 Task: Search one way flight ticket for 4 adults, 1 infant in seat and 1 infant on lap in premium economy from Escanaba: Delta County Airport to Evansville: Evansville Regional Airport on 5-3-2023. Choice of flights is Westjet. Number of bags: 3 checked bags. Price is upto 83000. Outbound departure time preference is 6:30. Look for best flights.
Action: Mouse moved to (228, 315)
Screenshot: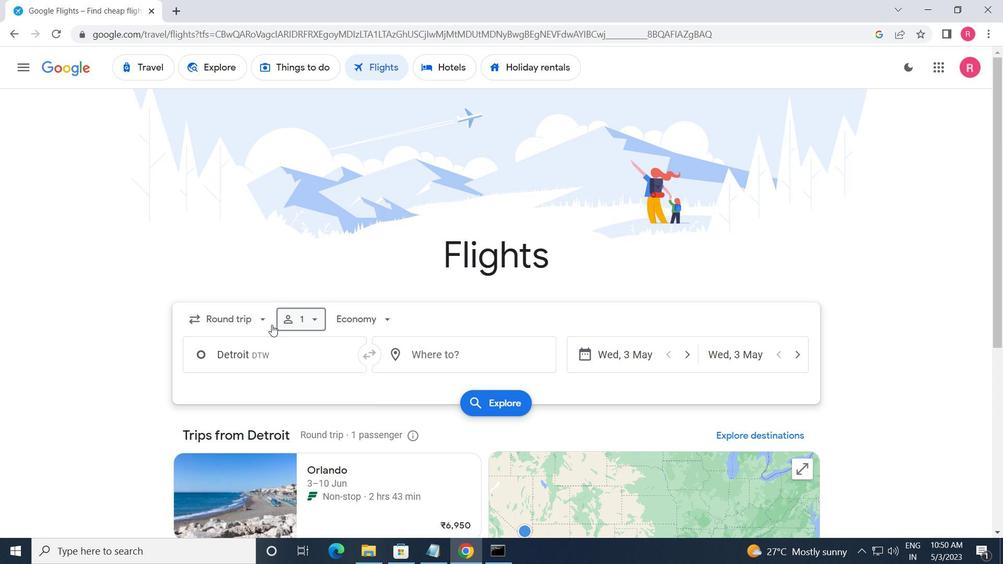 
Action: Mouse pressed left at (228, 315)
Screenshot: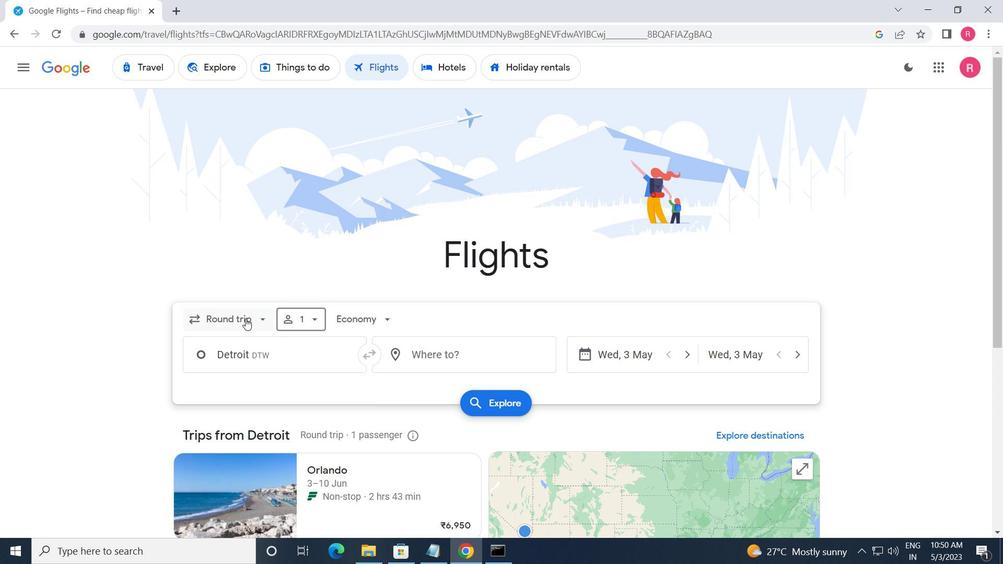 
Action: Mouse moved to (249, 379)
Screenshot: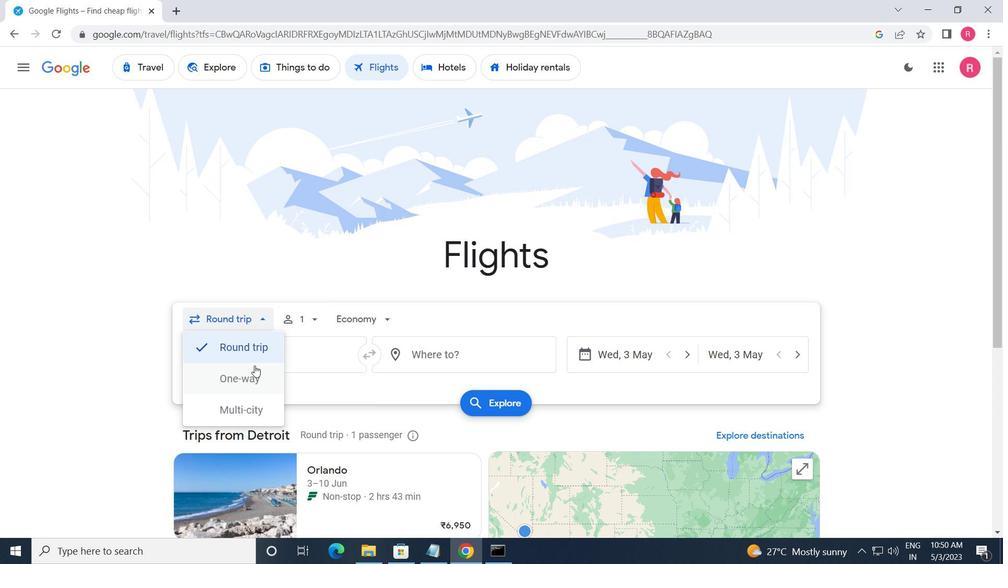 
Action: Mouse pressed left at (249, 379)
Screenshot: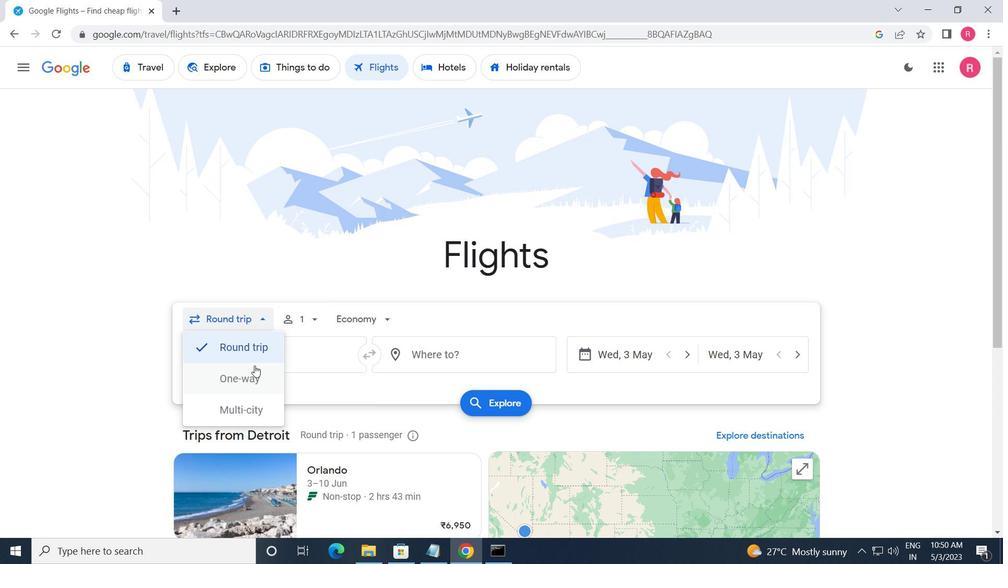 
Action: Mouse moved to (295, 318)
Screenshot: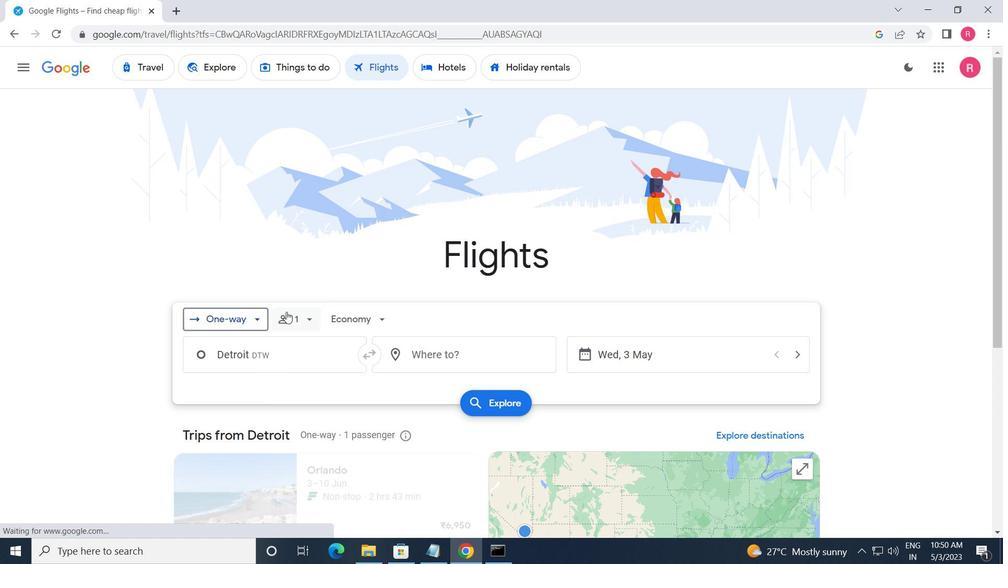 
Action: Mouse pressed left at (295, 318)
Screenshot: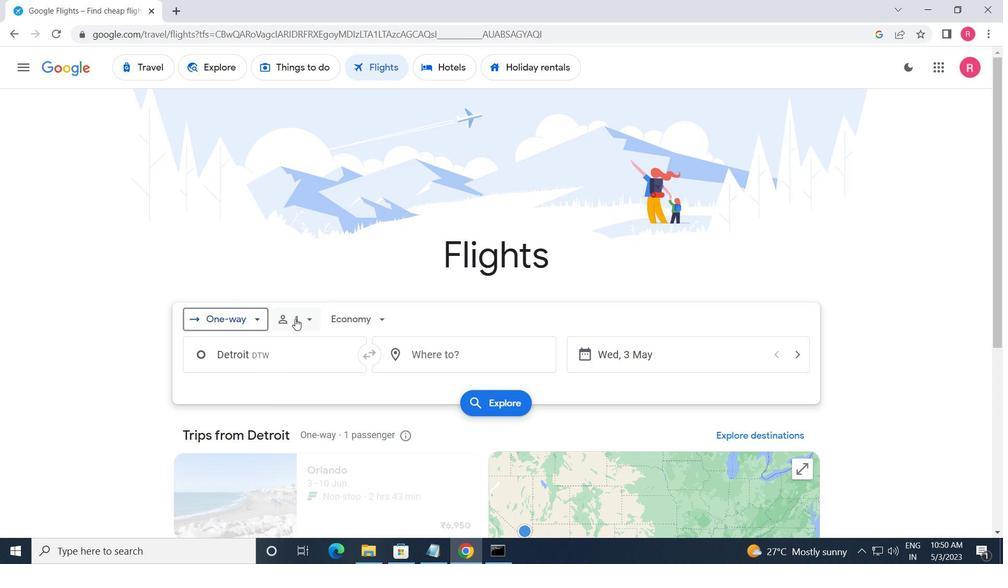 
Action: Mouse moved to (405, 357)
Screenshot: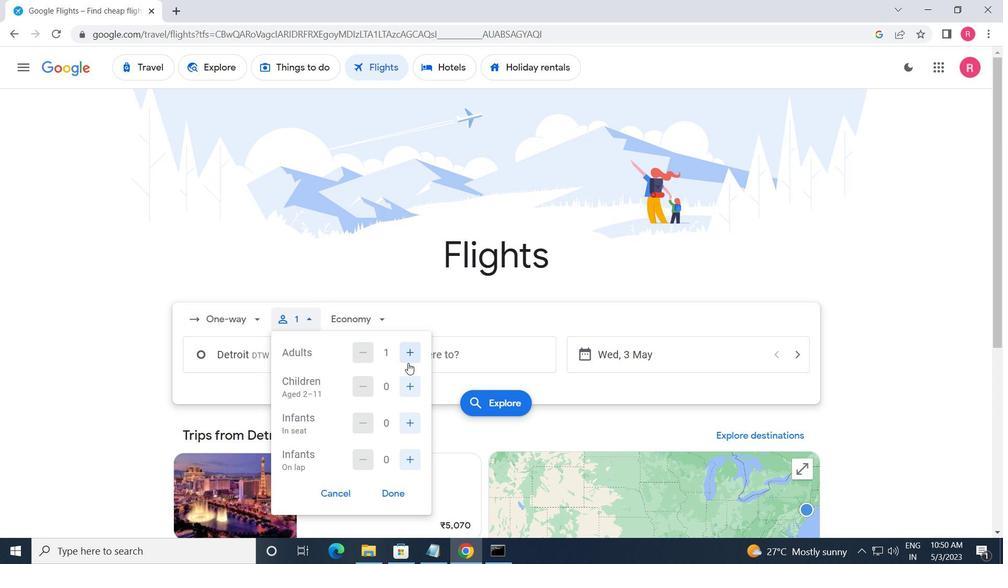 
Action: Mouse pressed left at (405, 357)
Screenshot: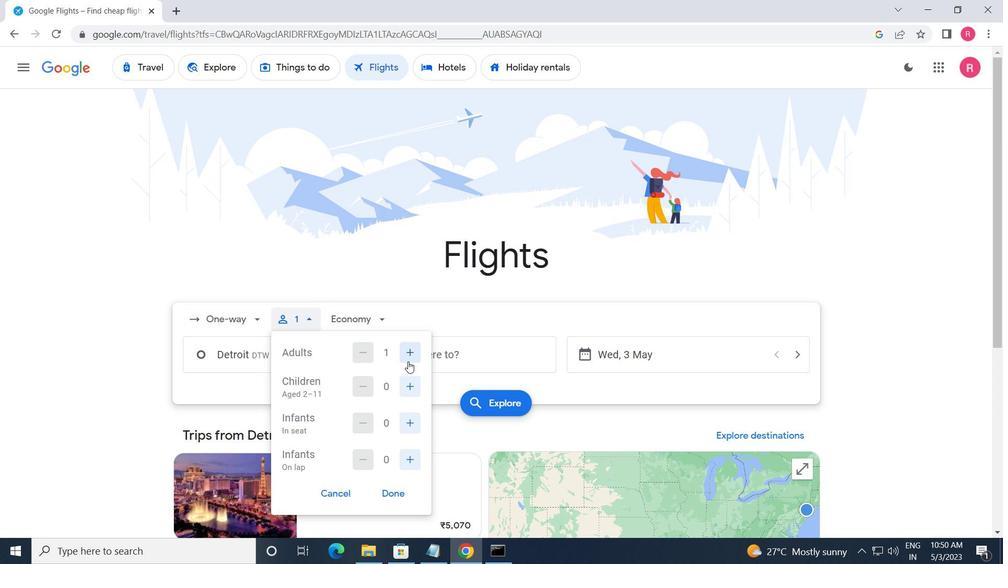 
Action: Mouse pressed left at (405, 357)
Screenshot: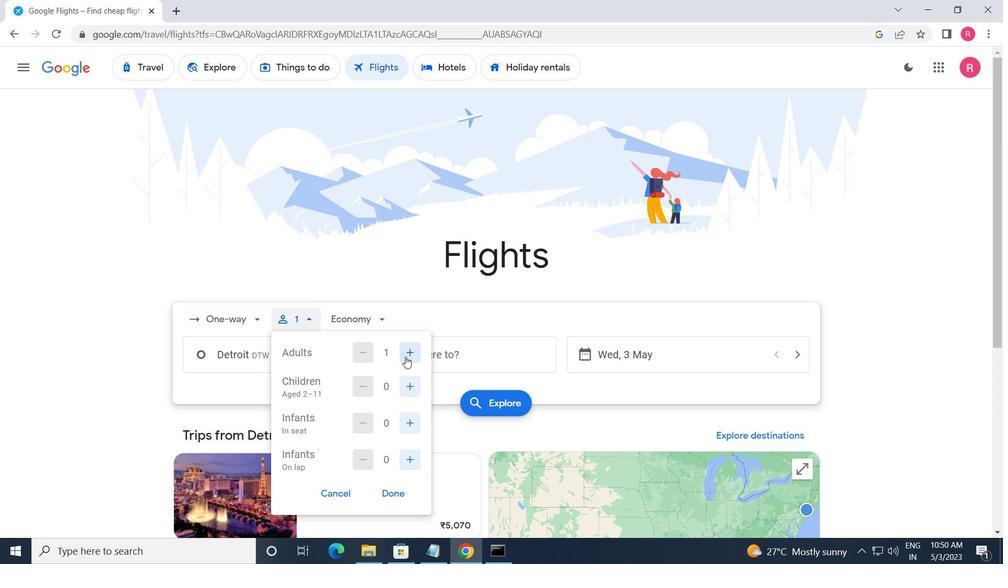 
Action: Mouse pressed left at (405, 357)
Screenshot: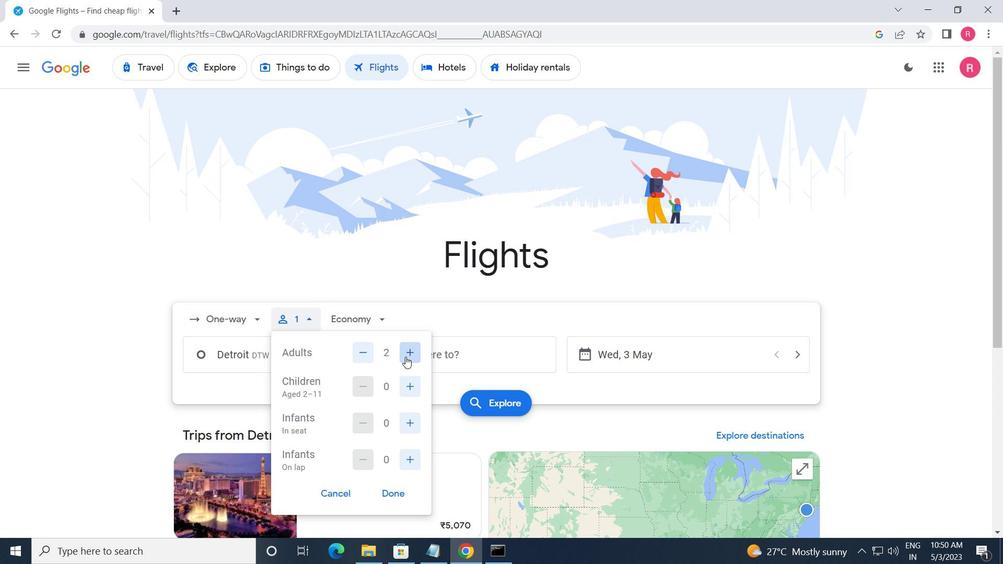
Action: Mouse moved to (409, 378)
Screenshot: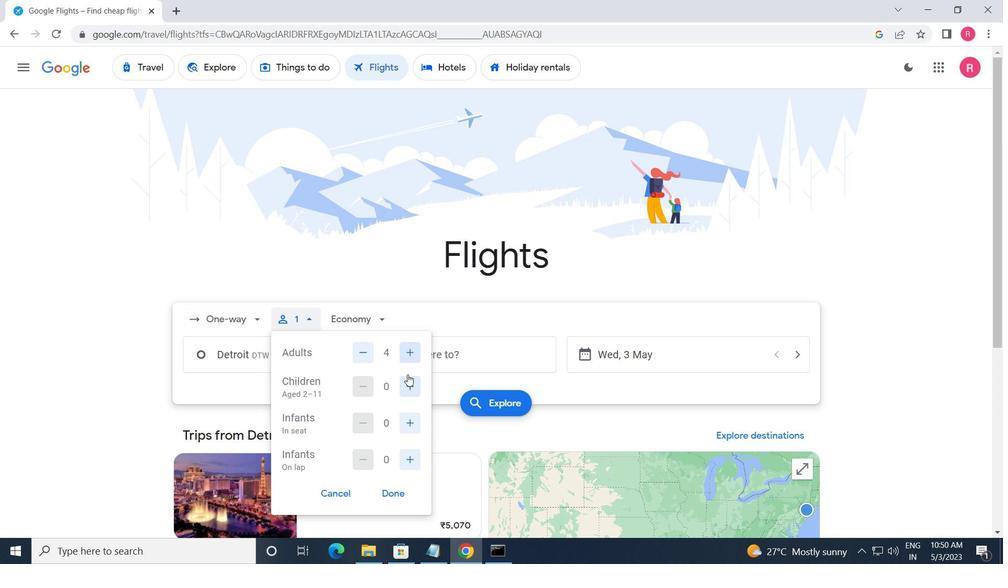 
Action: Mouse pressed left at (409, 378)
Screenshot: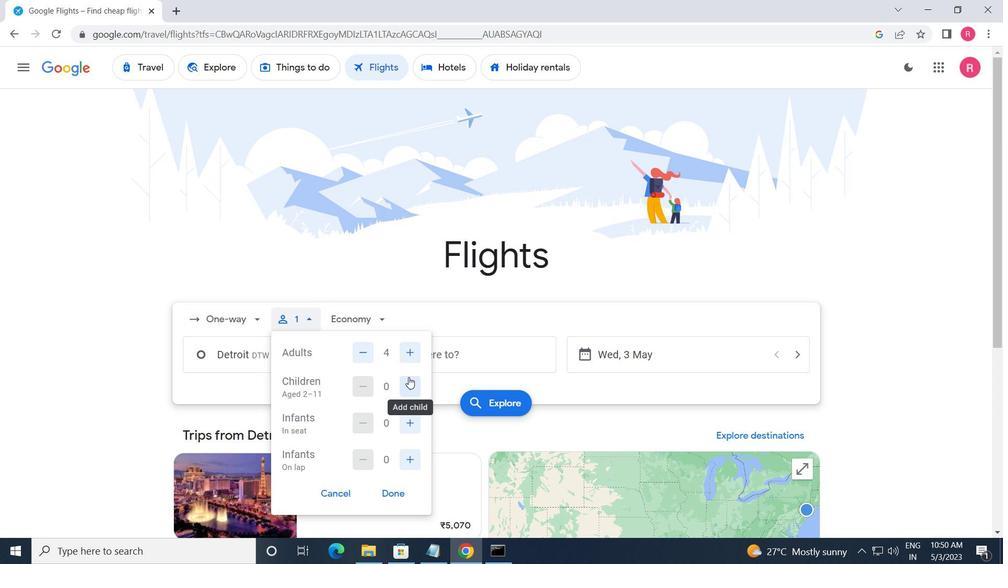
Action: Mouse moved to (407, 424)
Screenshot: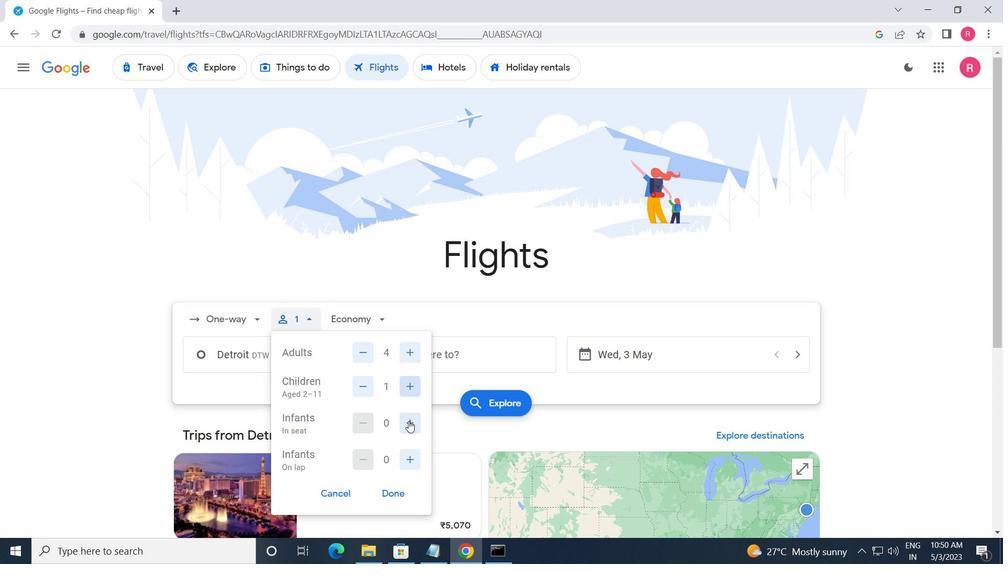 
Action: Mouse pressed left at (407, 424)
Screenshot: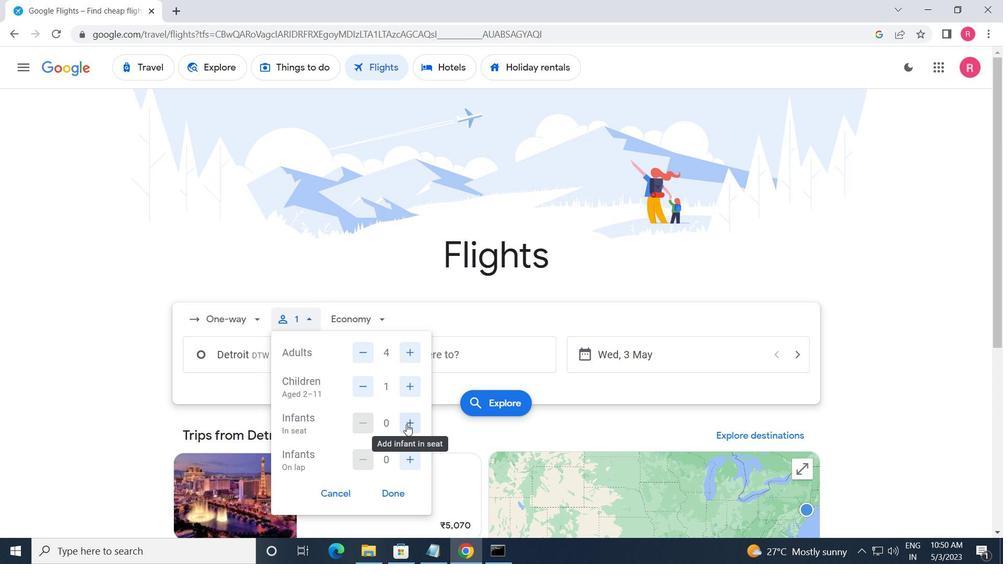 
Action: Mouse moved to (355, 326)
Screenshot: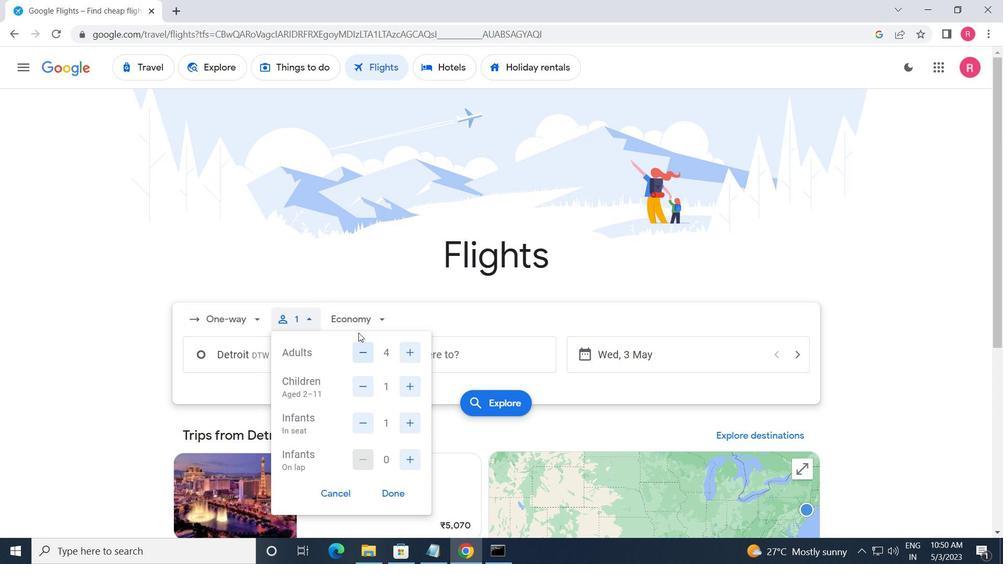 
Action: Mouse pressed left at (355, 326)
Screenshot: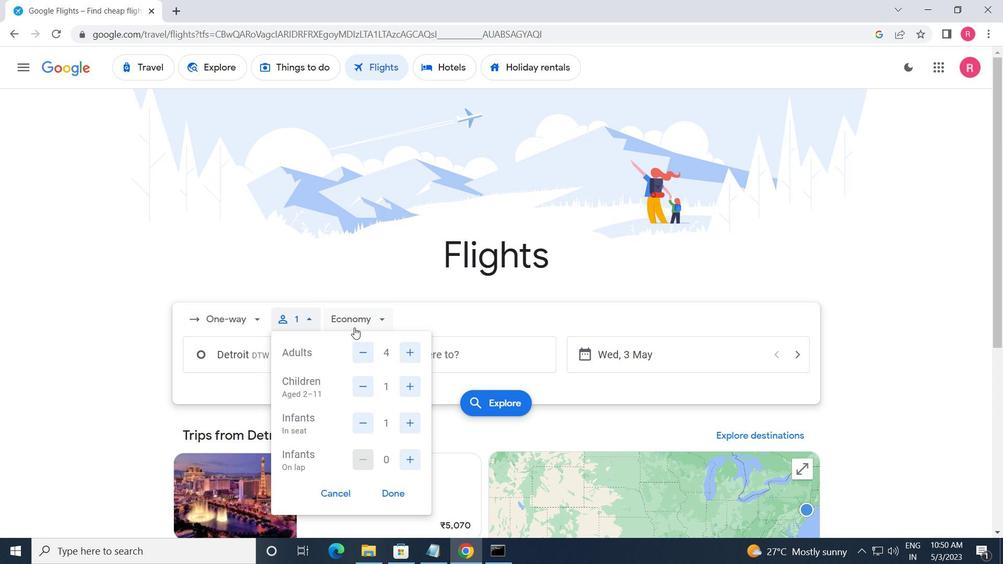 
Action: Mouse moved to (372, 343)
Screenshot: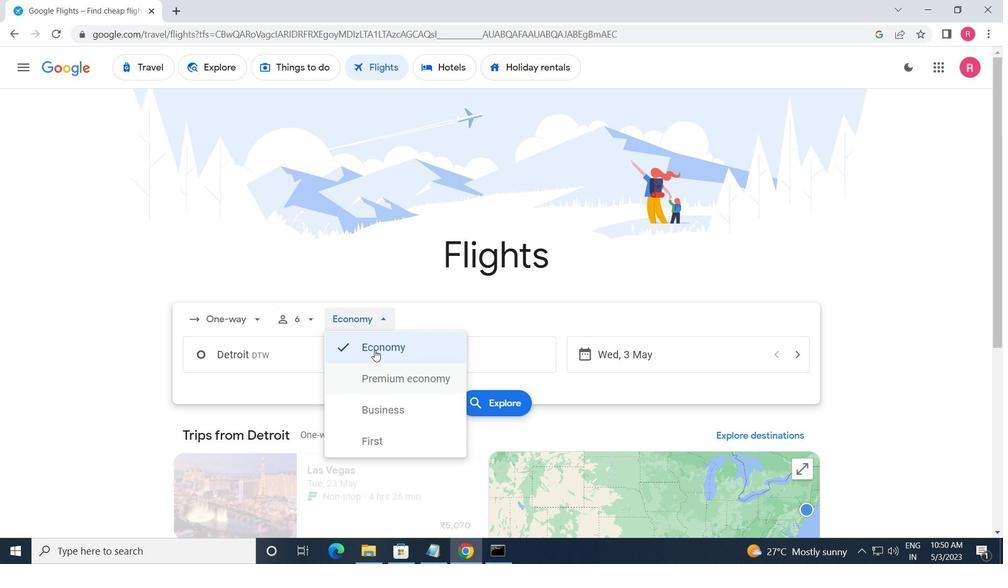 
Action: Mouse pressed left at (372, 343)
Screenshot: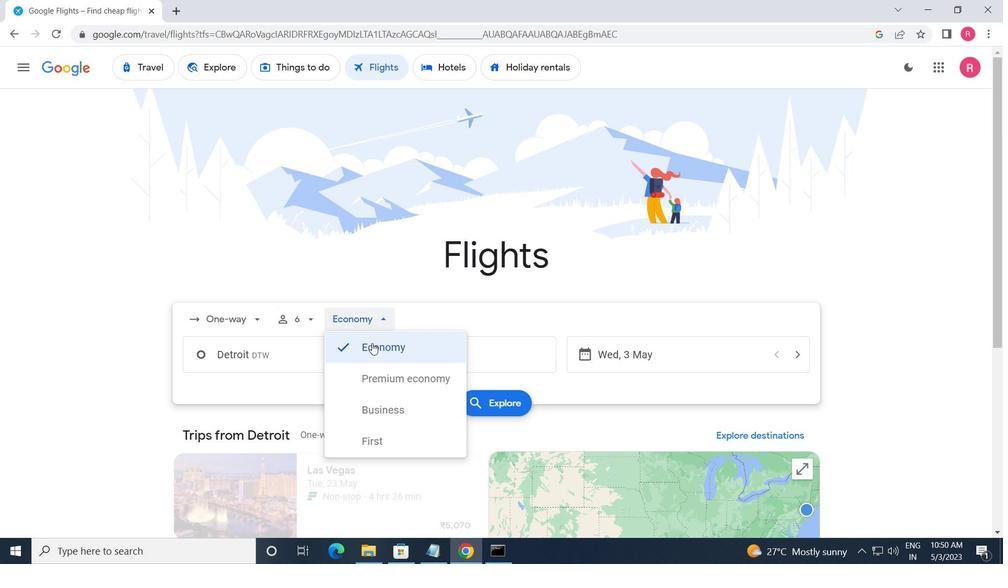 
Action: Mouse moved to (360, 315)
Screenshot: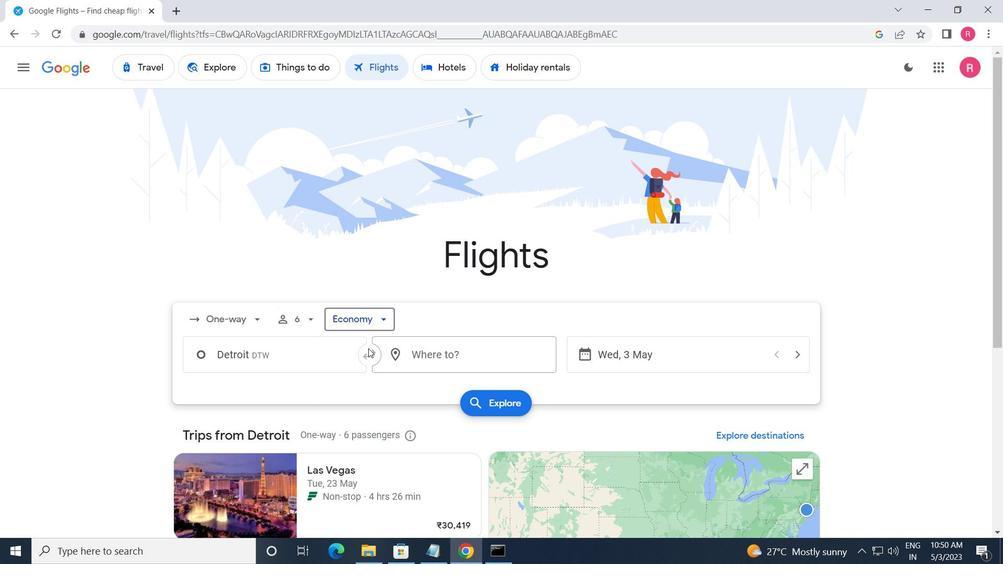 
Action: Mouse pressed left at (360, 315)
Screenshot: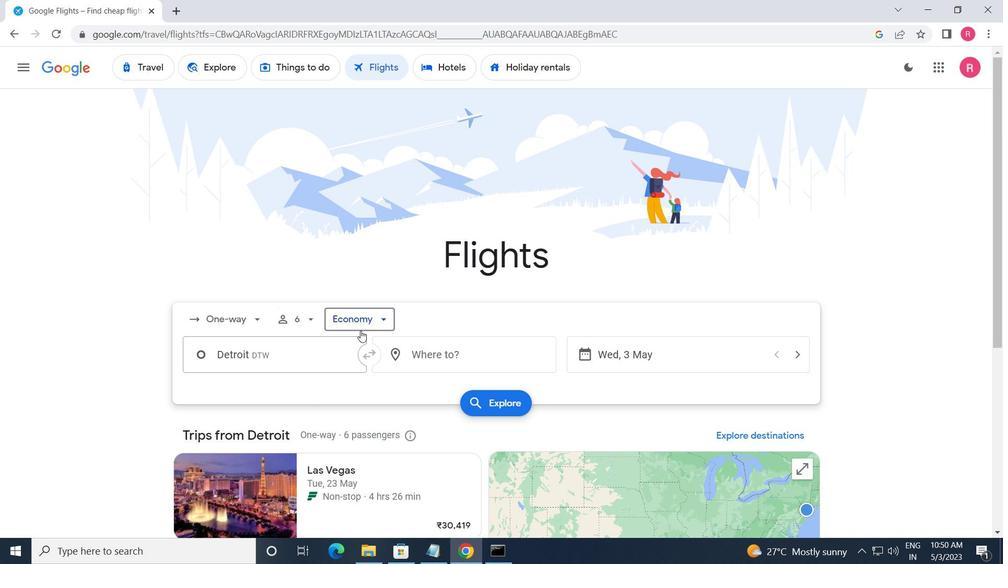 
Action: Mouse moved to (380, 375)
Screenshot: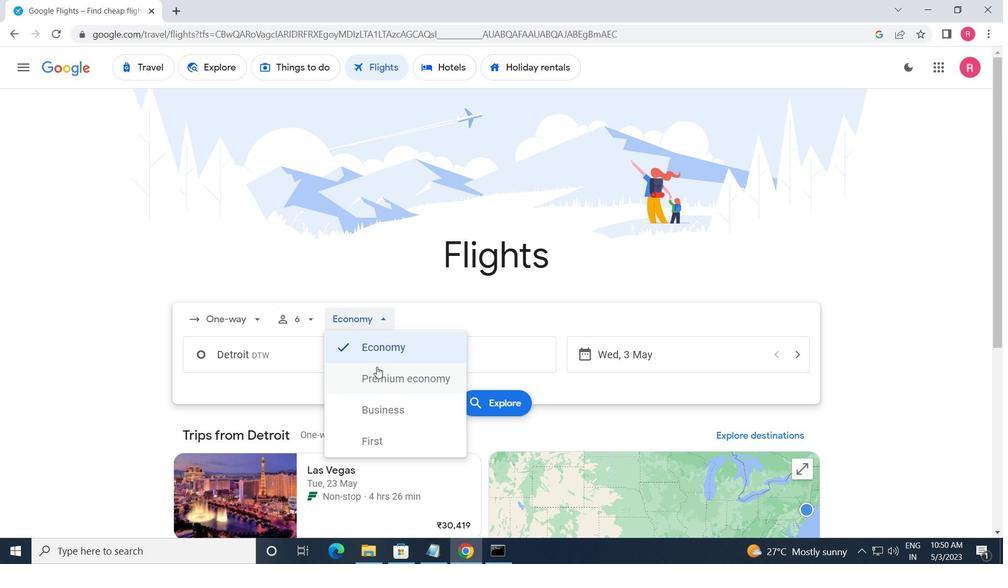 
Action: Mouse pressed left at (380, 375)
Screenshot: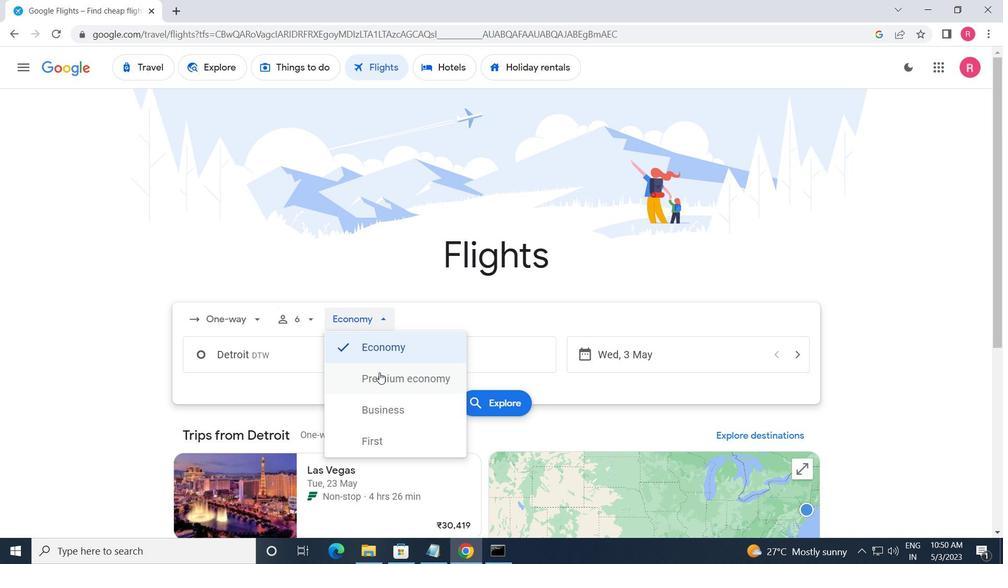 
Action: Mouse moved to (316, 368)
Screenshot: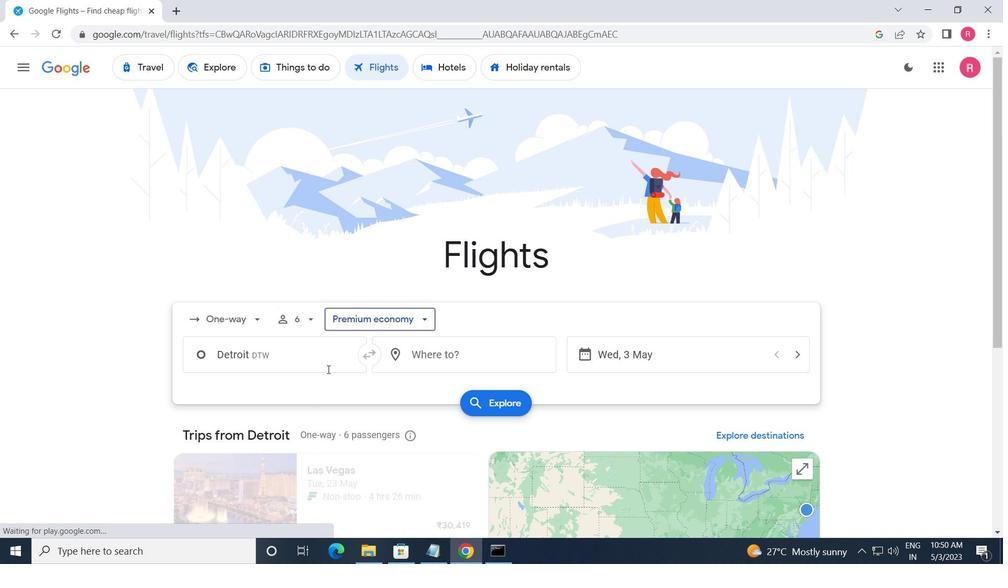 
Action: Mouse pressed left at (316, 368)
Screenshot: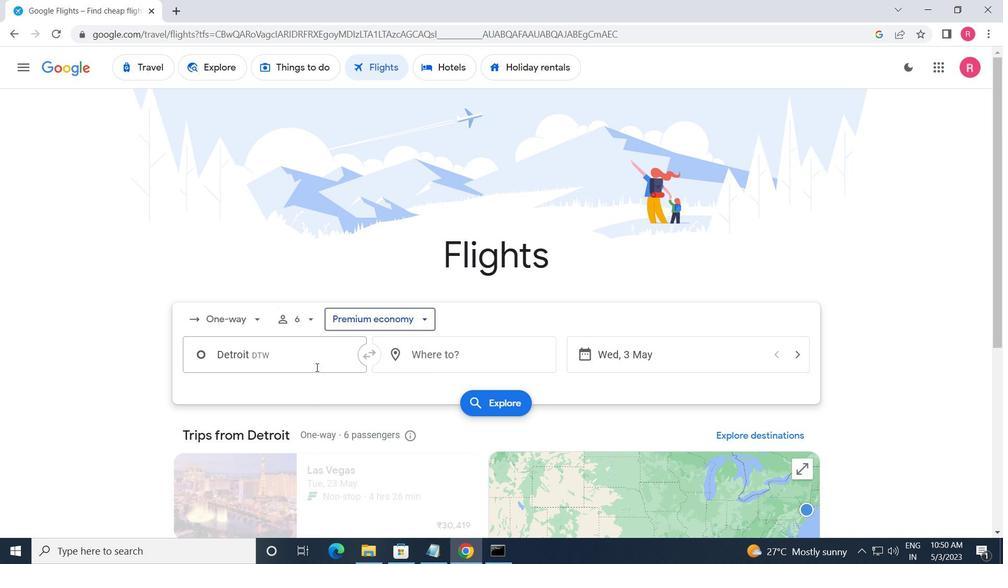 
Action: Key pressed <Key.shift>DELTA<Key.space><Key.shift><Key.shift><Key.shift><Key.shift>C
Screenshot: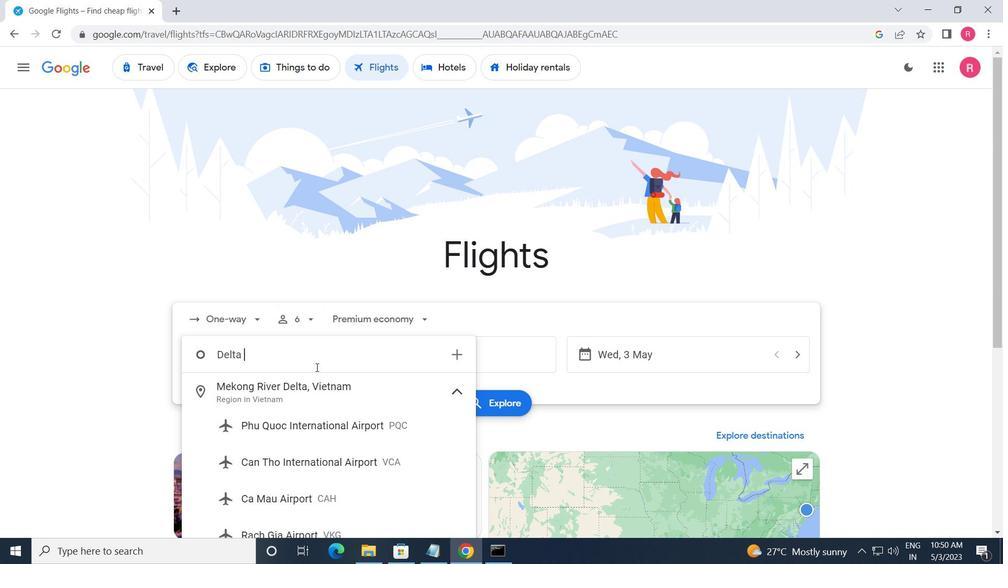 
Action: Mouse moved to (297, 391)
Screenshot: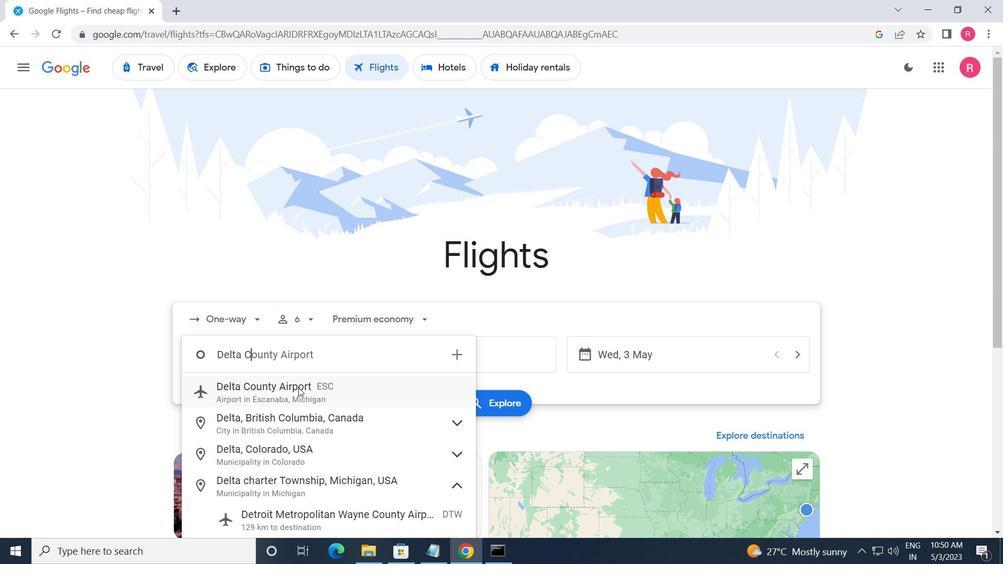 
Action: Mouse pressed left at (297, 391)
Screenshot: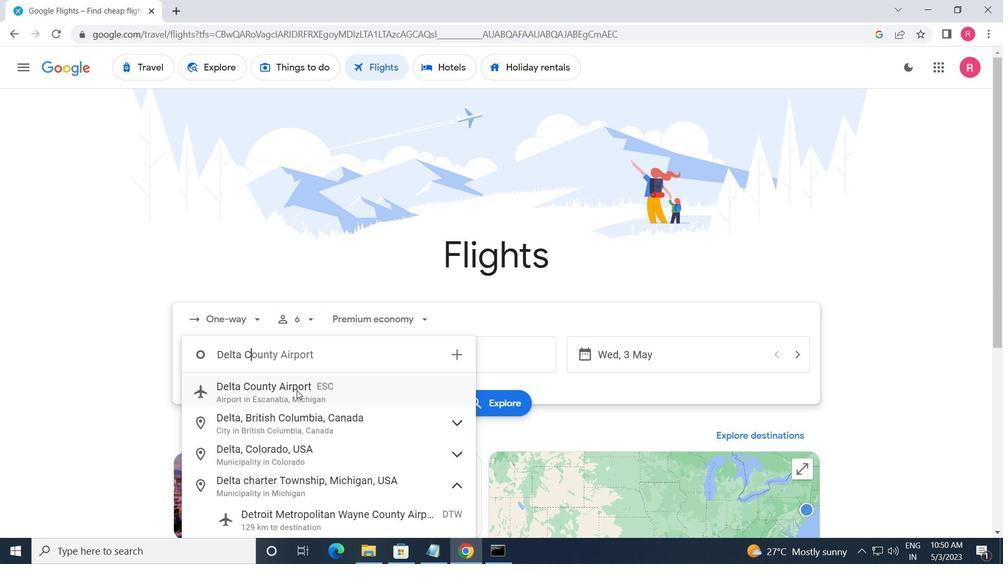 
Action: Mouse moved to (451, 365)
Screenshot: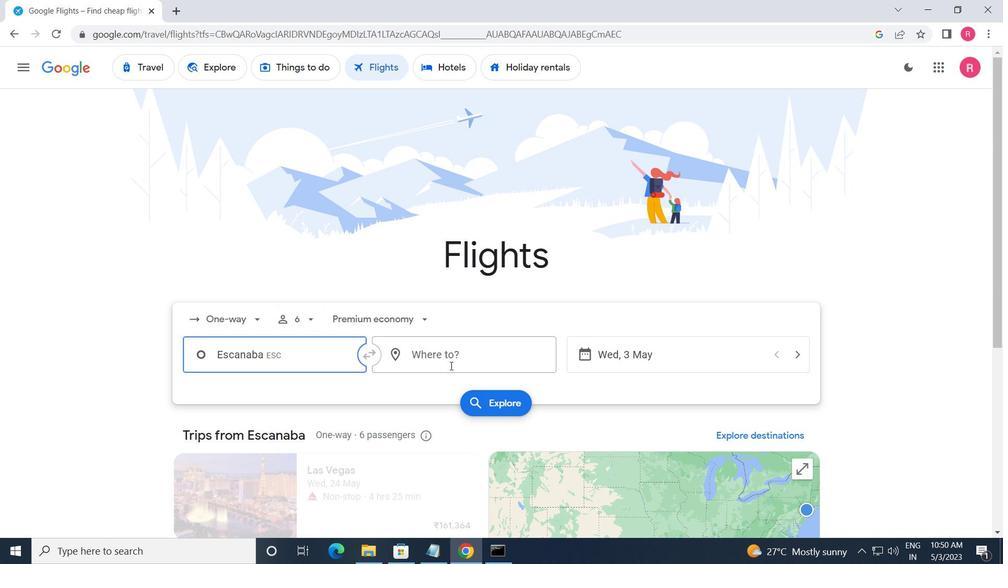 
Action: Mouse pressed left at (451, 365)
Screenshot: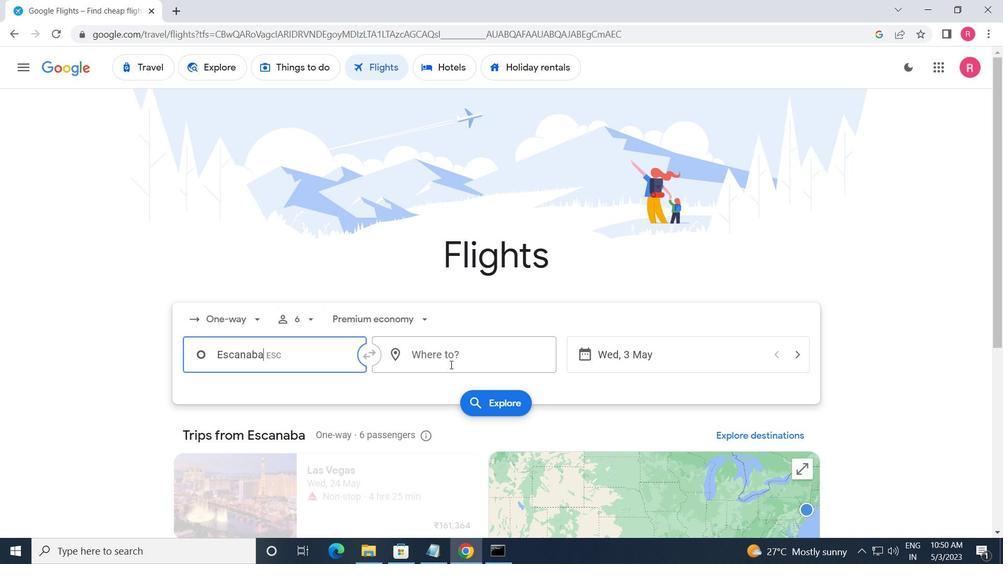 
Action: Mouse moved to (455, 484)
Screenshot: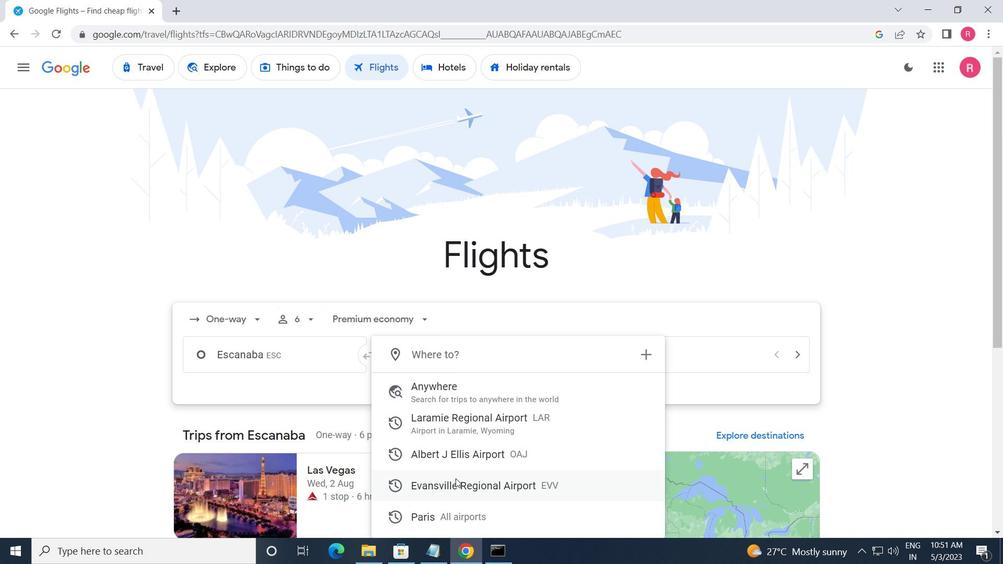 
Action: Mouse pressed left at (455, 484)
Screenshot: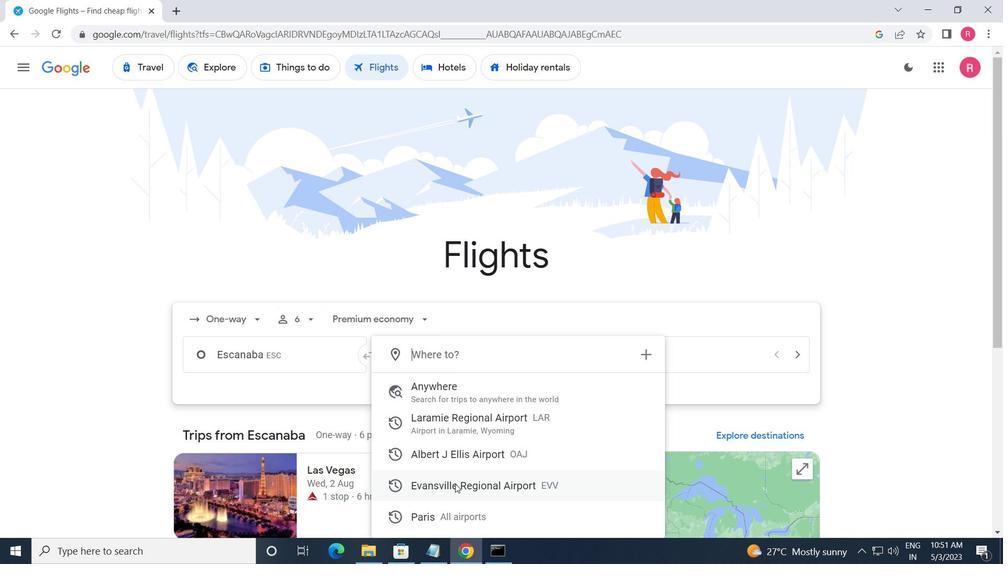 
Action: Mouse moved to (668, 357)
Screenshot: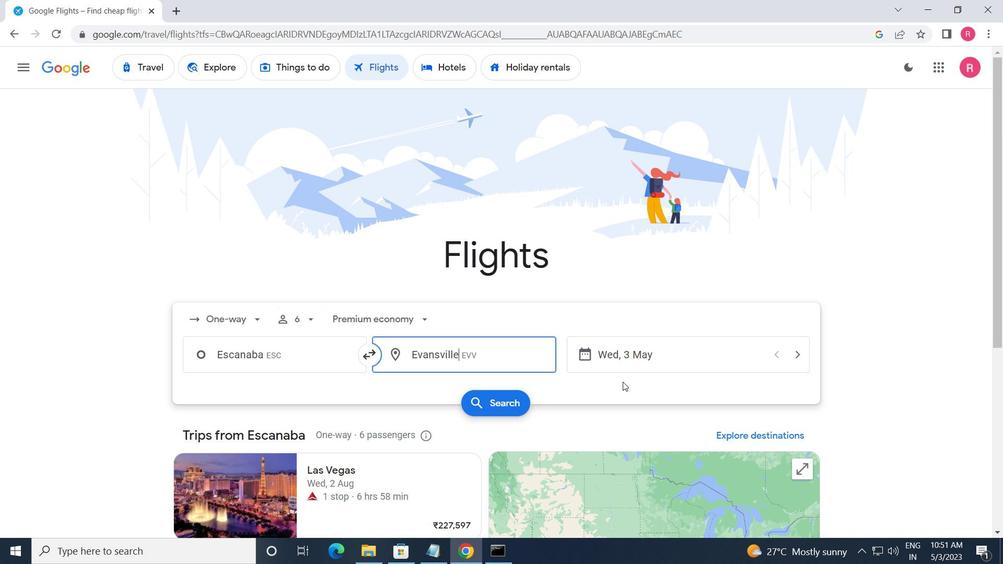 
Action: Mouse pressed left at (668, 357)
Screenshot: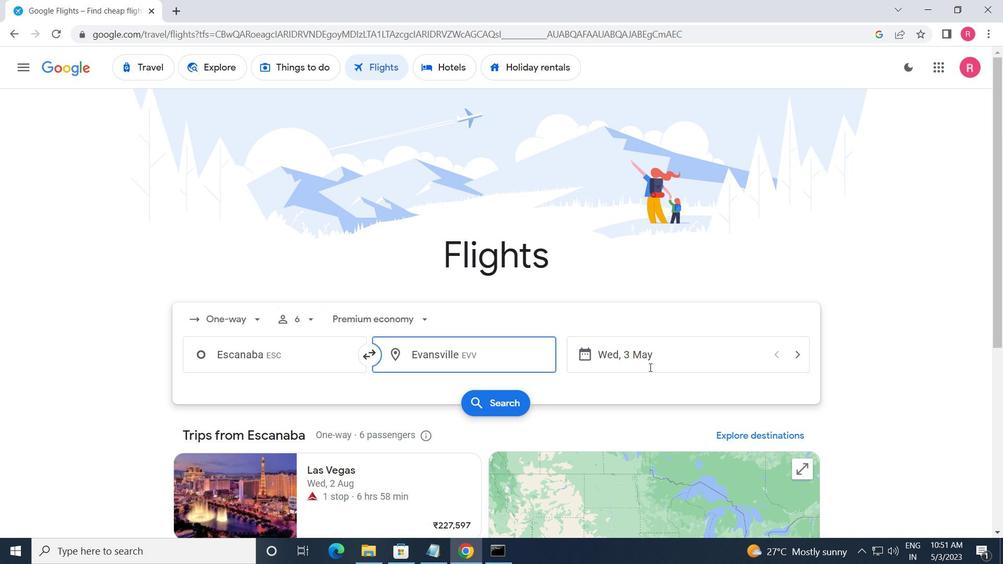 
Action: Mouse moved to (447, 310)
Screenshot: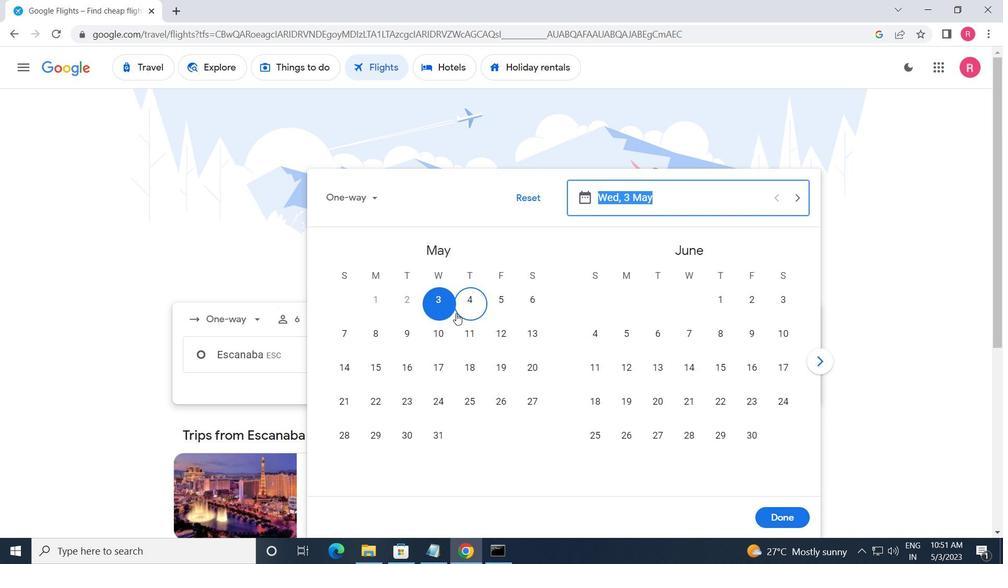 
Action: Mouse pressed left at (447, 310)
Screenshot: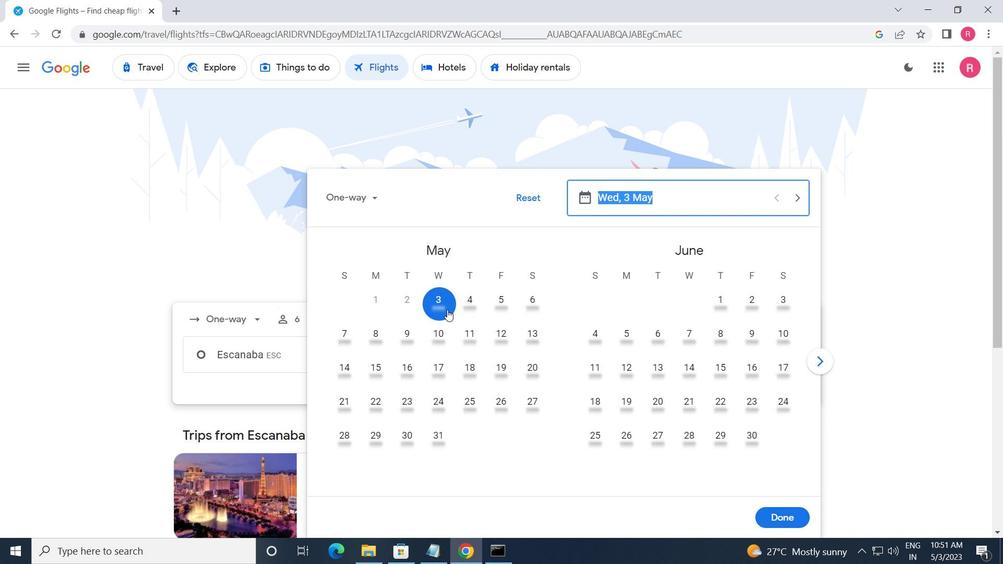 
Action: Mouse moved to (779, 513)
Screenshot: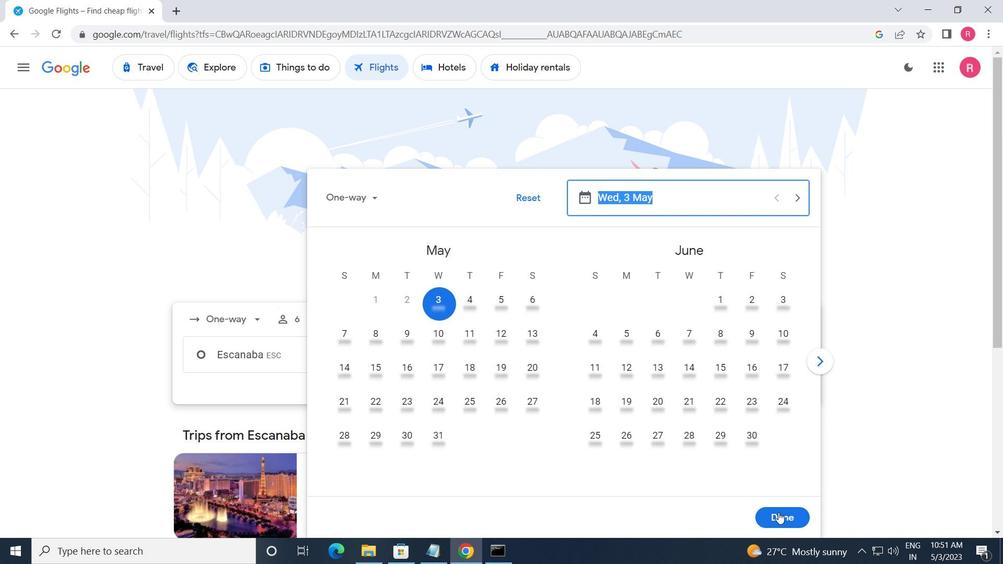 
Action: Mouse pressed left at (779, 513)
Screenshot: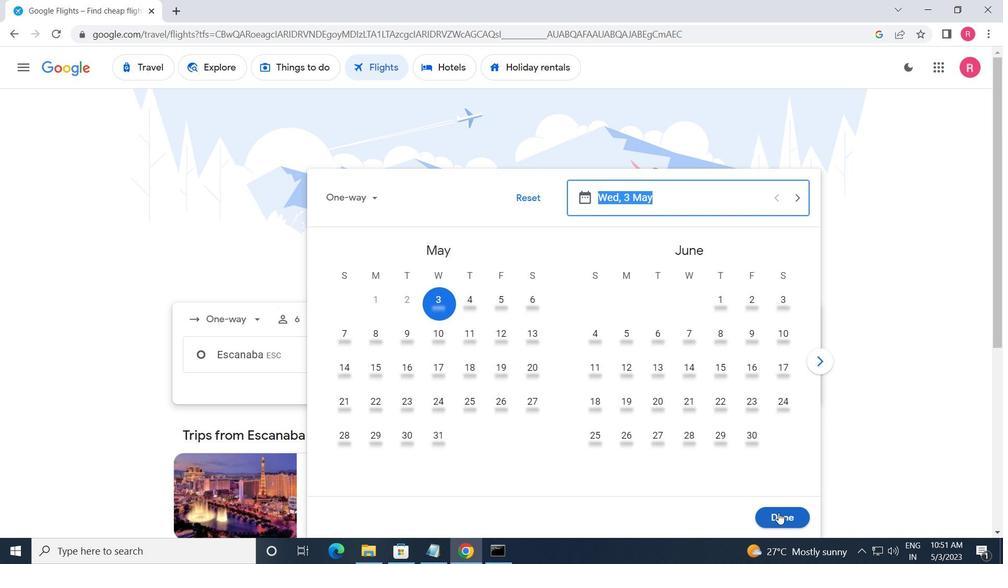 
Action: Mouse moved to (494, 414)
Screenshot: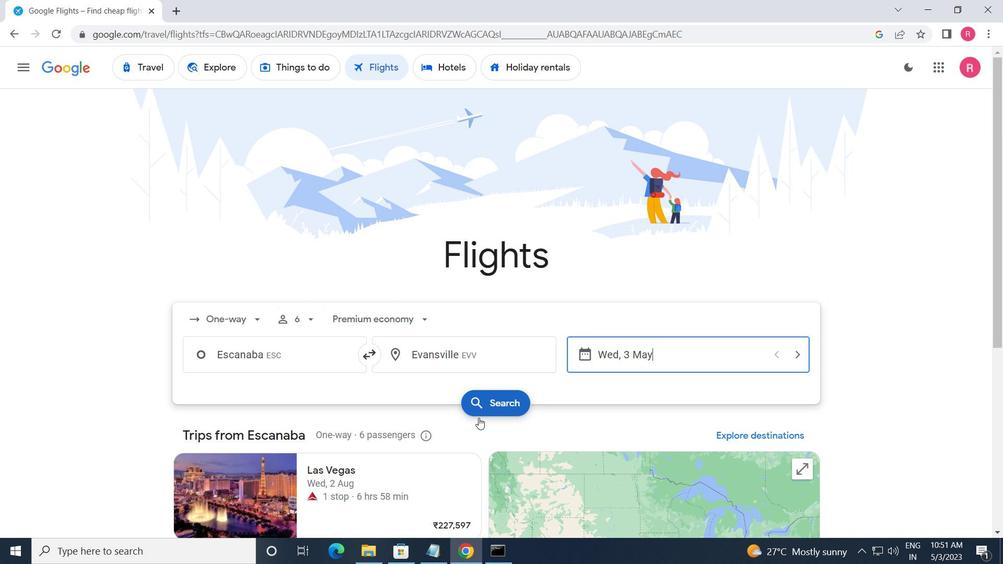 
Action: Mouse pressed left at (494, 414)
Screenshot: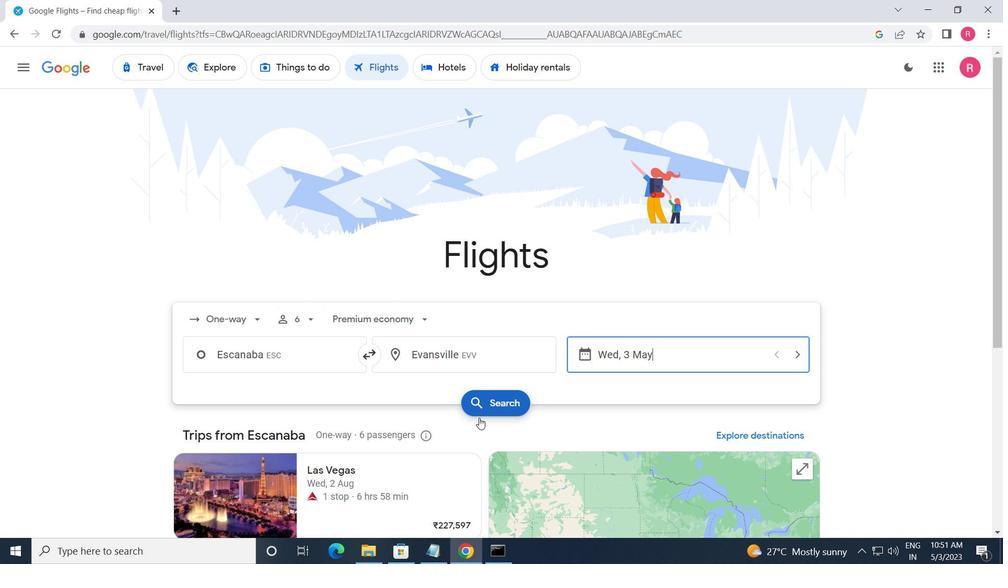 
Action: Mouse moved to (191, 188)
Screenshot: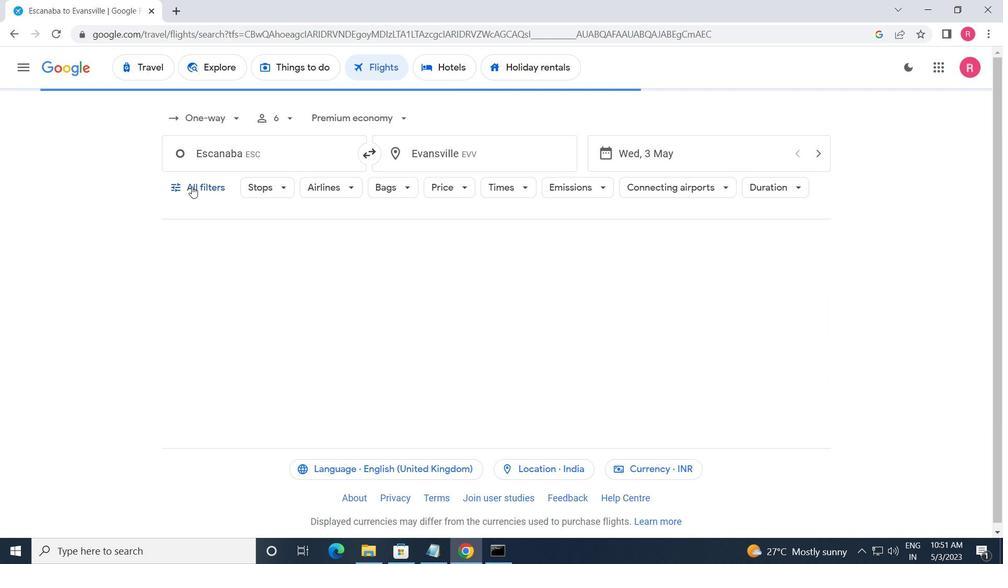 
Action: Mouse pressed left at (191, 188)
Screenshot: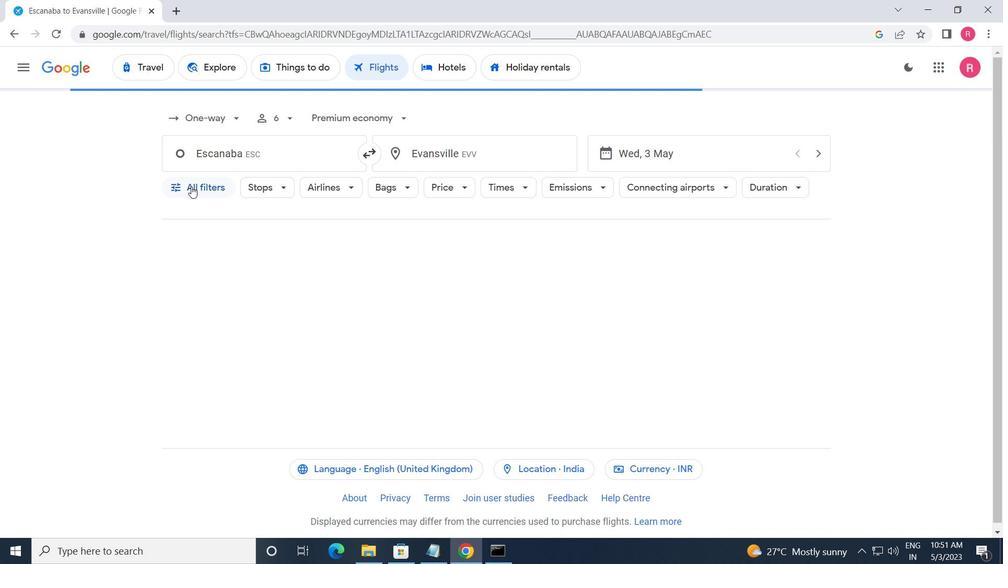 
Action: Mouse moved to (259, 332)
Screenshot: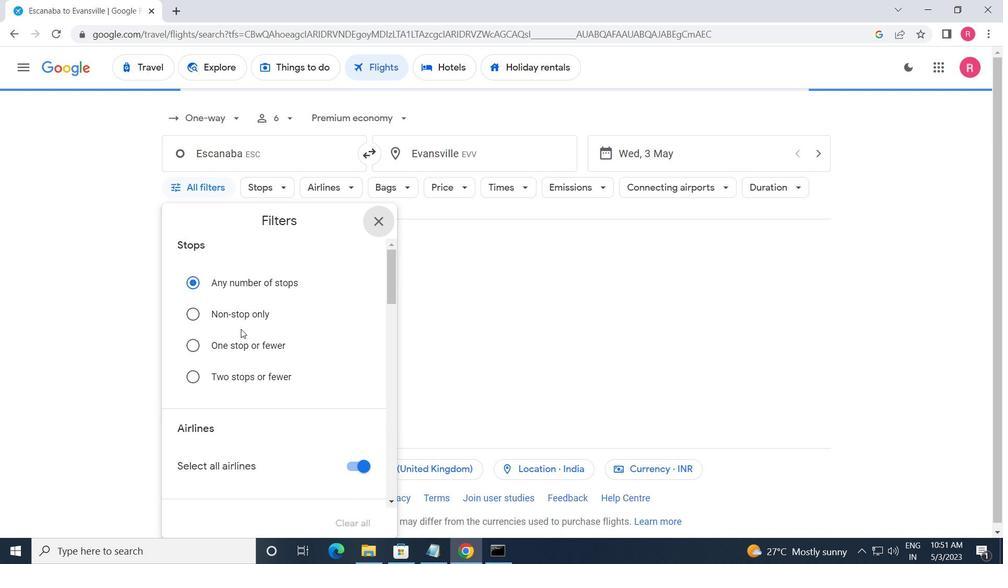
Action: Mouse scrolled (259, 331) with delta (0, 0)
Screenshot: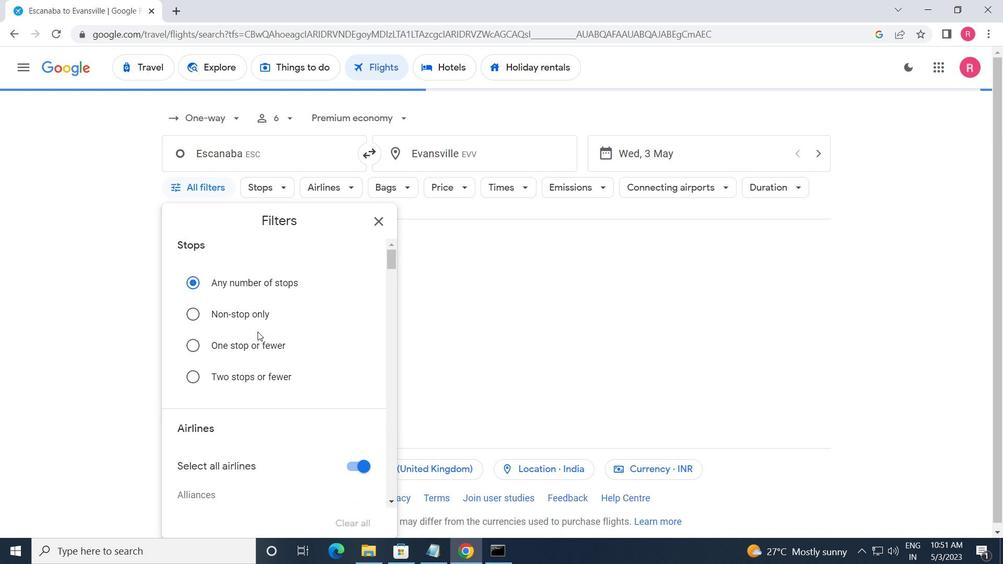 
Action: Mouse moved to (260, 336)
Screenshot: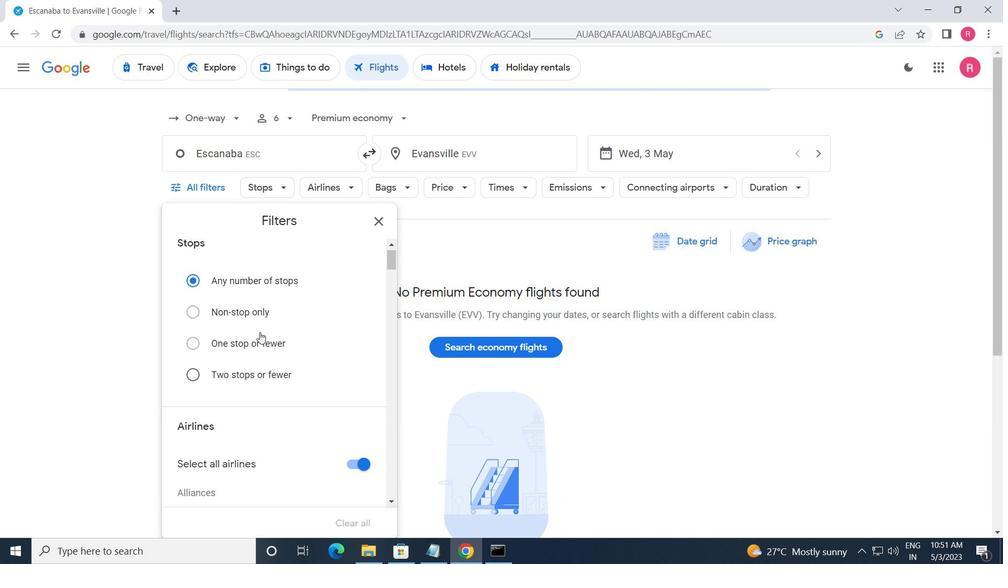 
Action: Mouse scrolled (260, 336) with delta (0, 0)
Screenshot: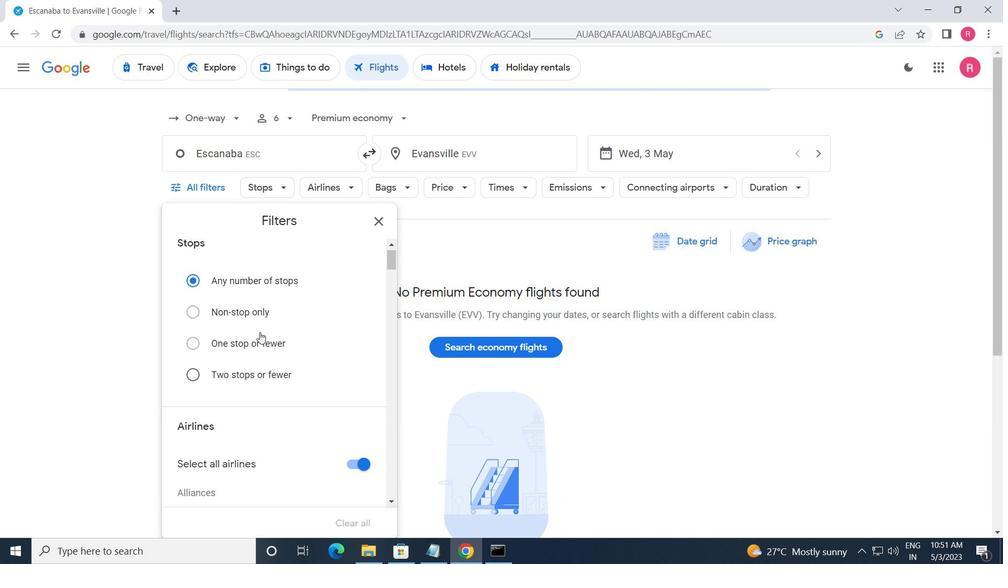 
Action: Mouse moved to (261, 337)
Screenshot: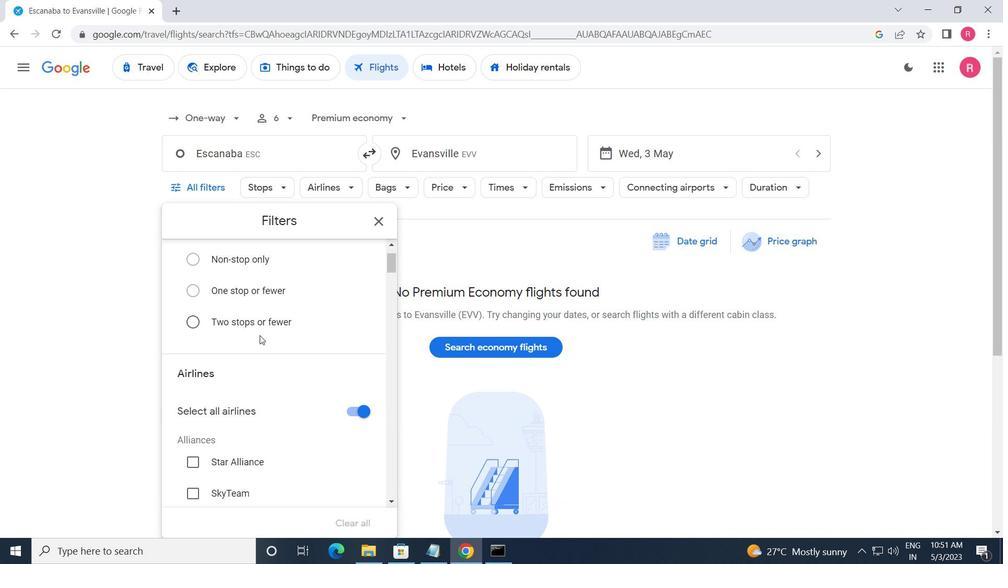 
Action: Mouse scrolled (261, 336) with delta (0, 0)
Screenshot: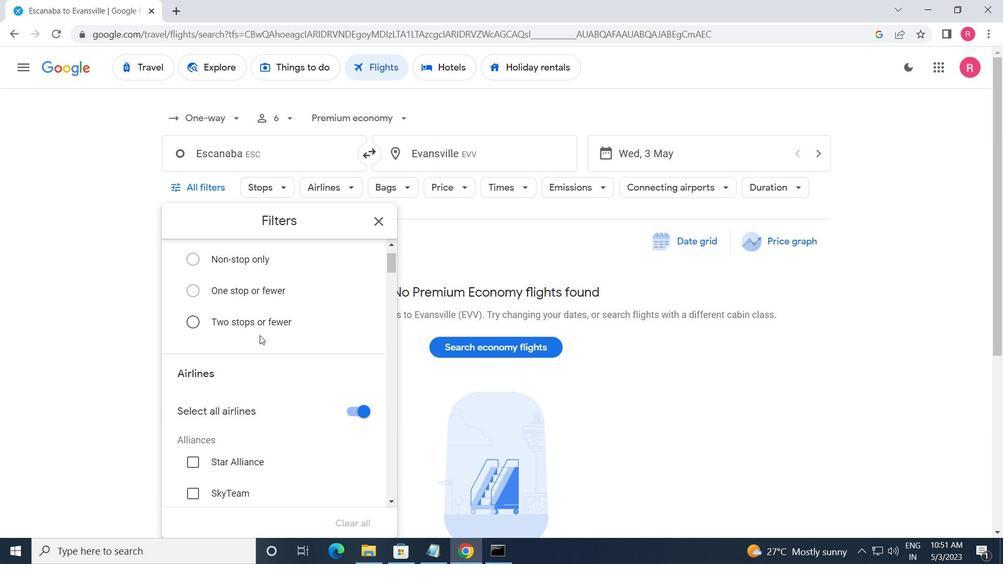 
Action: Mouse moved to (263, 340)
Screenshot: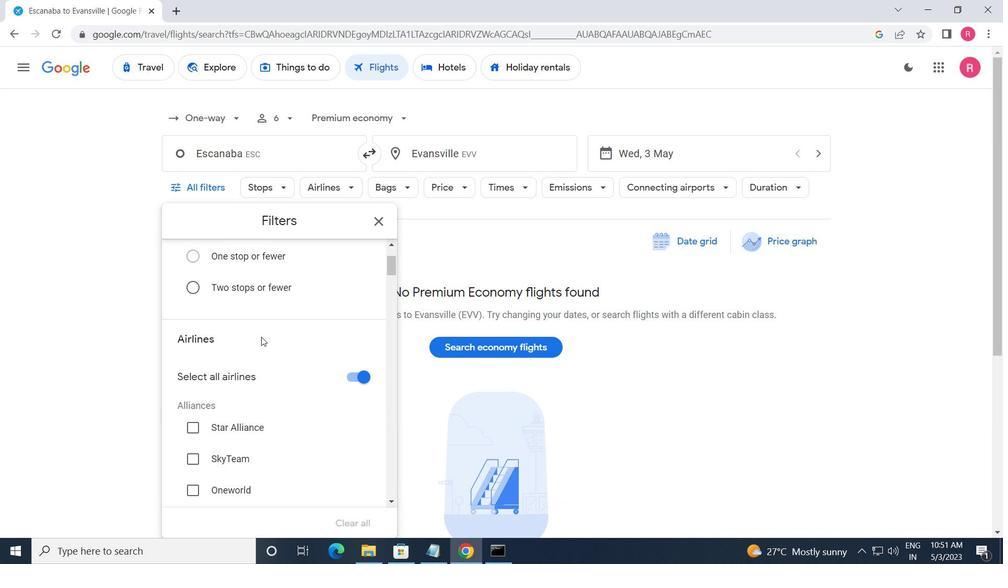 
Action: Mouse scrolled (263, 339) with delta (0, 0)
Screenshot: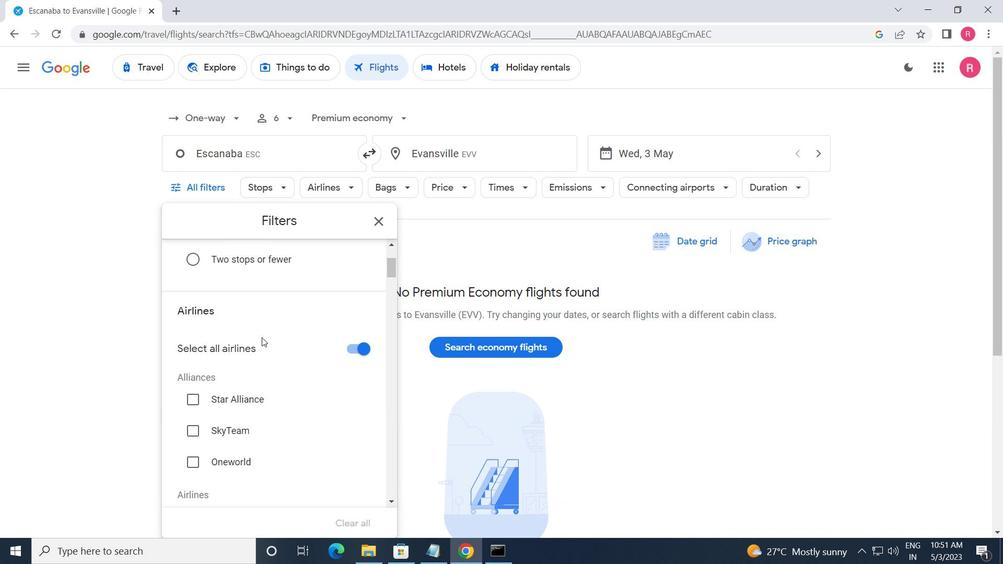 
Action: Mouse moved to (265, 343)
Screenshot: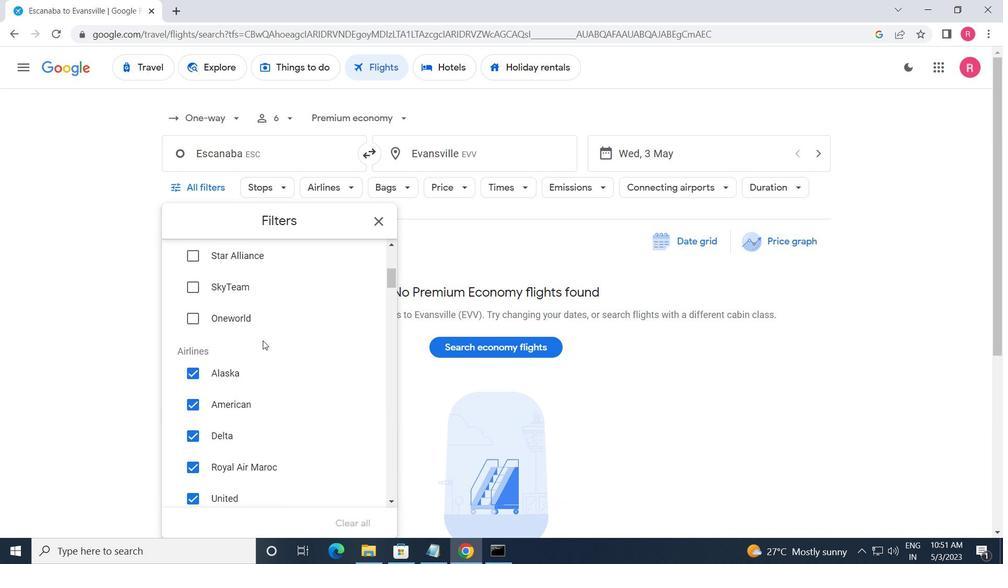 
Action: Mouse scrolled (265, 343) with delta (0, 0)
Screenshot: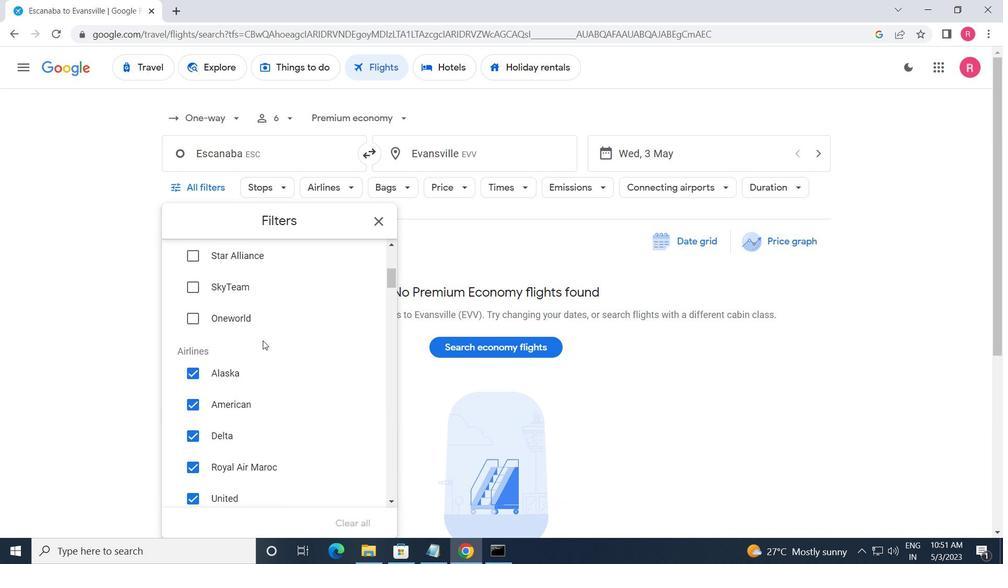 
Action: Mouse moved to (266, 346)
Screenshot: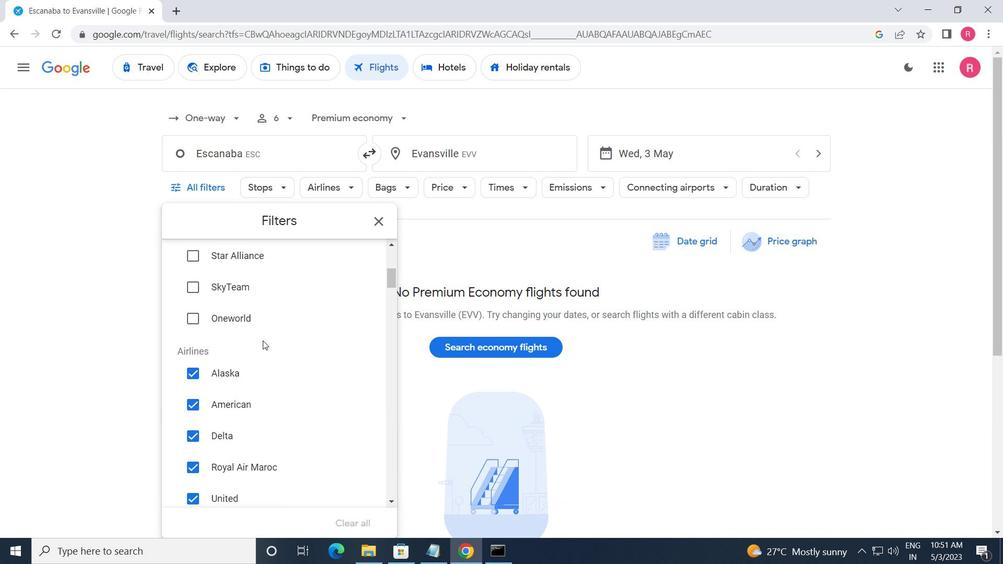 
Action: Mouse scrolled (266, 345) with delta (0, 0)
Screenshot: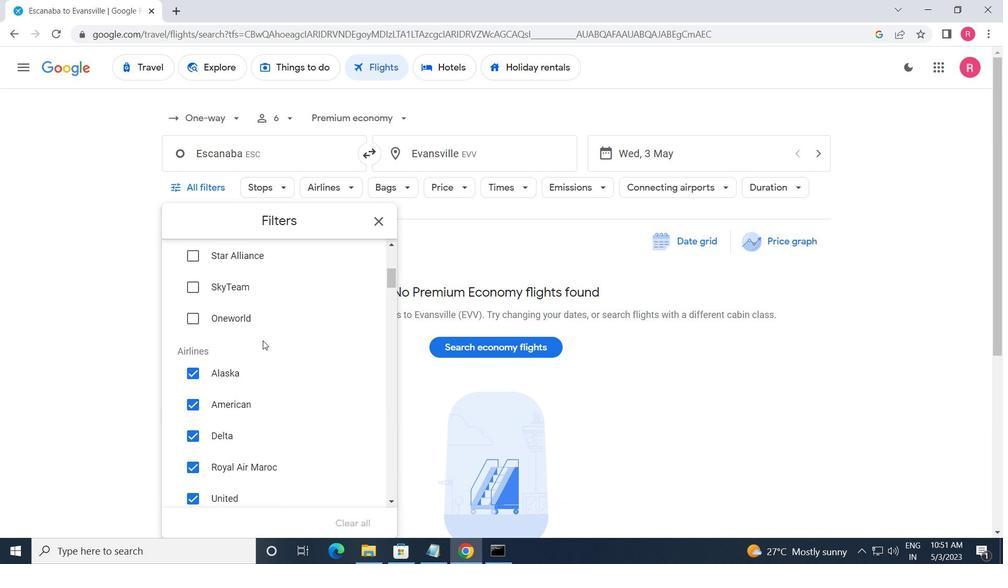 
Action: Mouse scrolled (266, 345) with delta (0, 0)
Screenshot: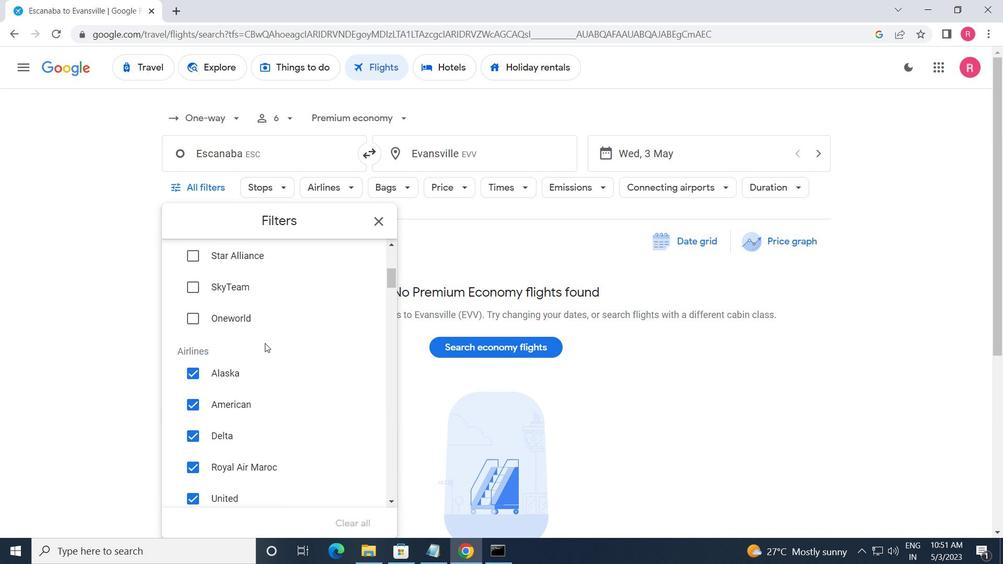 
Action: Mouse moved to (267, 346)
Screenshot: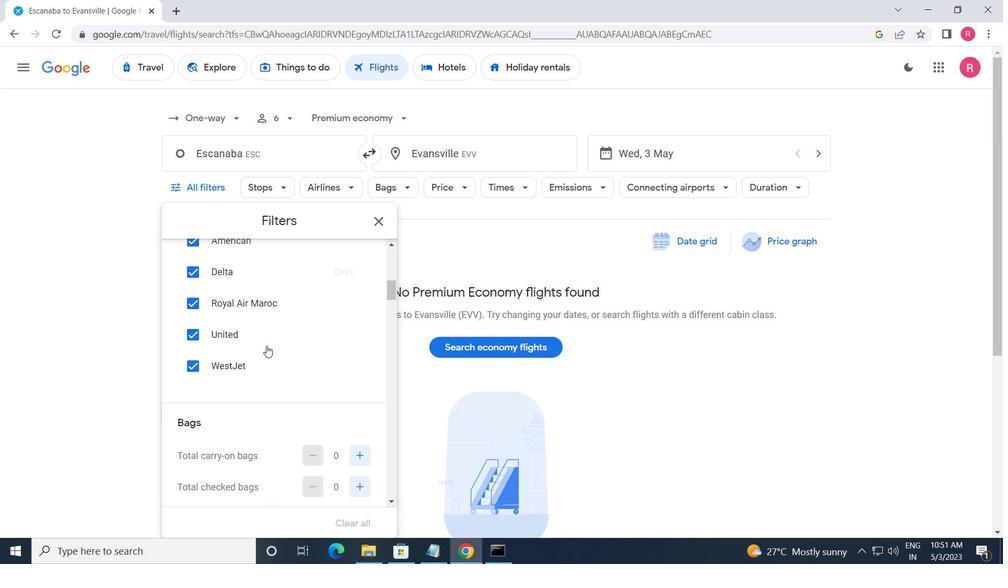 
Action: Mouse scrolled (267, 347) with delta (0, 0)
Screenshot: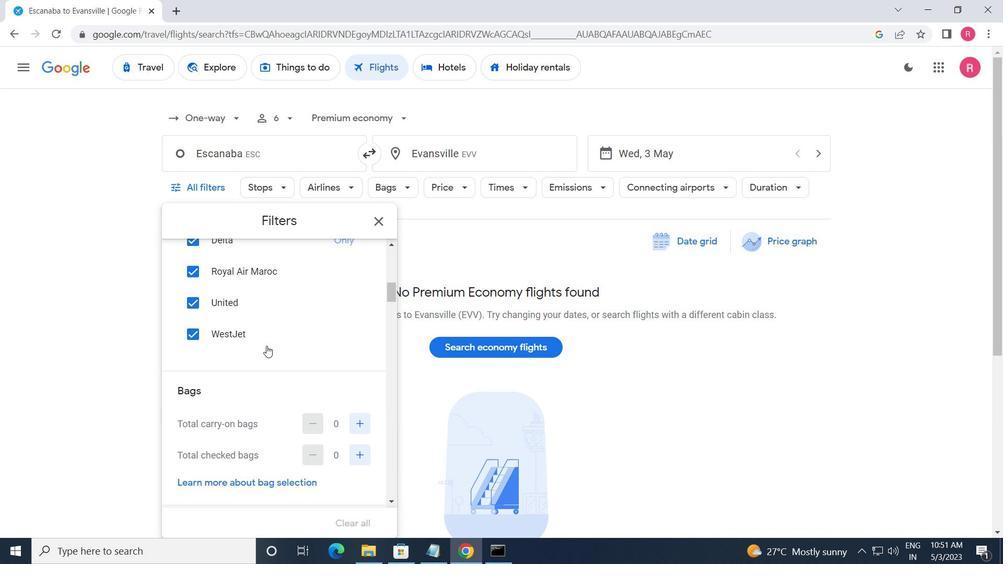 
Action: Mouse moved to (267, 346)
Screenshot: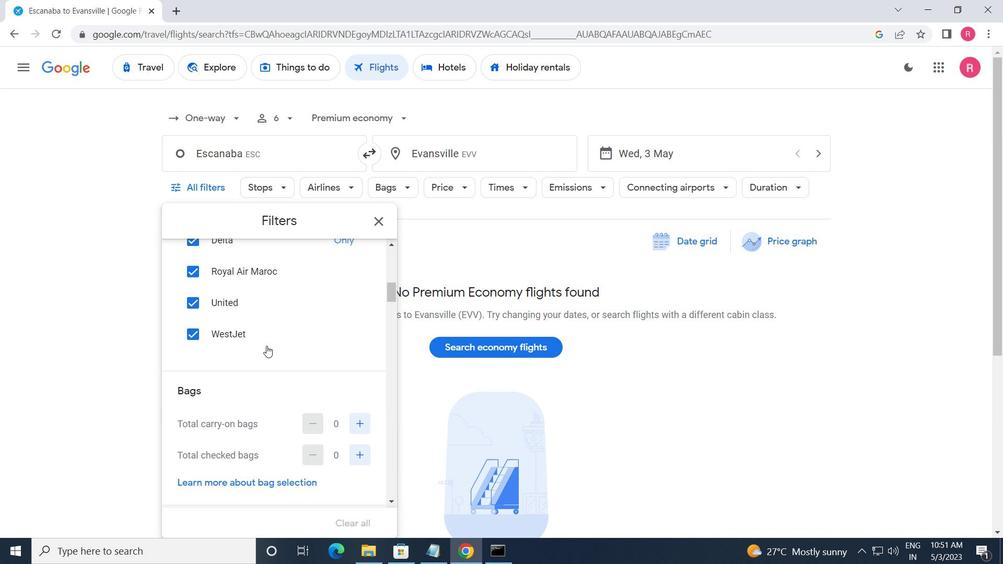 
Action: Mouse scrolled (267, 347) with delta (0, 0)
Screenshot: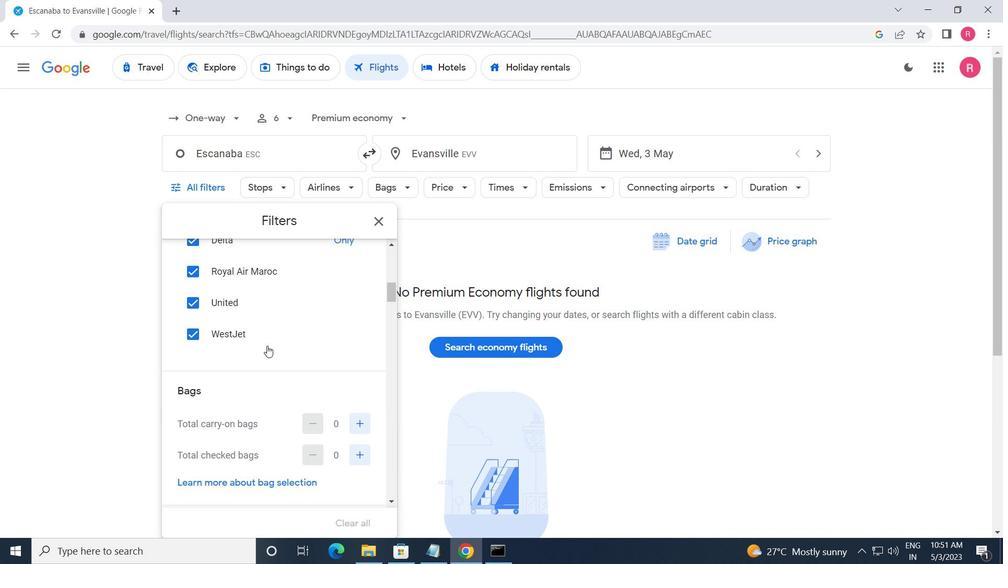 
Action: Mouse moved to (338, 458)
Screenshot: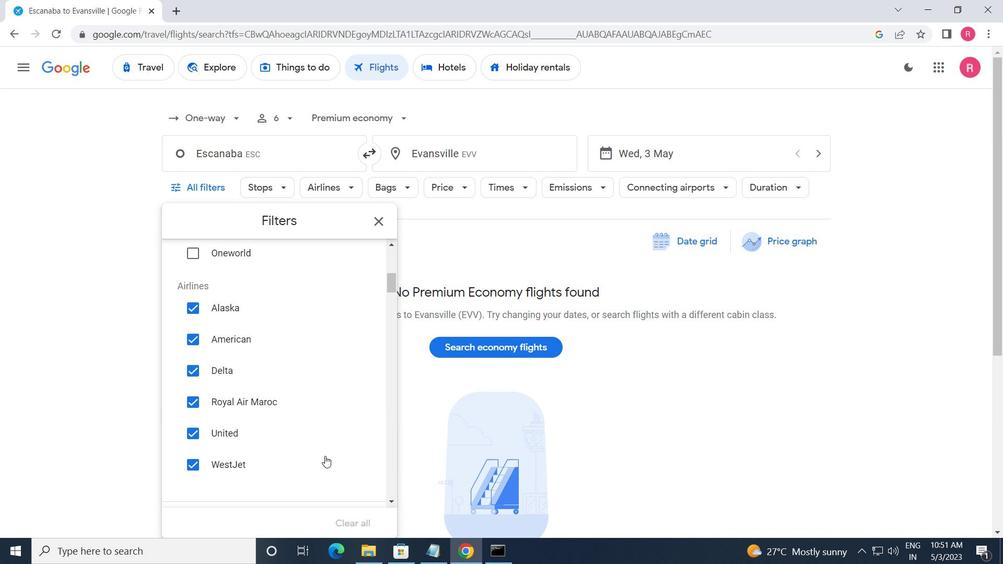 
Action: Mouse pressed left at (338, 458)
Screenshot: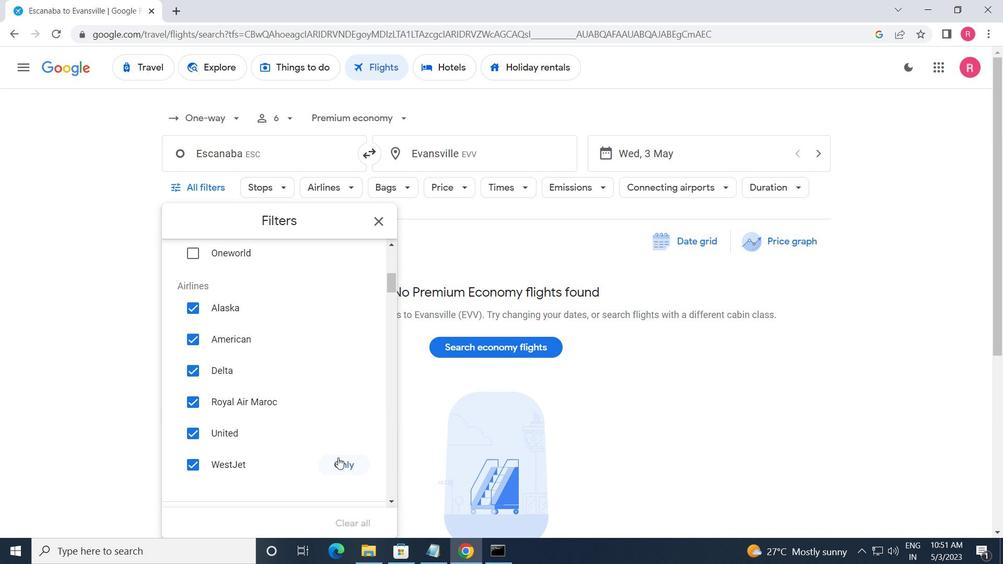 
Action: Mouse moved to (339, 457)
Screenshot: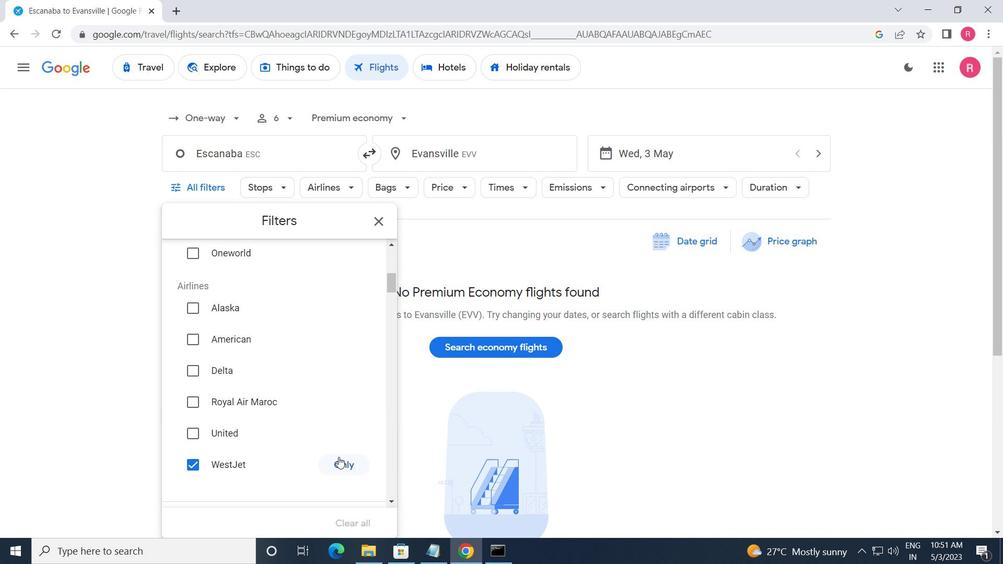 
Action: Mouse scrolled (339, 456) with delta (0, 0)
Screenshot: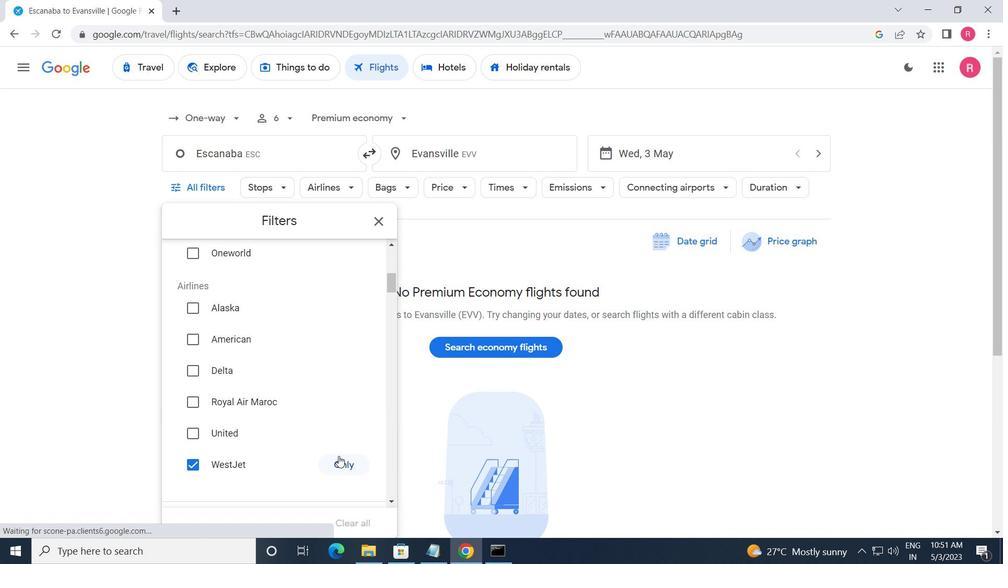 
Action: Mouse moved to (339, 457)
Screenshot: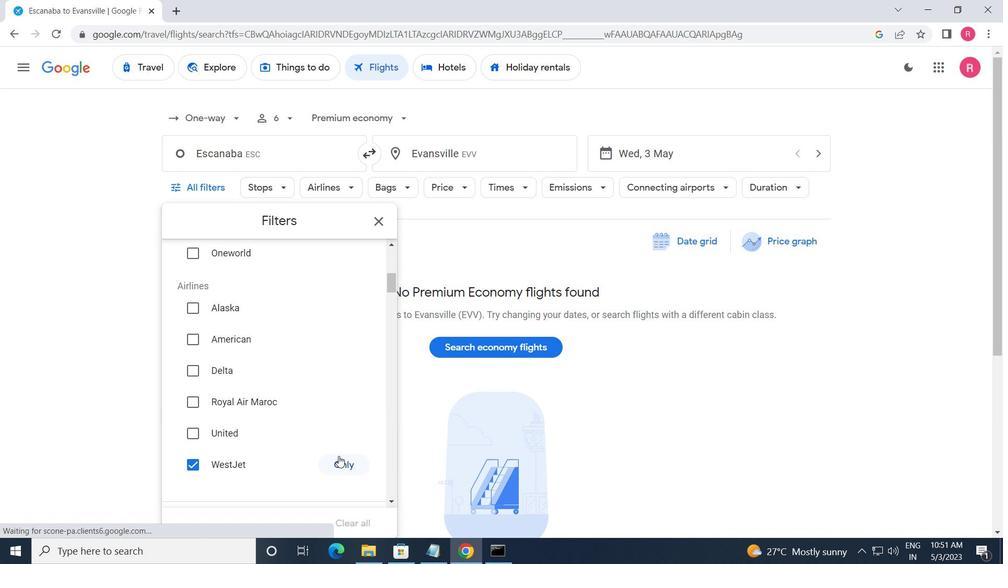 
Action: Mouse scrolled (339, 456) with delta (0, 0)
Screenshot: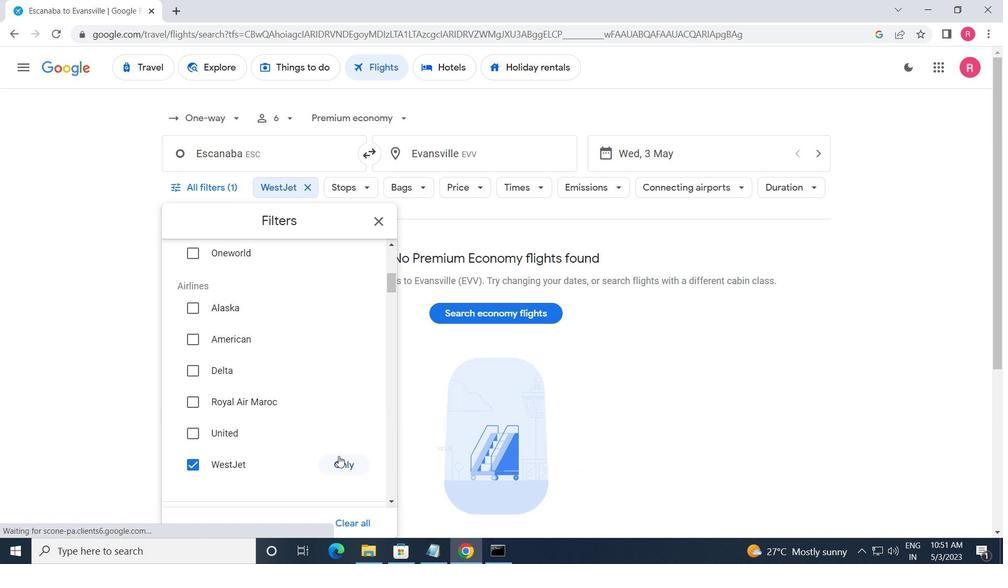 
Action: Mouse scrolled (339, 456) with delta (0, 0)
Screenshot: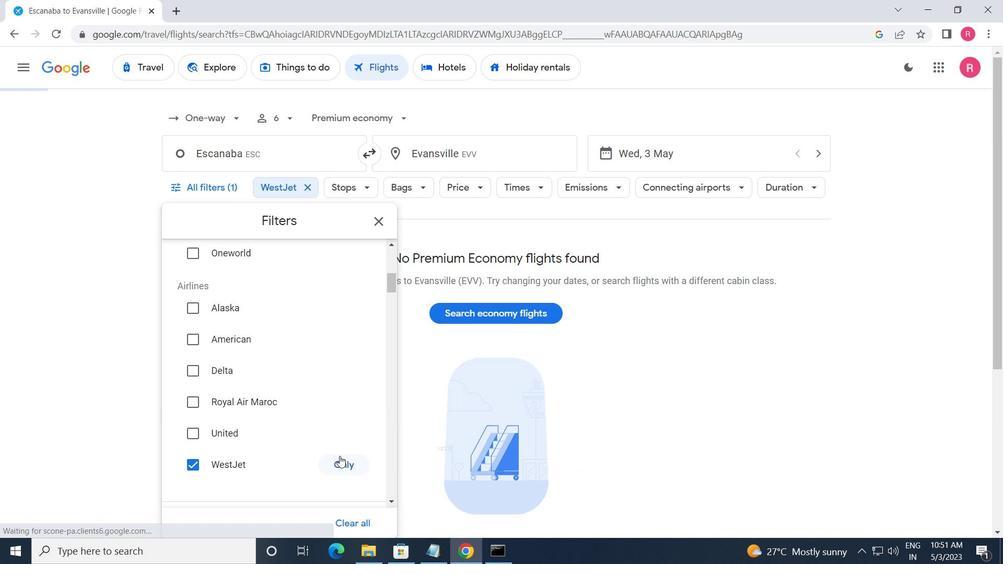 
Action: Mouse moved to (351, 394)
Screenshot: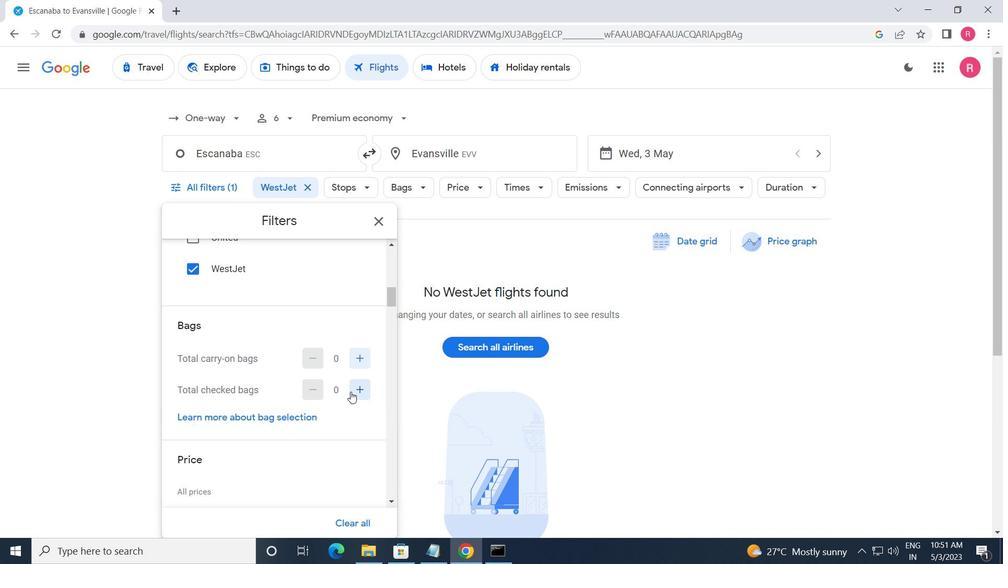 
Action: Mouse pressed left at (351, 394)
Screenshot: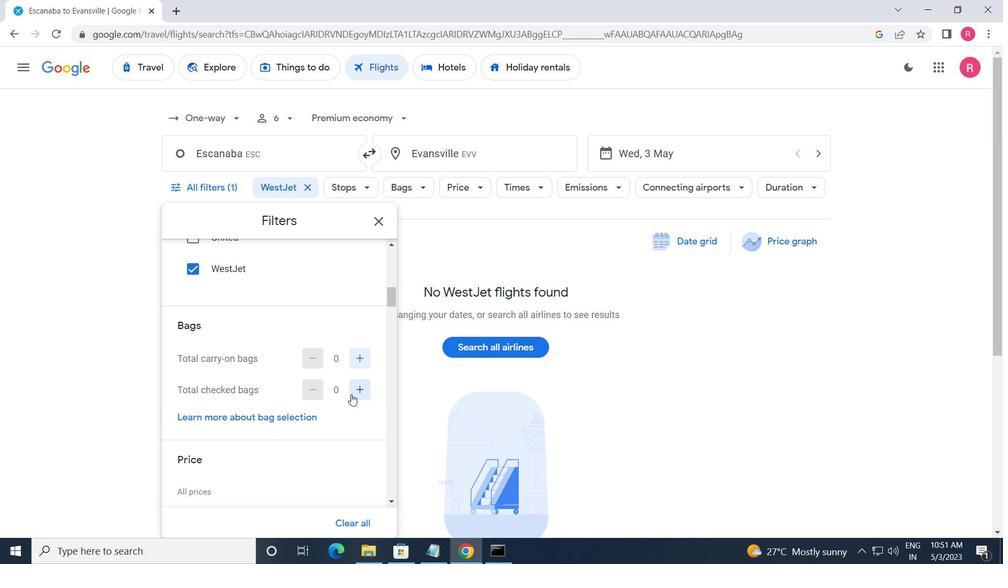 
Action: Mouse pressed left at (351, 394)
Screenshot: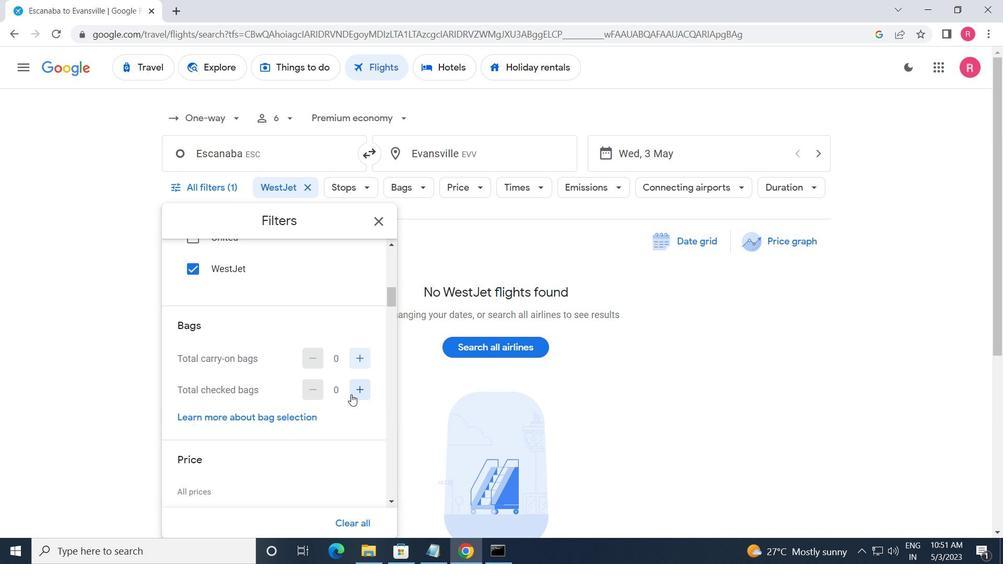 
Action: Mouse pressed left at (351, 394)
Screenshot: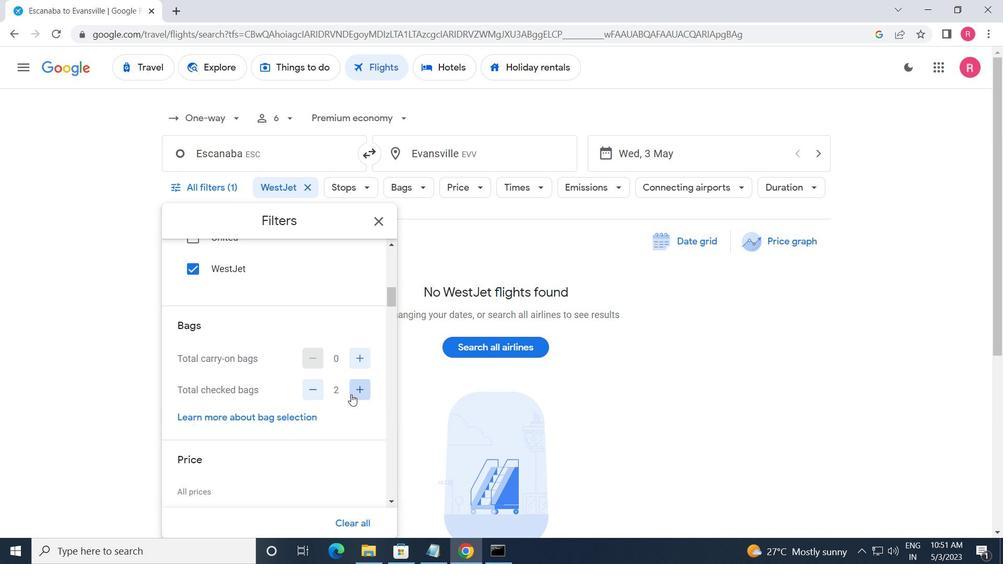 
Action: Mouse scrolled (351, 394) with delta (0, 0)
Screenshot: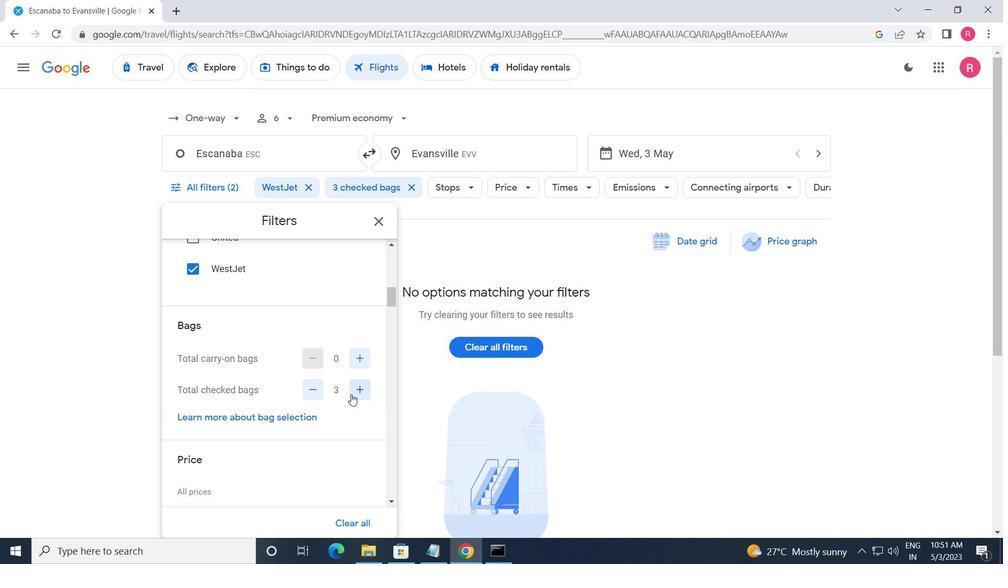 
Action: Mouse scrolled (351, 394) with delta (0, 0)
Screenshot: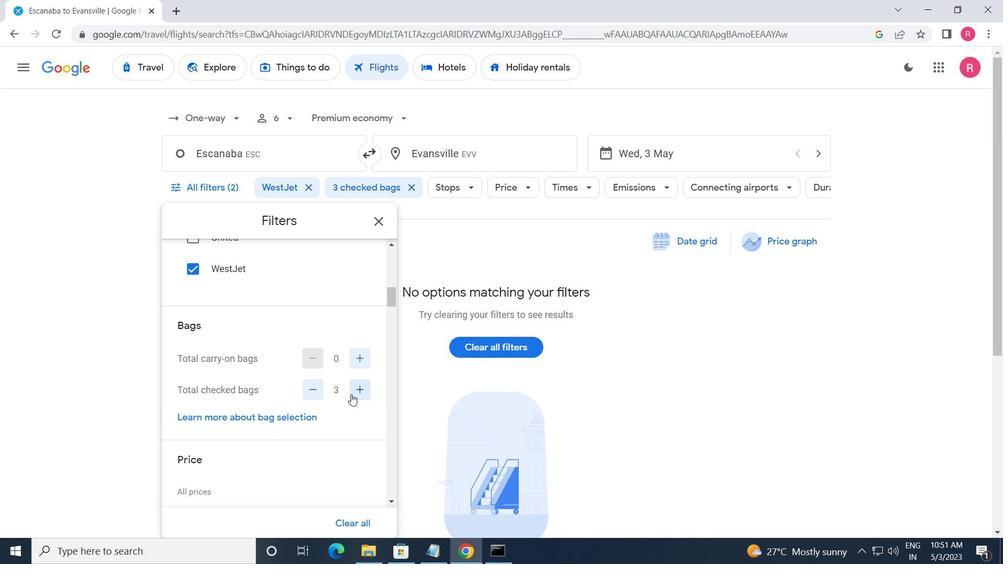
Action: Mouse moved to (363, 392)
Screenshot: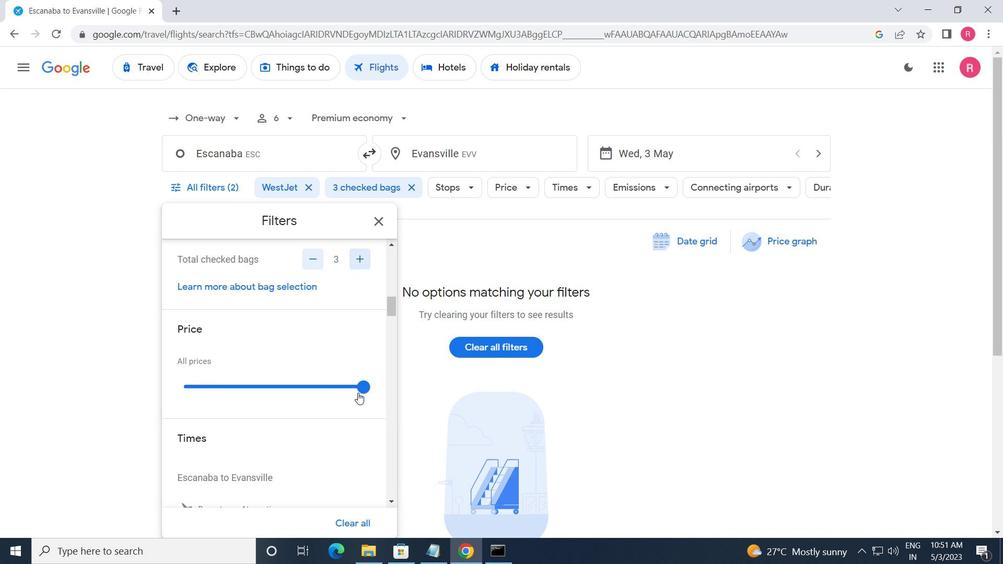 
Action: Mouse pressed left at (363, 392)
Screenshot: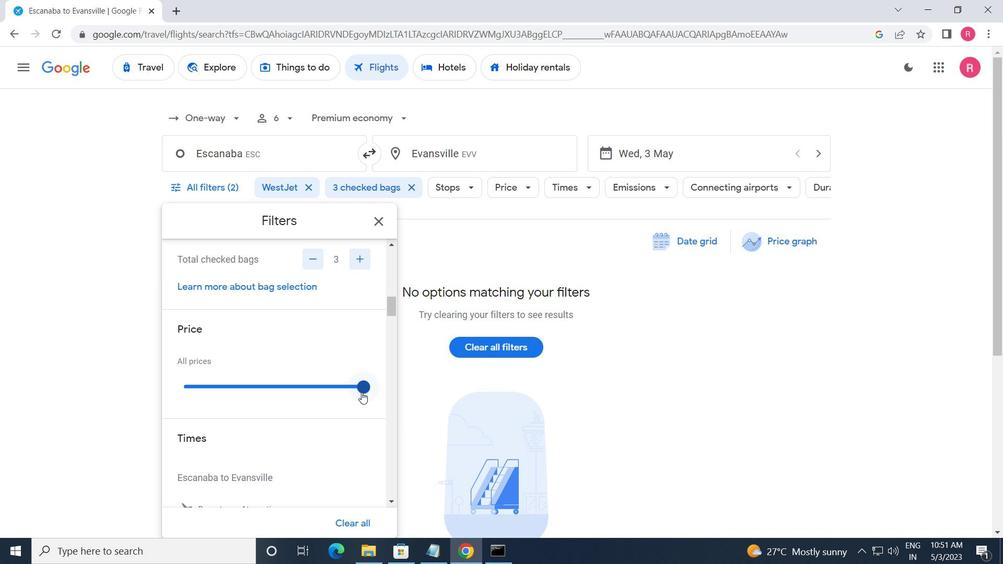 
Action: Mouse moved to (355, 416)
Screenshot: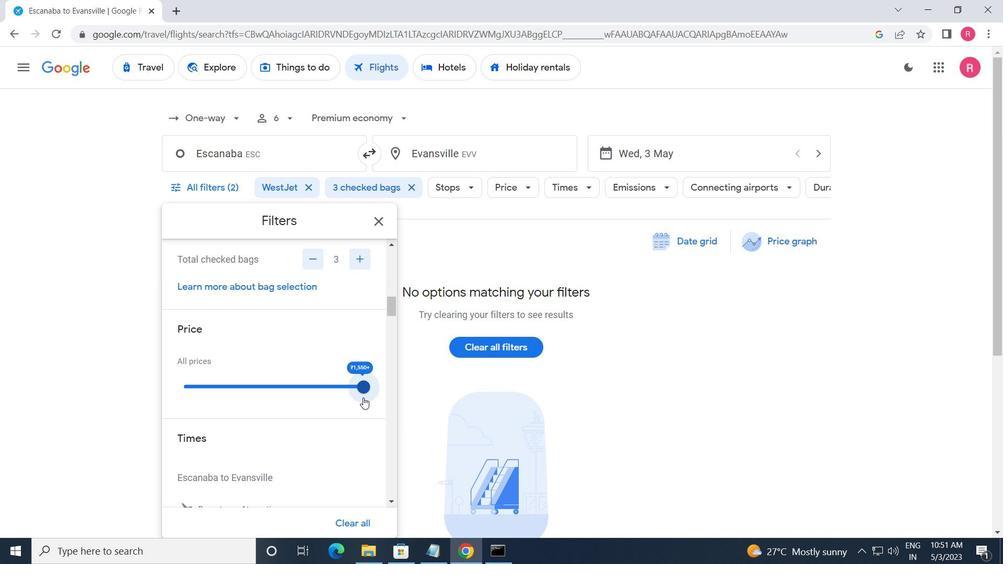 
Action: Mouse scrolled (355, 415) with delta (0, 0)
Screenshot: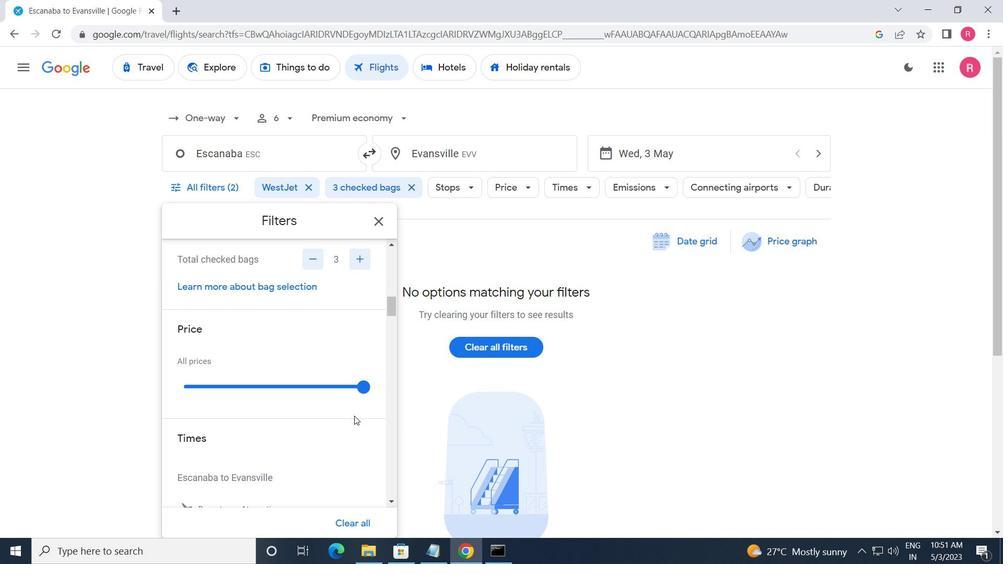 
Action: Mouse scrolled (355, 415) with delta (0, 0)
Screenshot: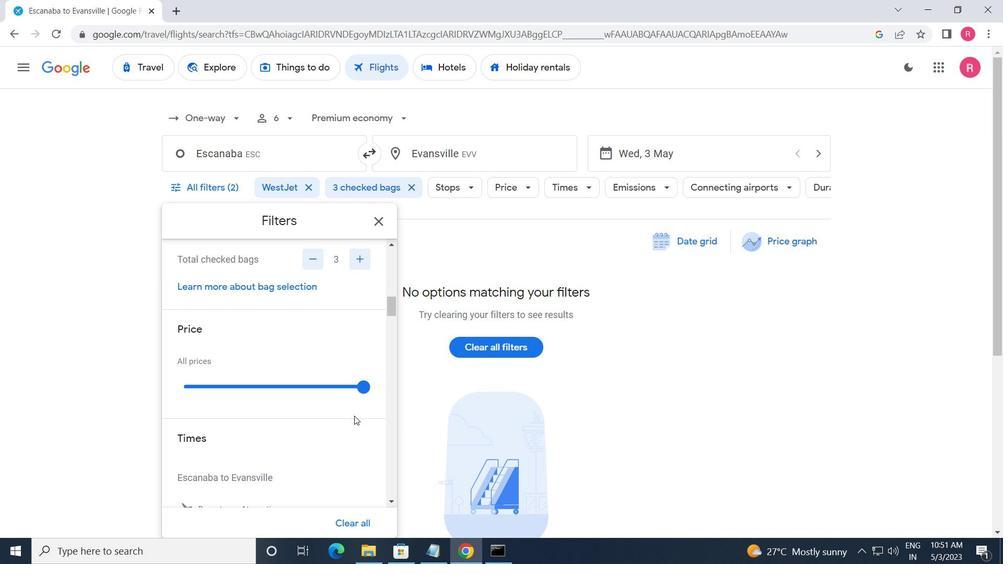 
Action: Mouse moved to (180, 403)
Screenshot: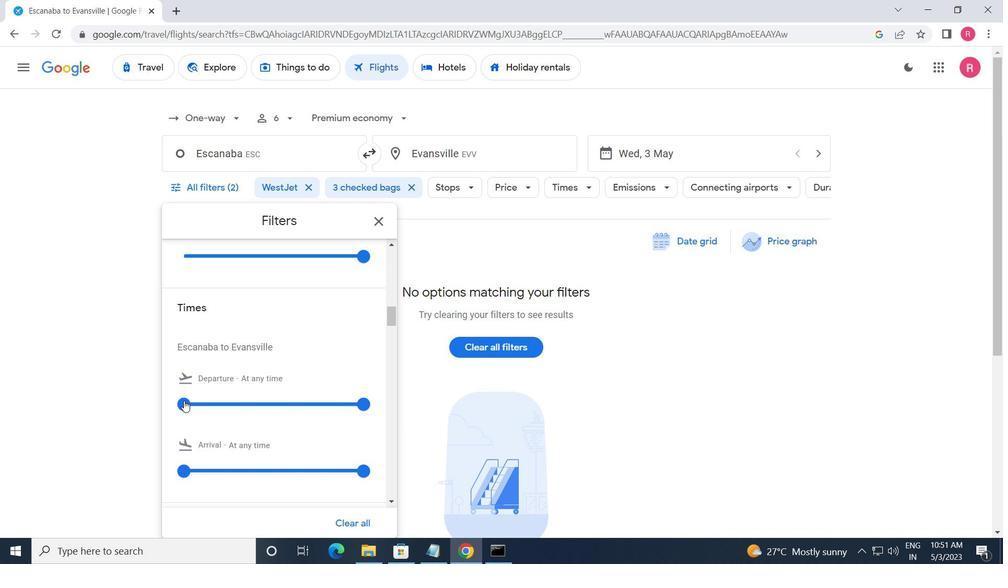 
Action: Mouse pressed left at (180, 403)
Screenshot: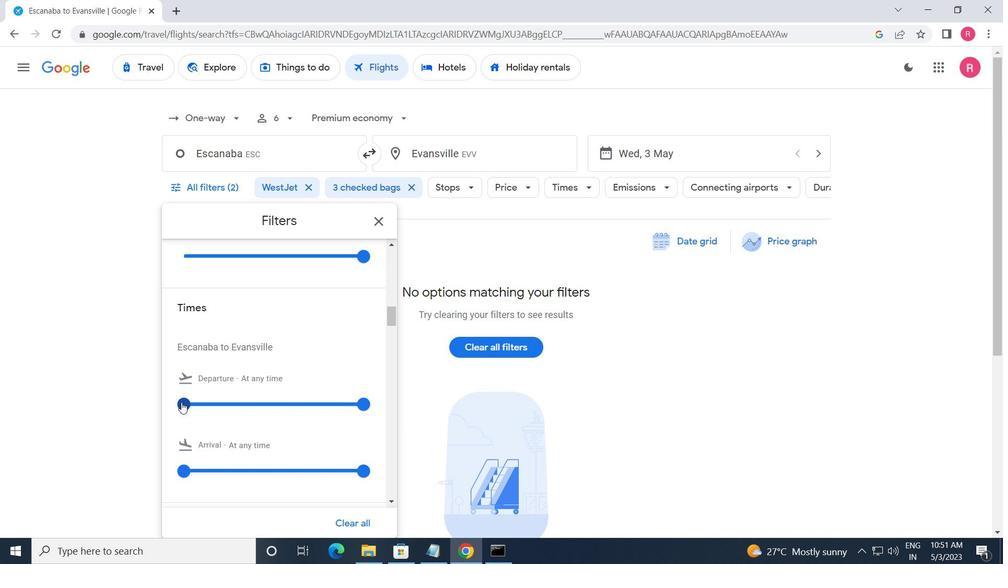 
Action: Mouse moved to (237, 403)
Screenshot: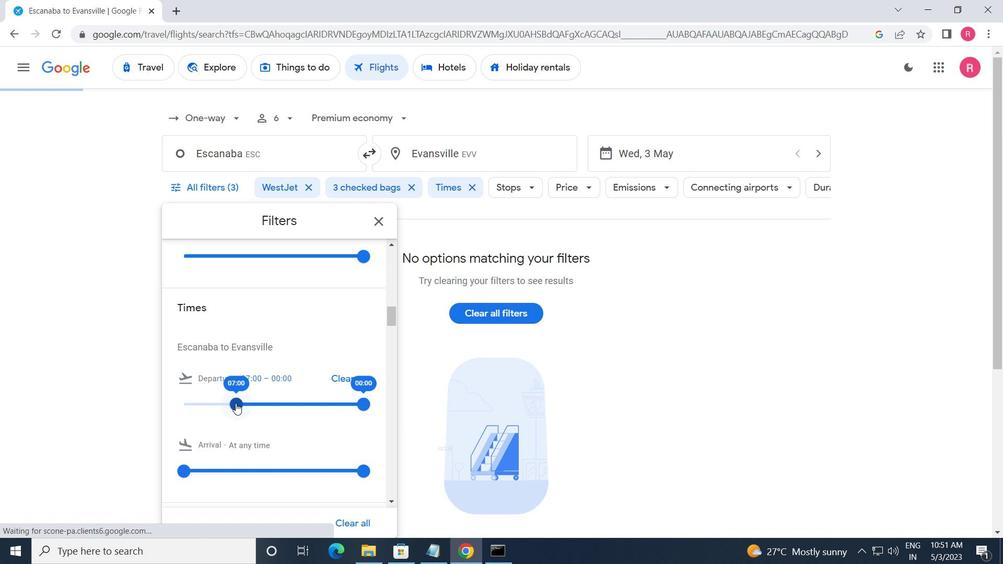 
Action: Mouse pressed left at (237, 403)
Screenshot: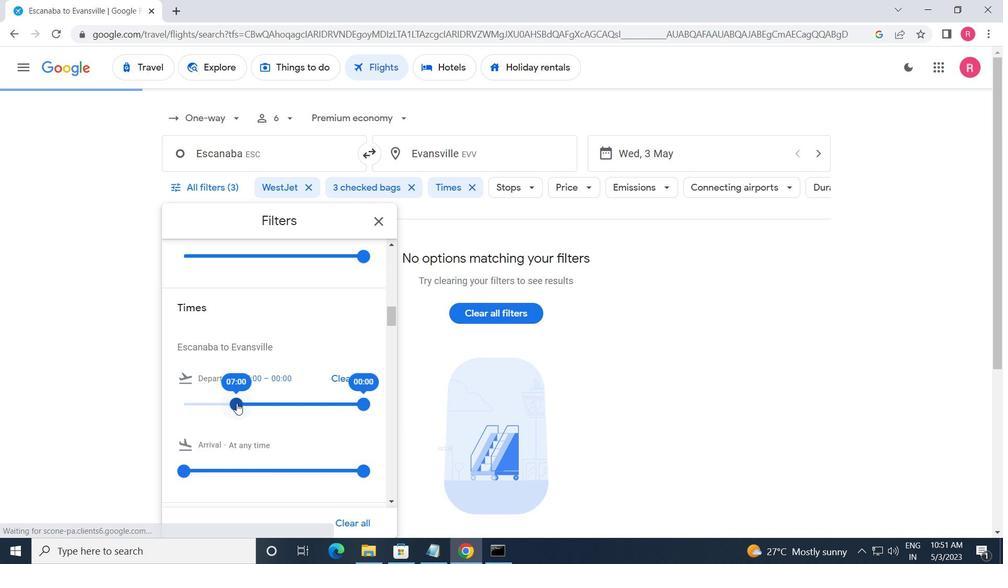 
Action: Mouse moved to (361, 405)
Screenshot: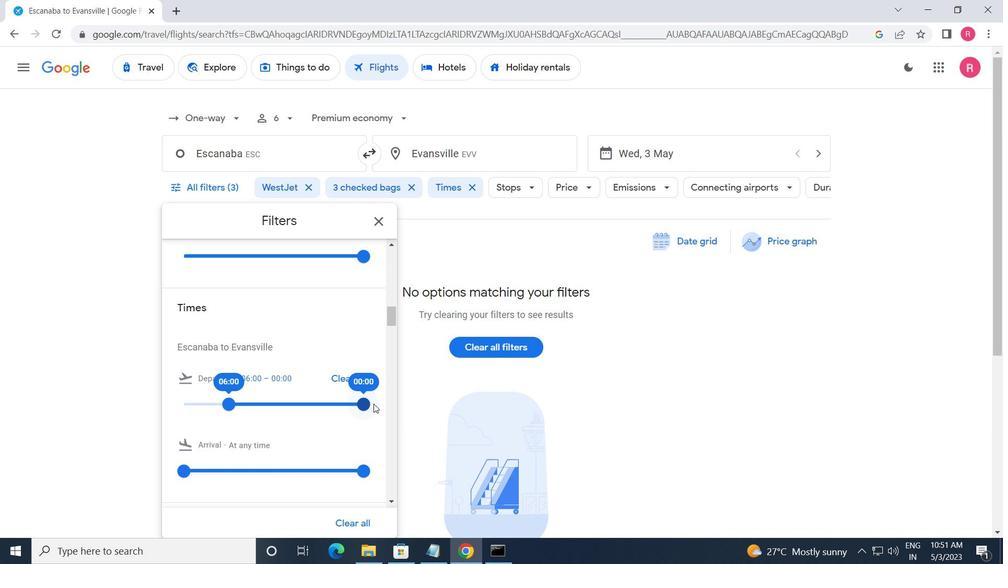 
Action: Mouse pressed left at (361, 405)
Screenshot: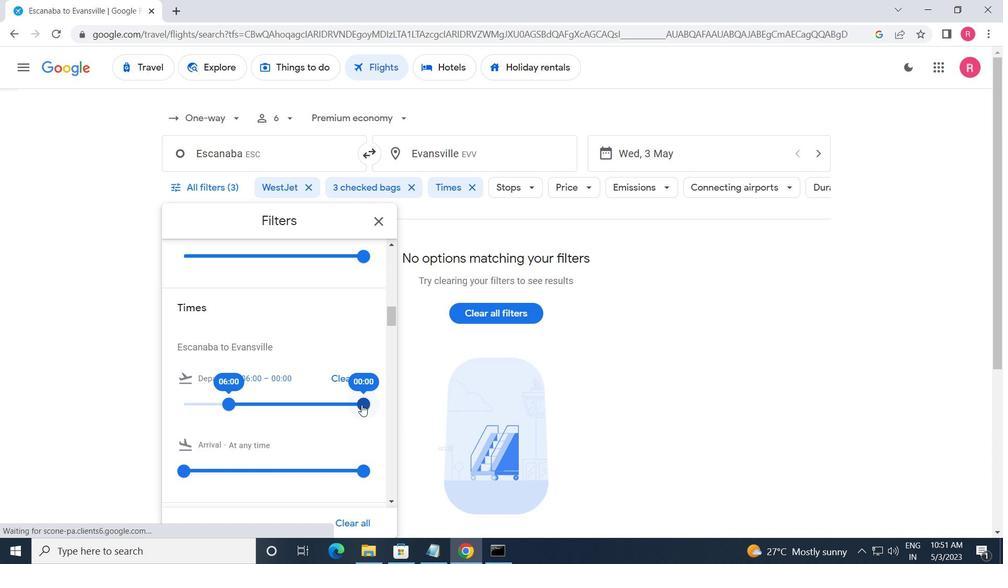 
Action: Mouse moved to (300, 393)
Screenshot: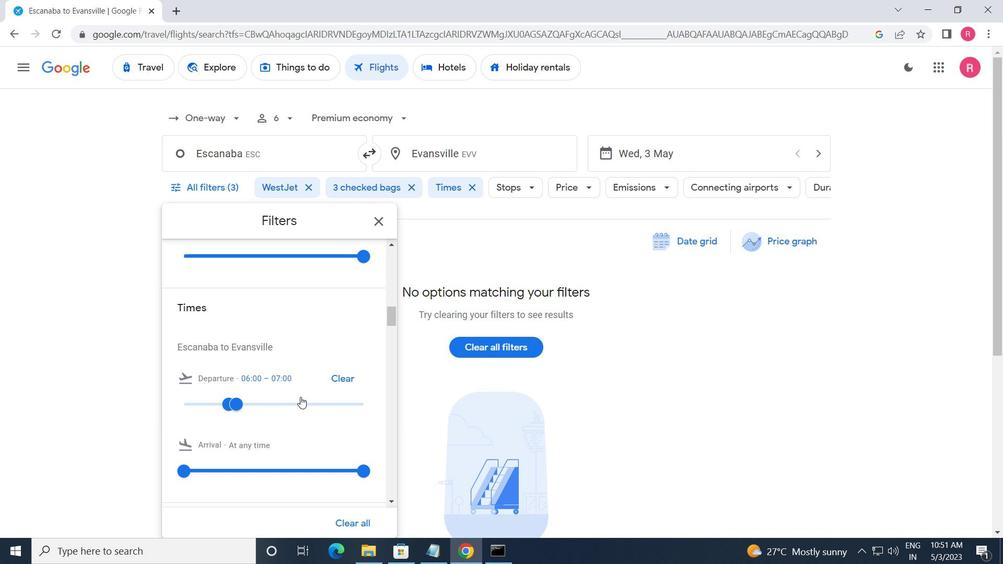 
Action: Mouse scrolled (300, 393) with delta (0, 0)
Screenshot: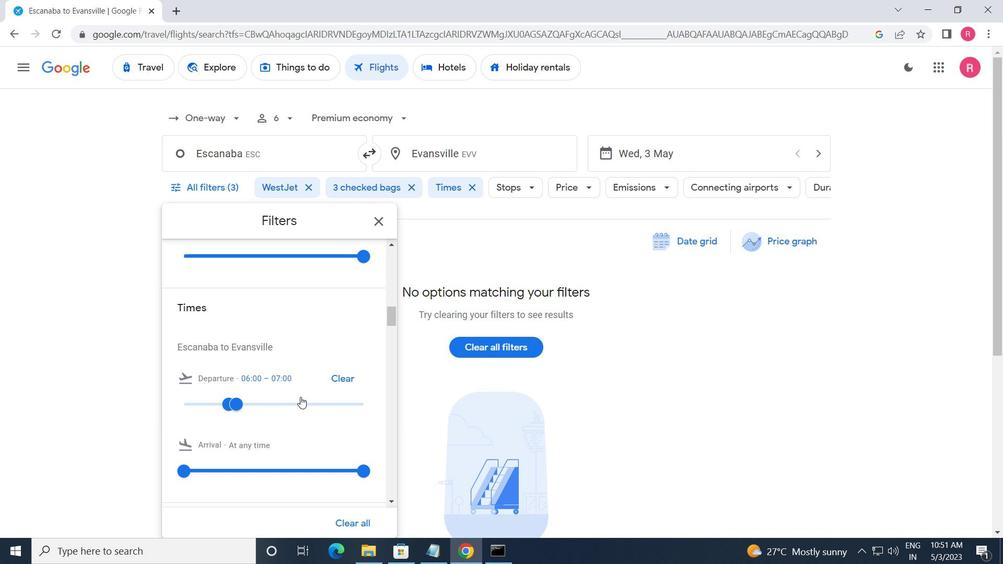 
Action: Mouse moved to (300, 392)
Screenshot: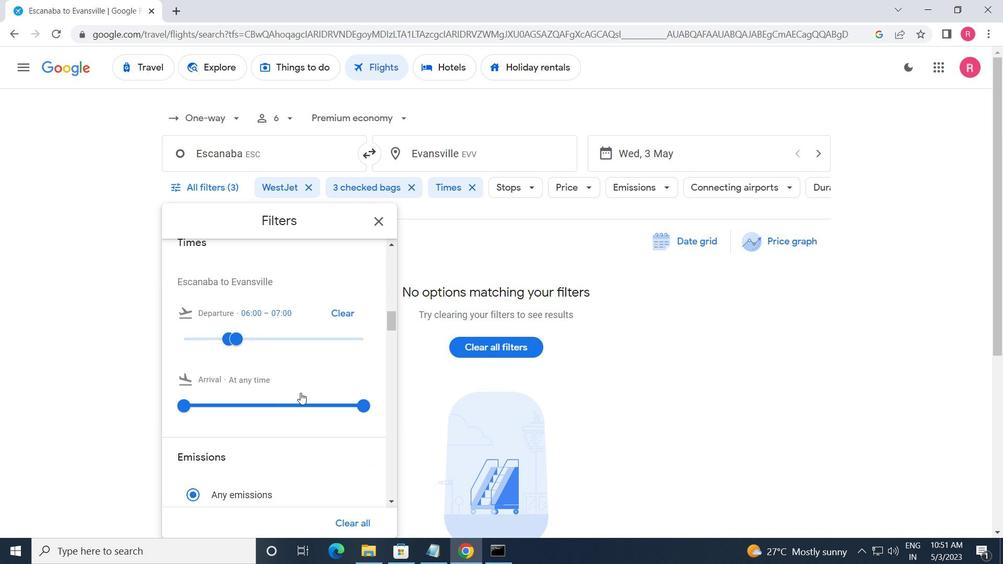 
Action: Mouse scrolled (300, 391) with delta (0, 0)
Screenshot: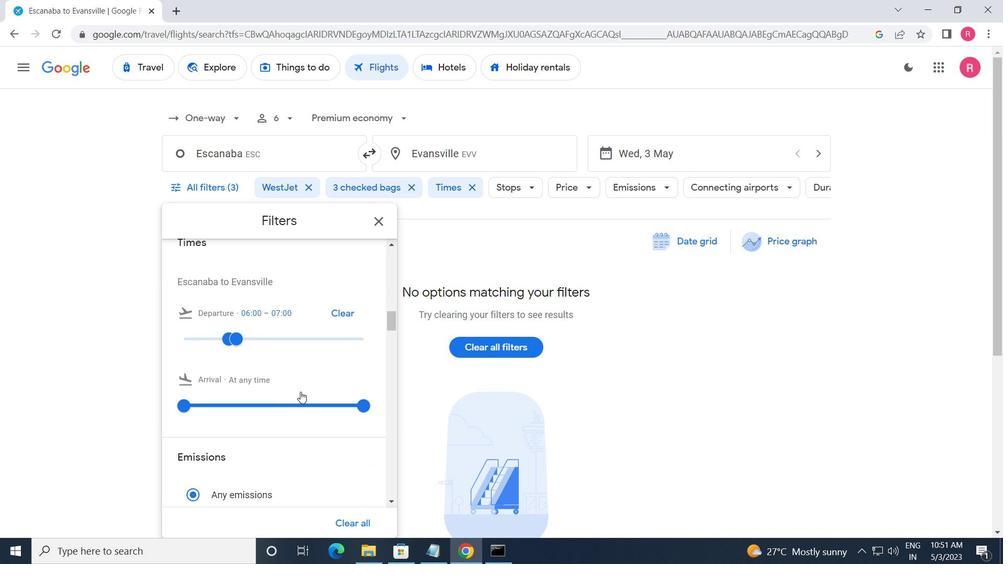 
Action: Mouse moved to (298, 392)
Screenshot: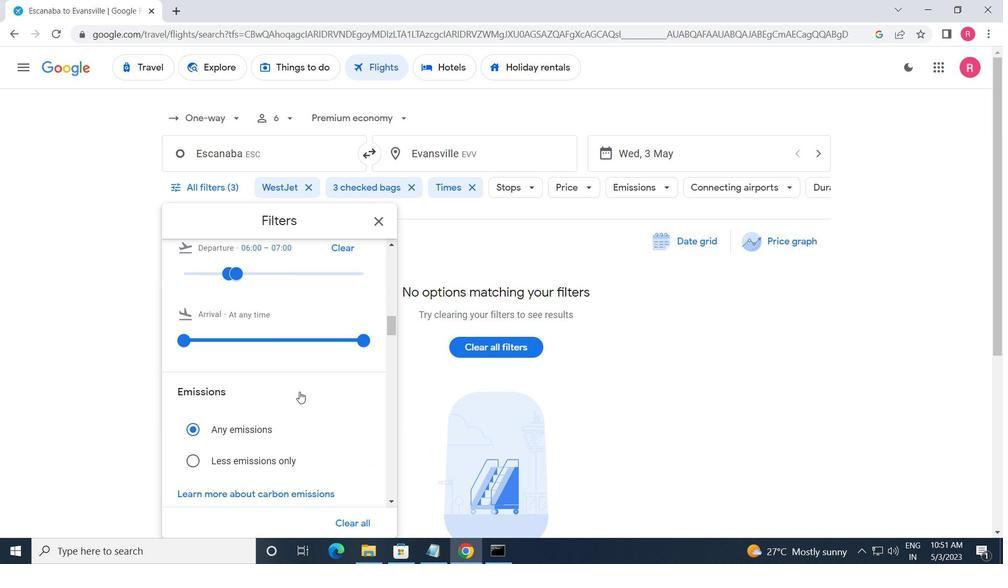 
Action: Mouse scrolled (298, 391) with delta (0, 0)
Screenshot: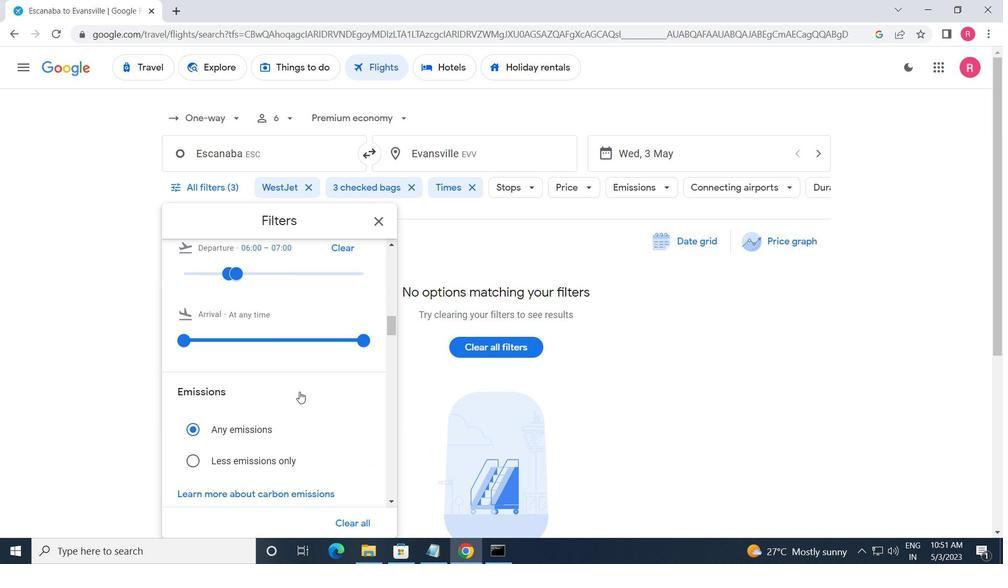 
Action: Mouse moved to (297, 391)
Screenshot: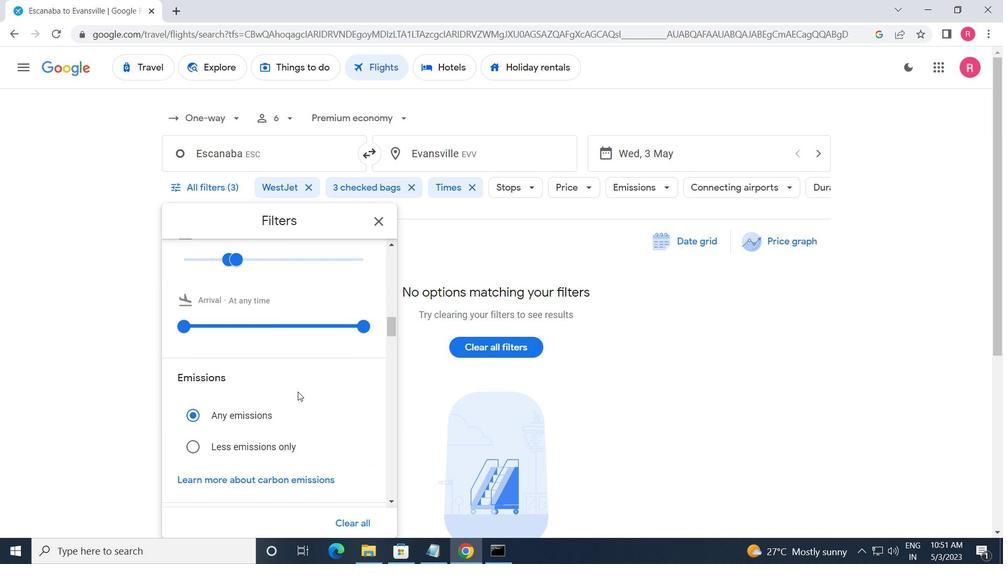 
Action: Mouse scrolled (297, 390) with delta (0, 0)
Screenshot: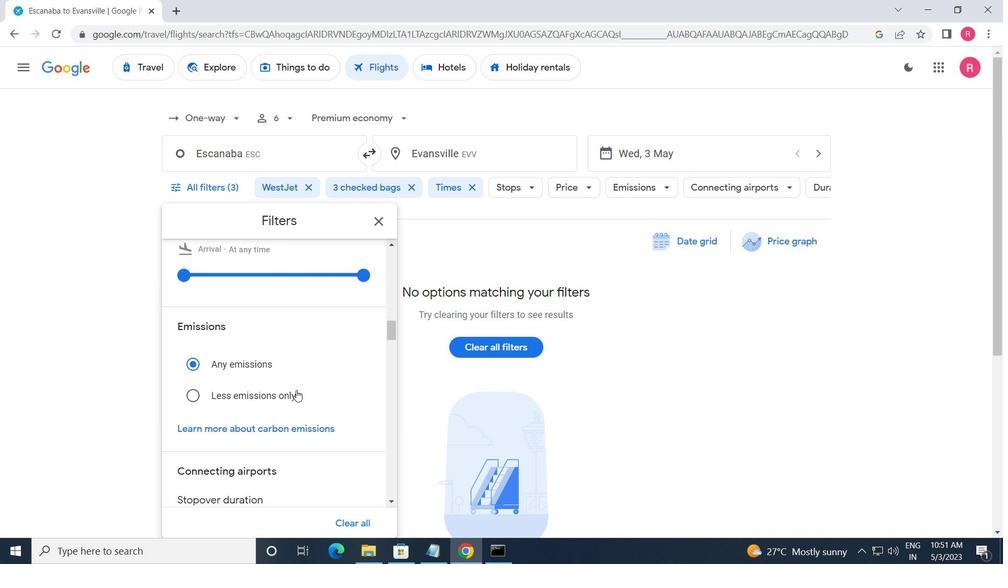 
Action: Mouse scrolled (297, 390) with delta (0, 0)
Screenshot: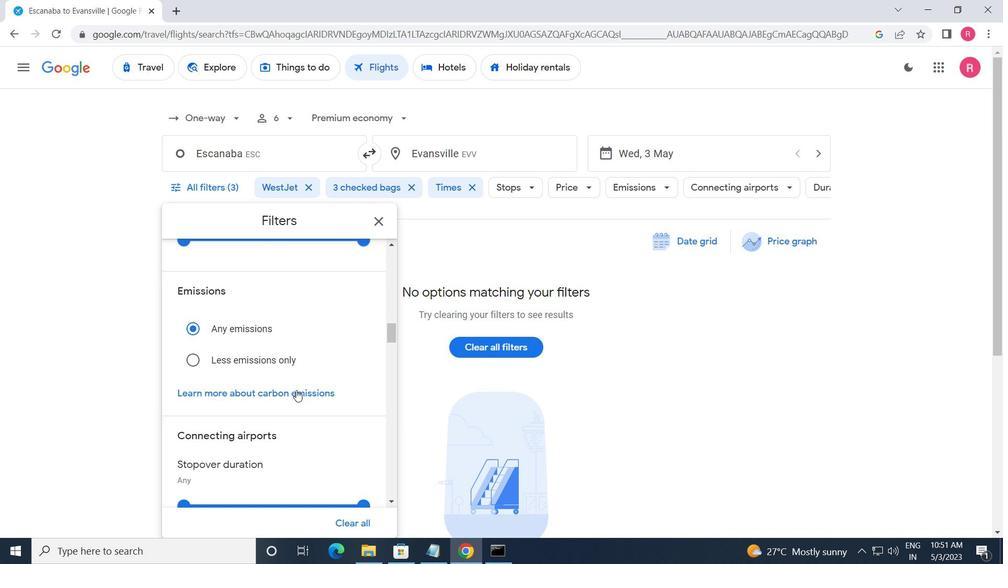 
Action: Mouse scrolled (297, 390) with delta (0, 0)
Screenshot: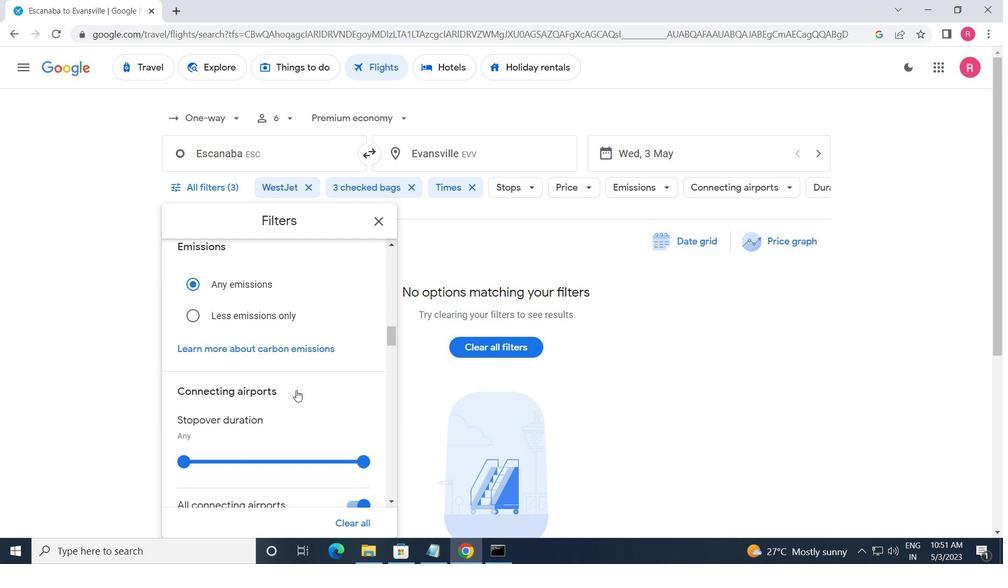 
Action: Mouse scrolled (297, 390) with delta (0, 0)
Screenshot: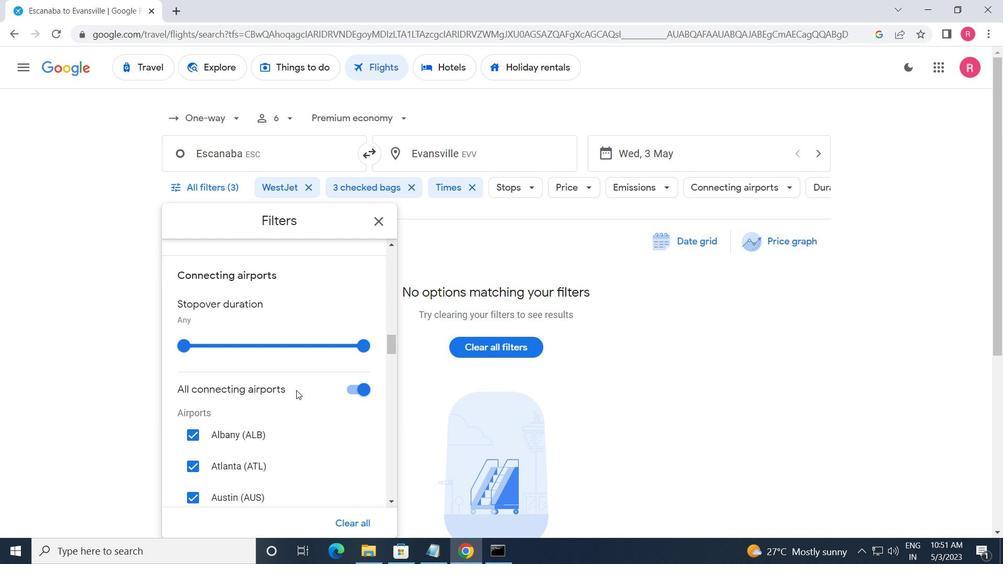 
Action: Mouse scrolled (297, 390) with delta (0, 0)
Screenshot: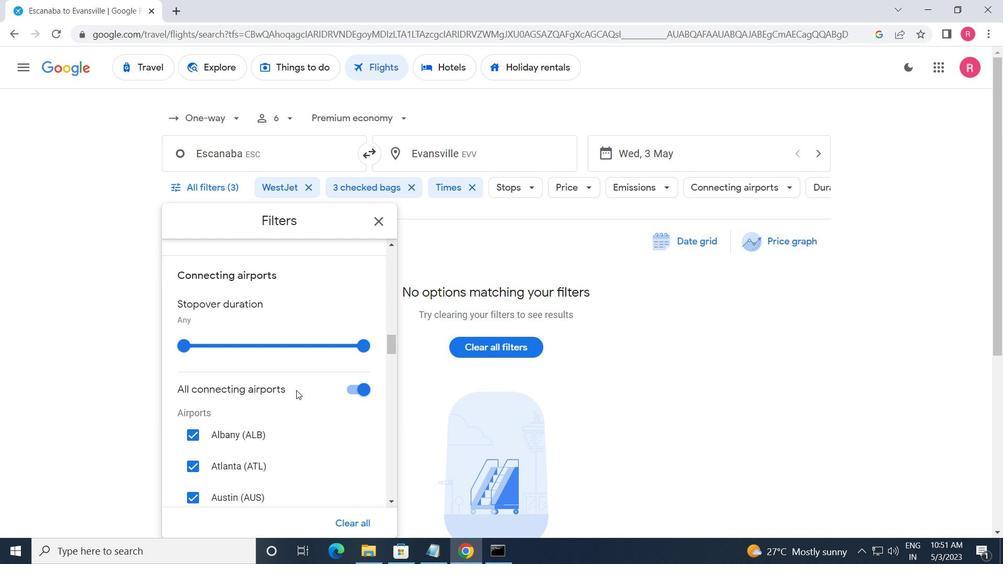 
Action: Mouse scrolled (297, 390) with delta (0, 0)
Screenshot: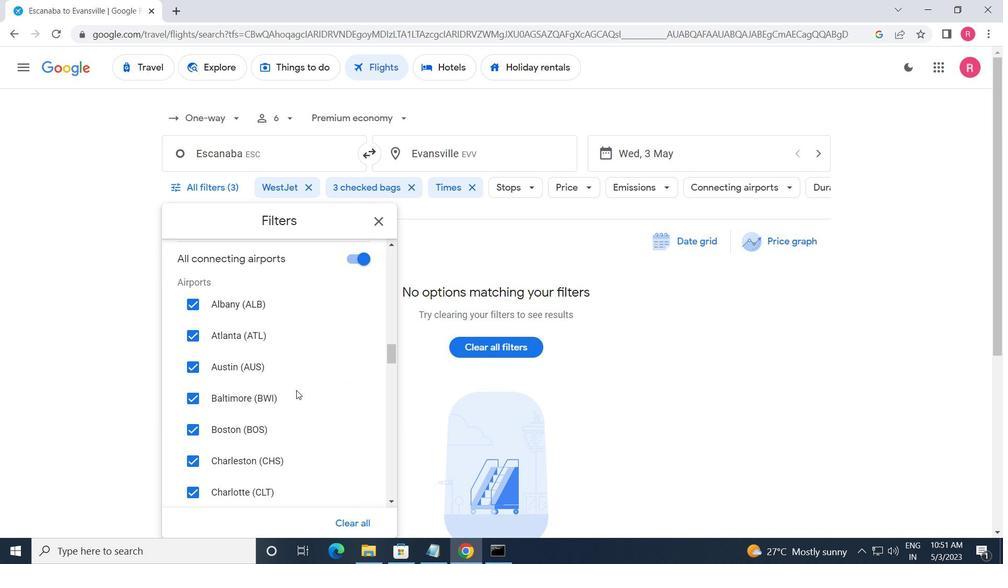 
Action: Mouse scrolled (297, 390) with delta (0, 0)
Screenshot: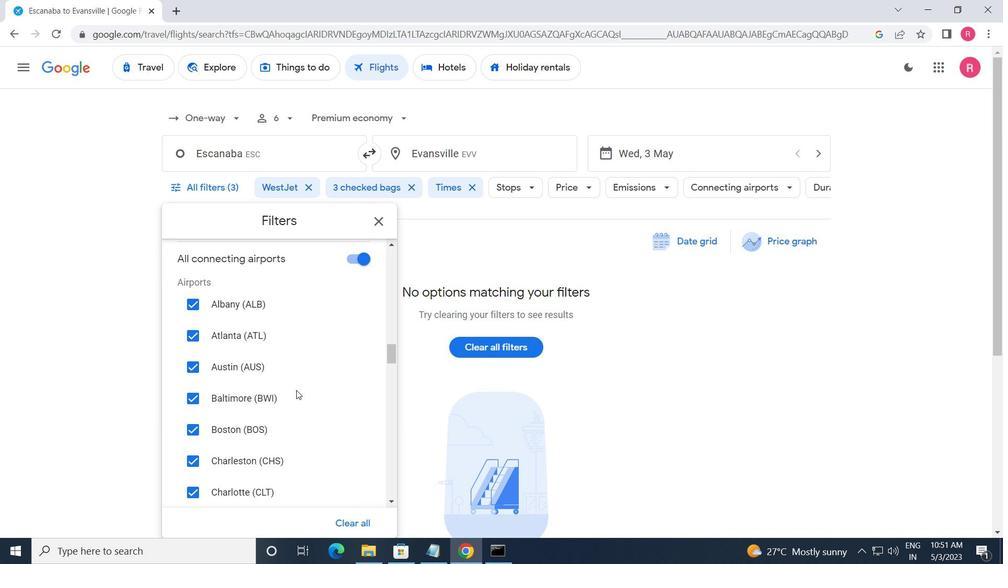 
Action: Mouse moved to (297, 387)
Screenshot: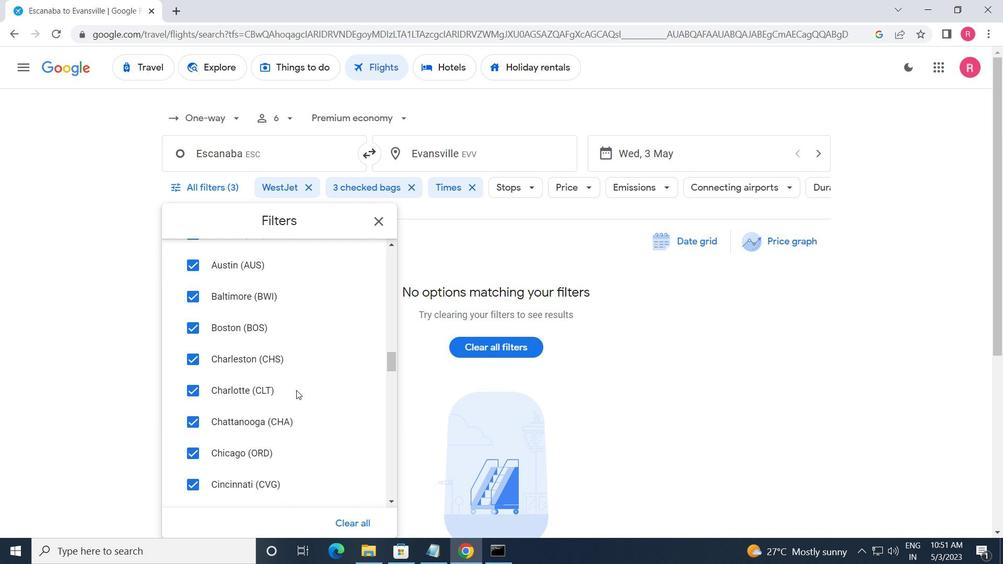
Action: Mouse scrolled (297, 387) with delta (0, 0)
Screenshot: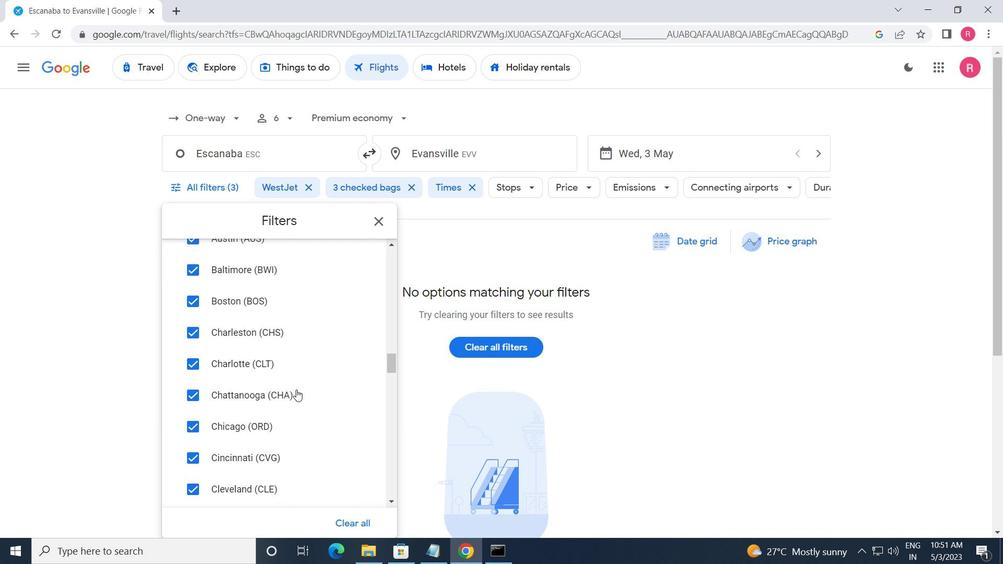 
Action: Mouse scrolled (297, 387) with delta (0, 0)
Screenshot: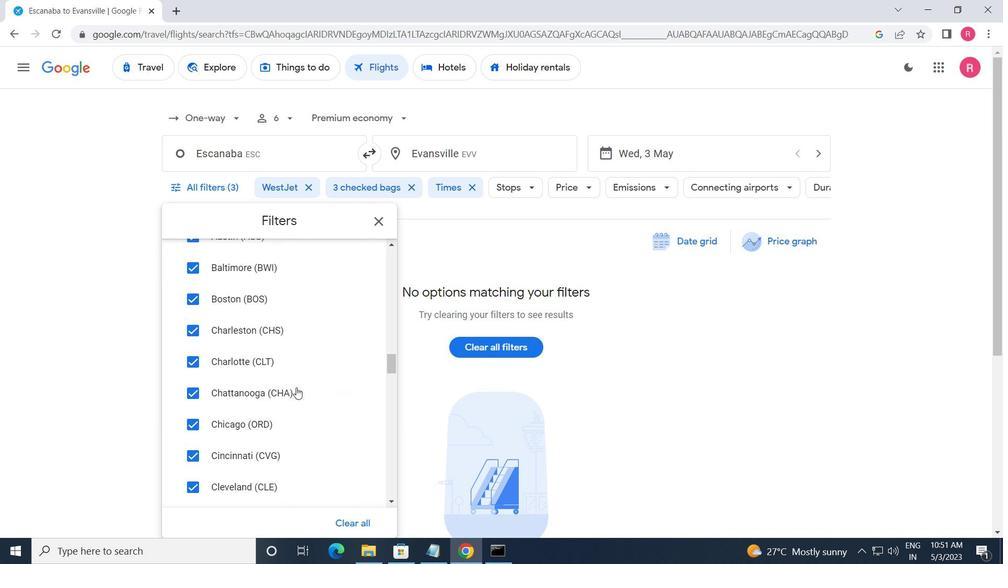 
Action: Mouse scrolled (297, 387) with delta (0, 0)
Screenshot: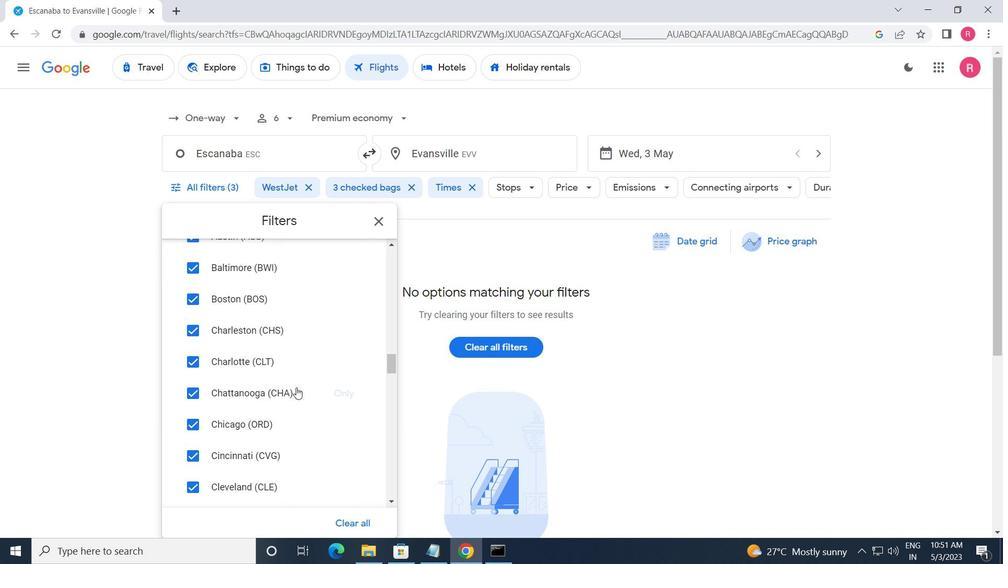 
Action: Mouse moved to (297, 387)
Screenshot: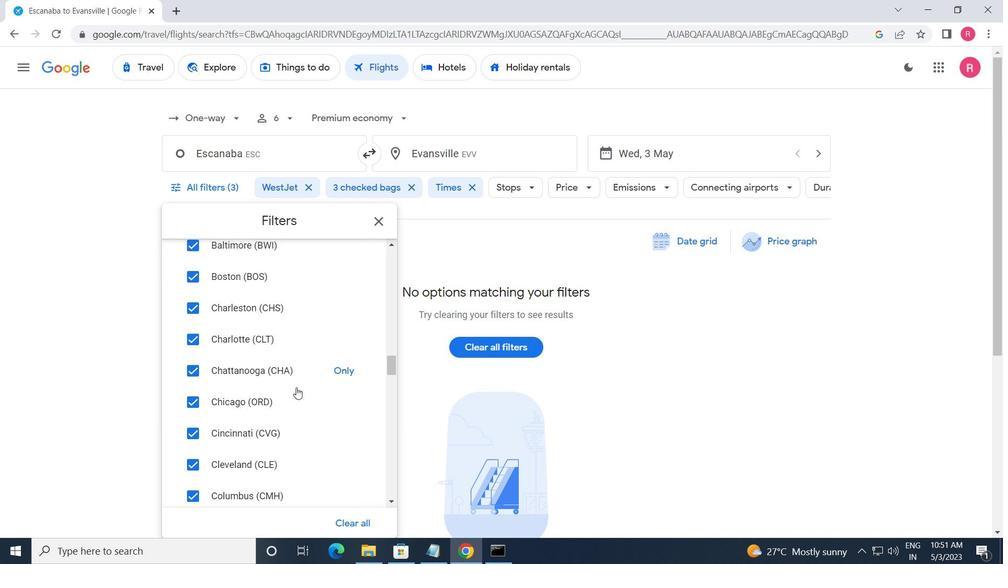 
Action: Mouse scrolled (297, 386) with delta (0, 0)
Screenshot: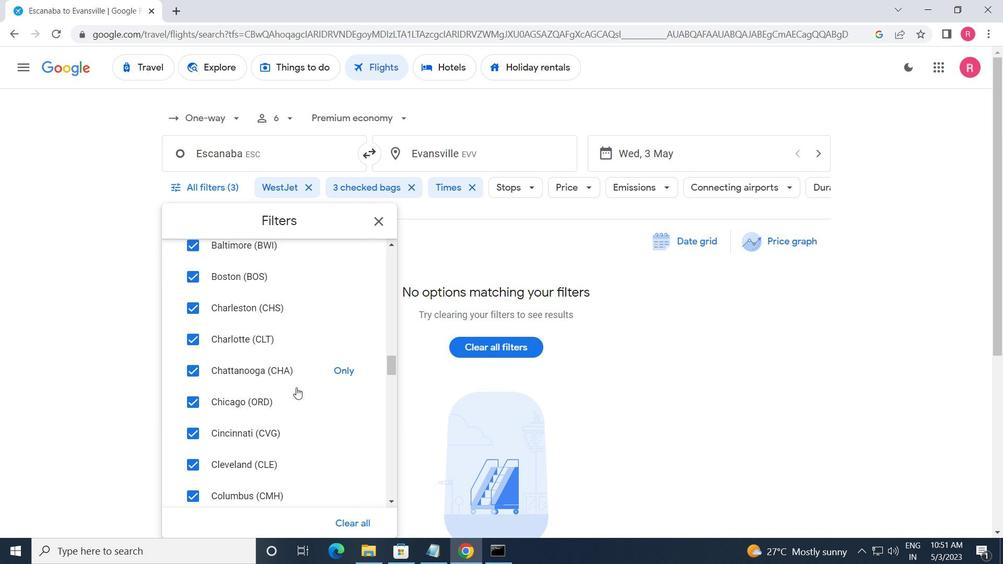 
Action: Mouse scrolled (297, 386) with delta (0, 0)
Screenshot: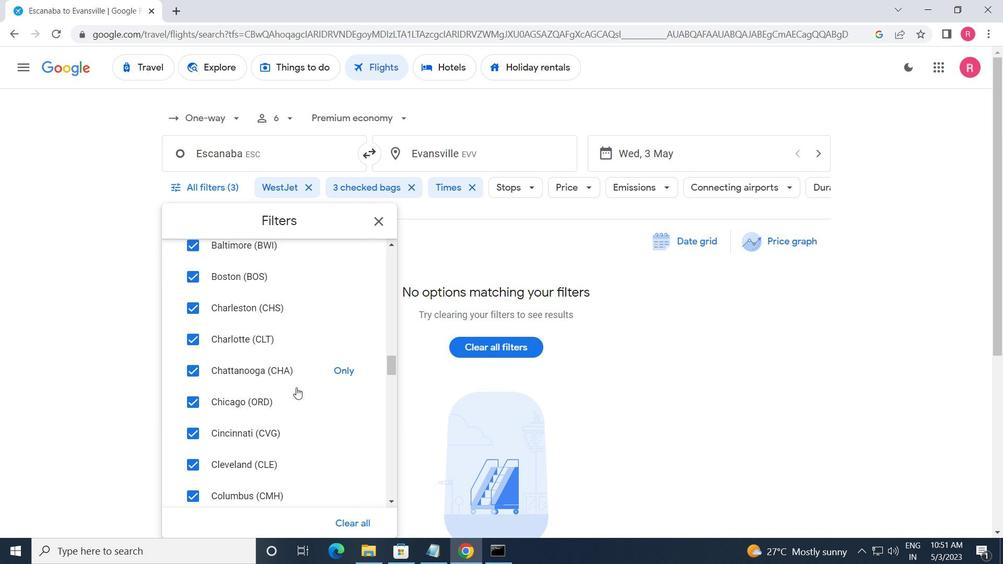 
Action: Mouse scrolled (297, 386) with delta (0, 0)
Screenshot: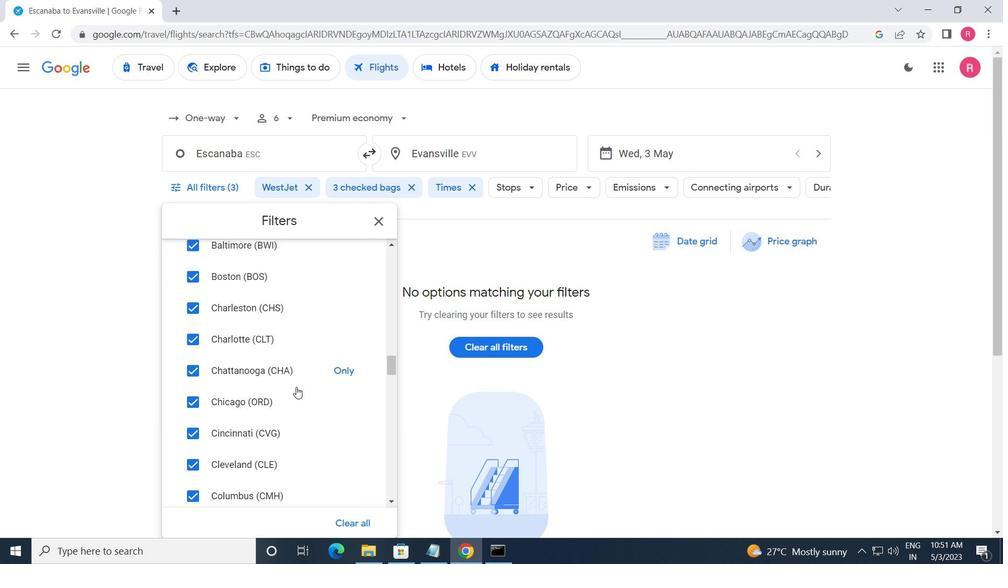 
Action: Mouse scrolled (297, 386) with delta (0, 0)
Screenshot: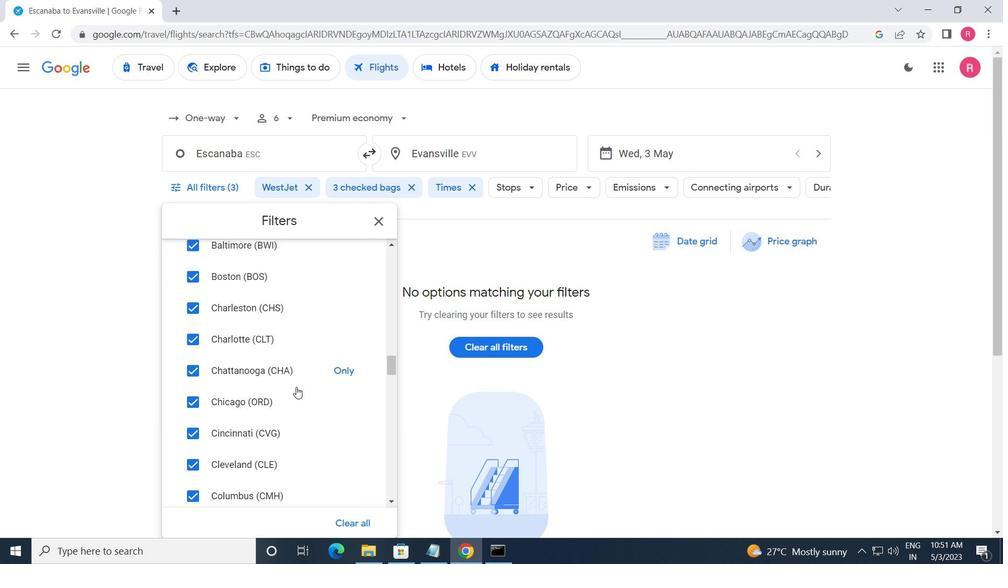 
Action: Mouse scrolled (297, 387) with delta (0, 0)
Screenshot: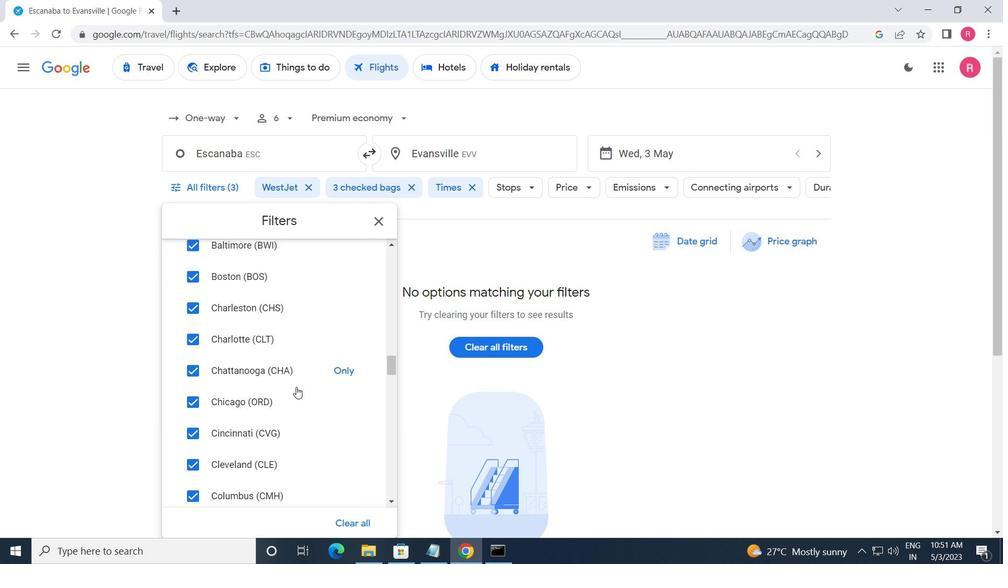 
Action: Mouse moved to (298, 385)
Screenshot: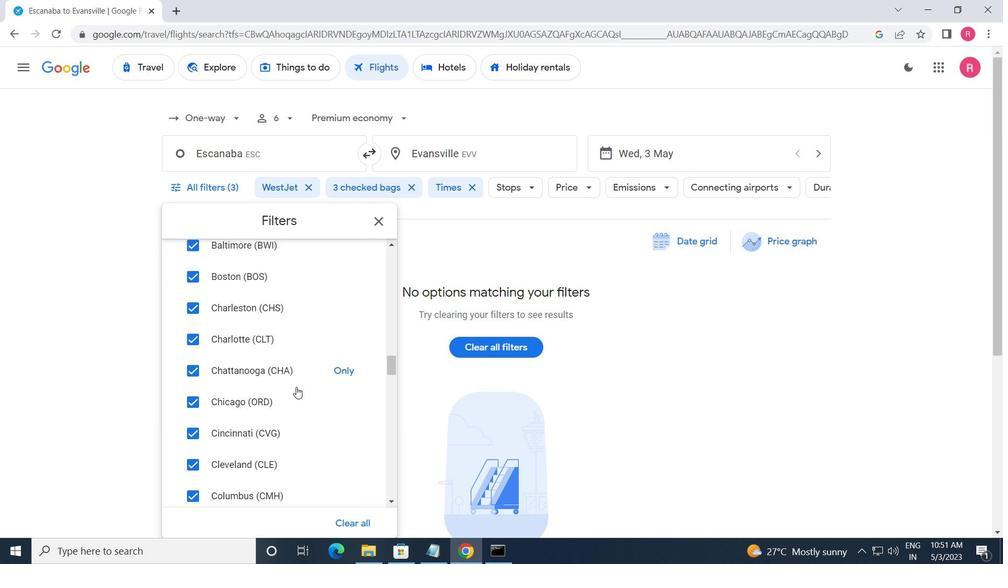 
Action: Mouse scrolled (298, 386) with delta (0, 0)
Screenshot: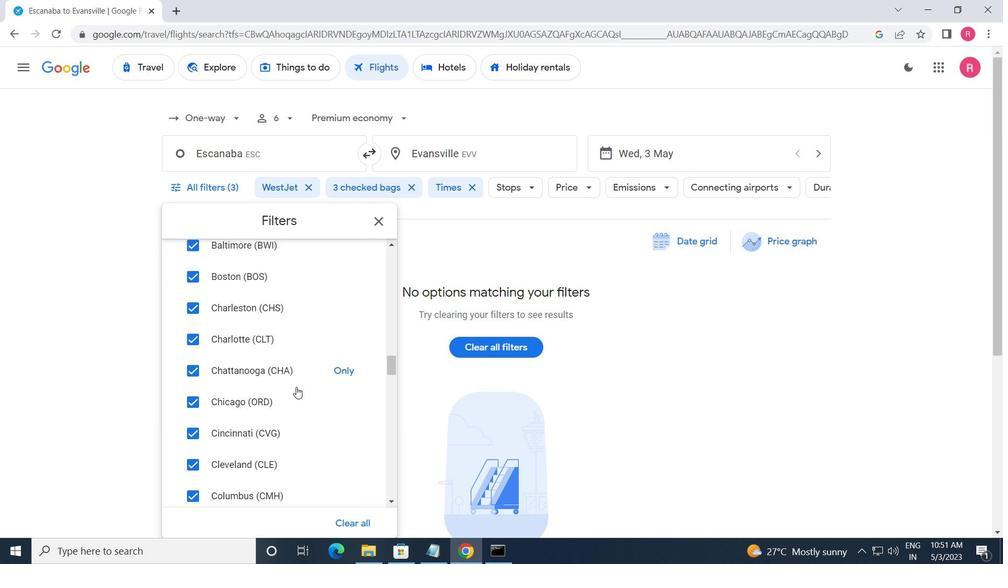 
Action: Mouse moved to (298, 385)
Screenshot: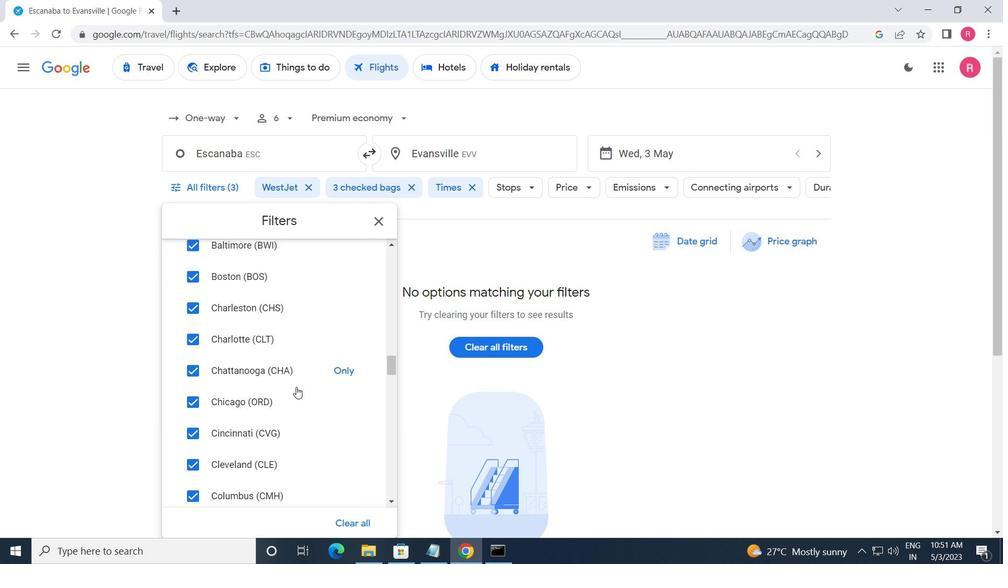 
Action: Mouse scrolled (298, 385) with delta (0, 0)
Screenshot: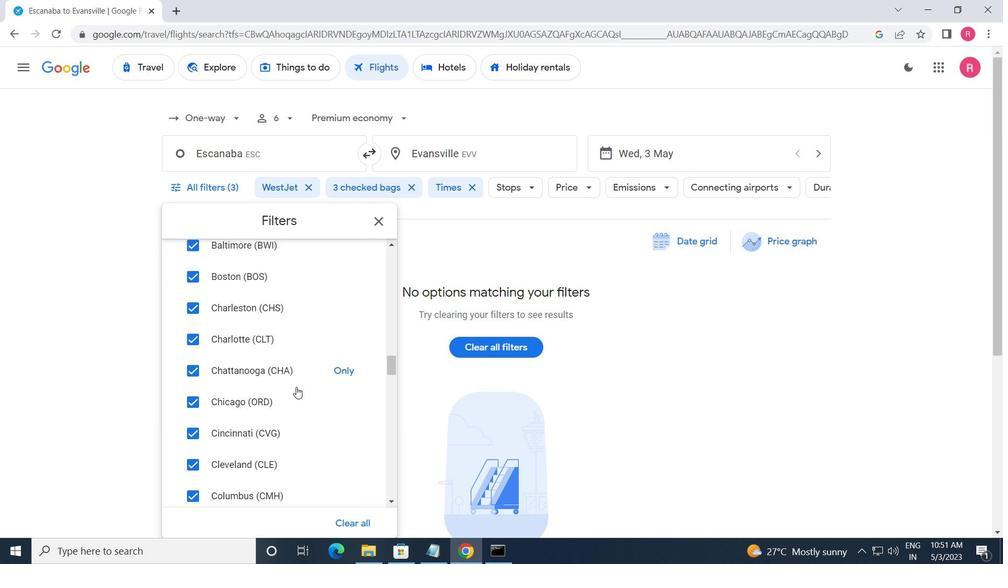 
Action: Mouse moved to (298, 384)
Screenshot: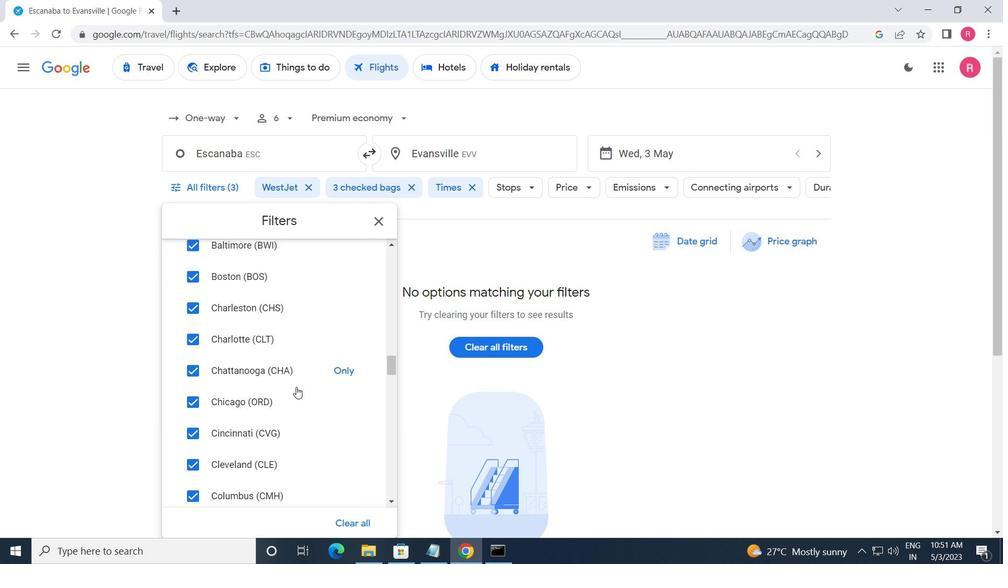 
Action: Mouse scrolled (298, 385) with delta (0, 0)
Screenshot: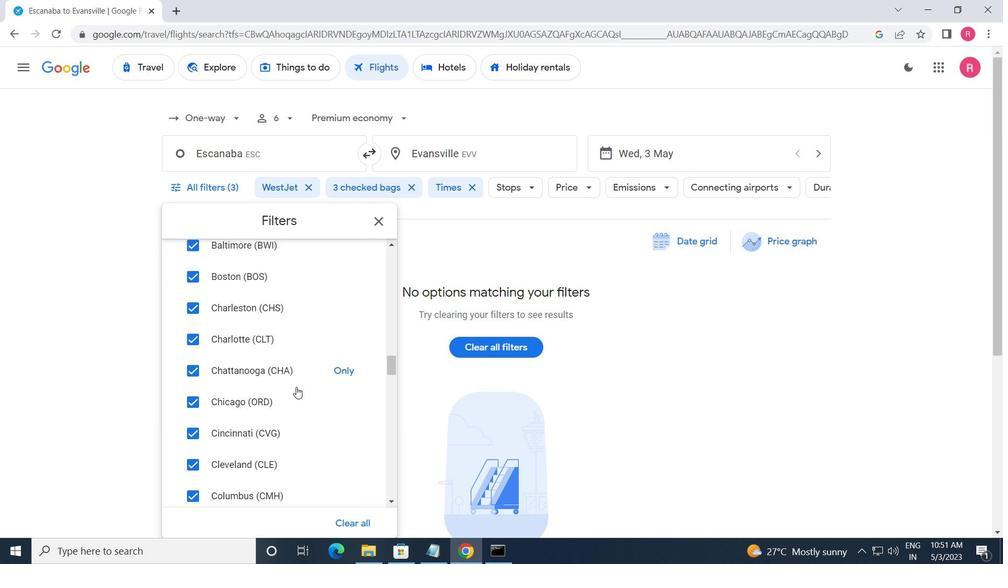 
Action: Mouse moved to (298, 383)
Screenshot: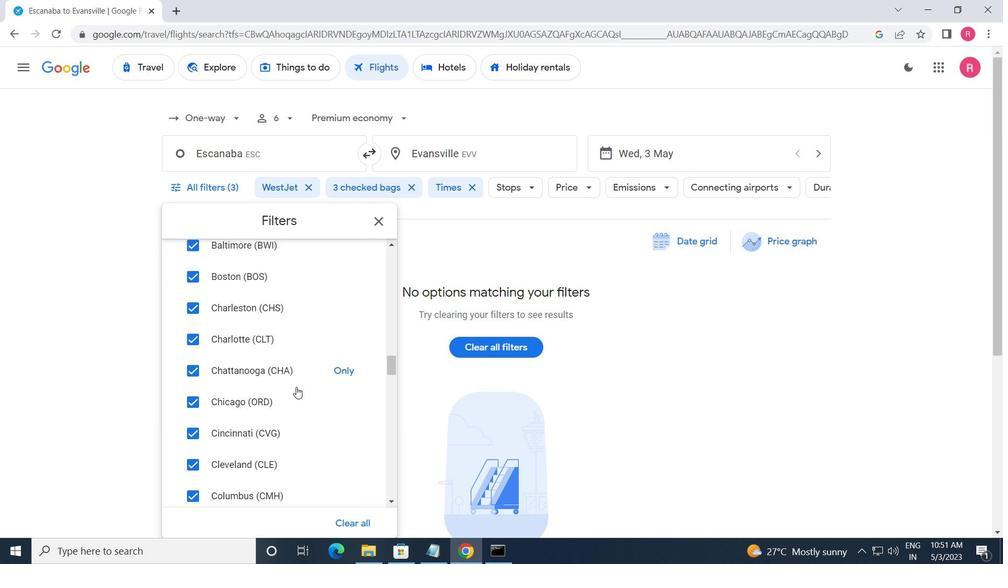 
Action: Mouse scrolled (298, 384) with delta (0, 0)
Screenshot: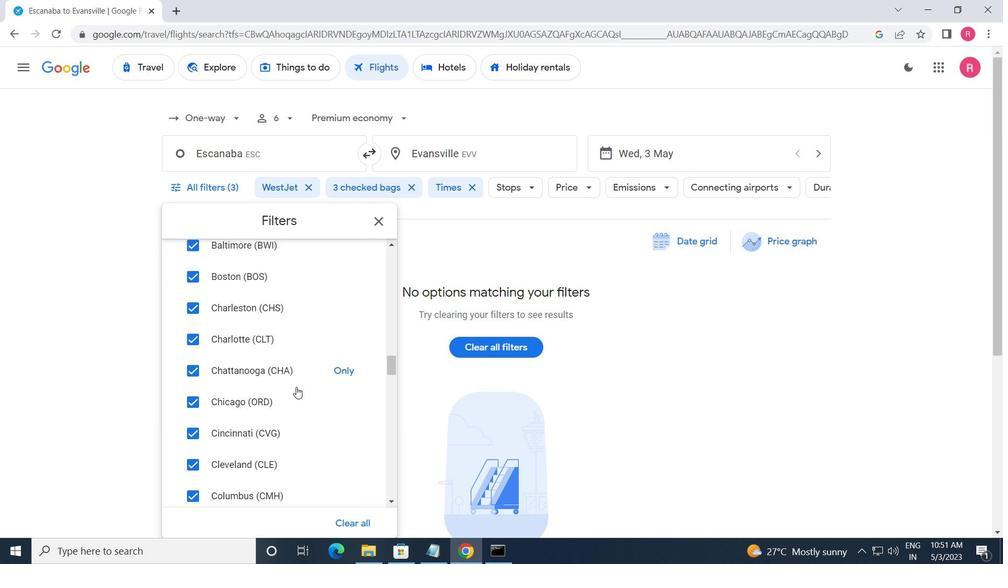 
Action: Mouse scrolled (298, 384) with delta (0, 0)
Screenshot: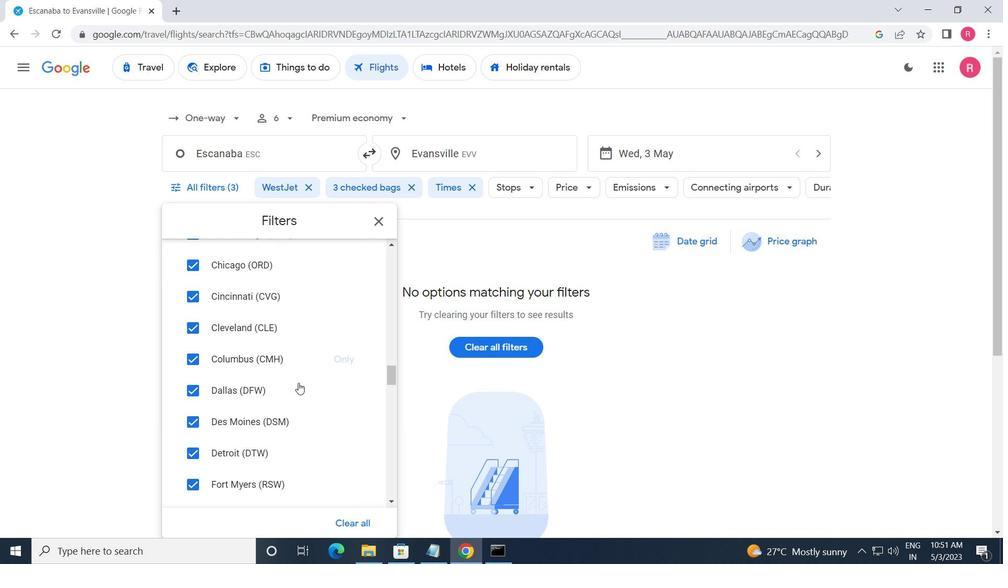 
Action: Mouse scrolled (298, 384) with delta (0, 0)
Screenshot: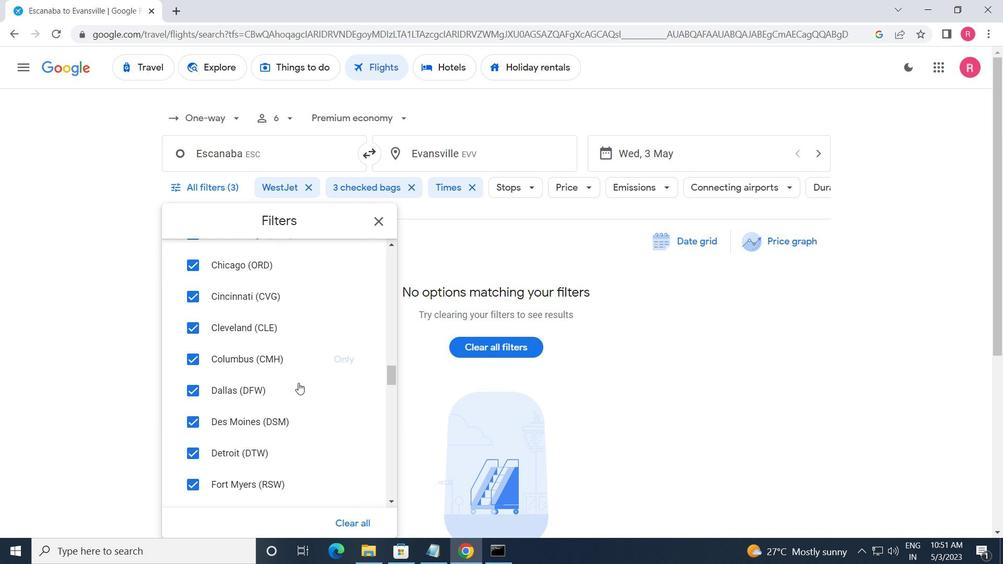 
Action: Mouse scrolled (298, 384) with delta (0, 0)
Screenshot: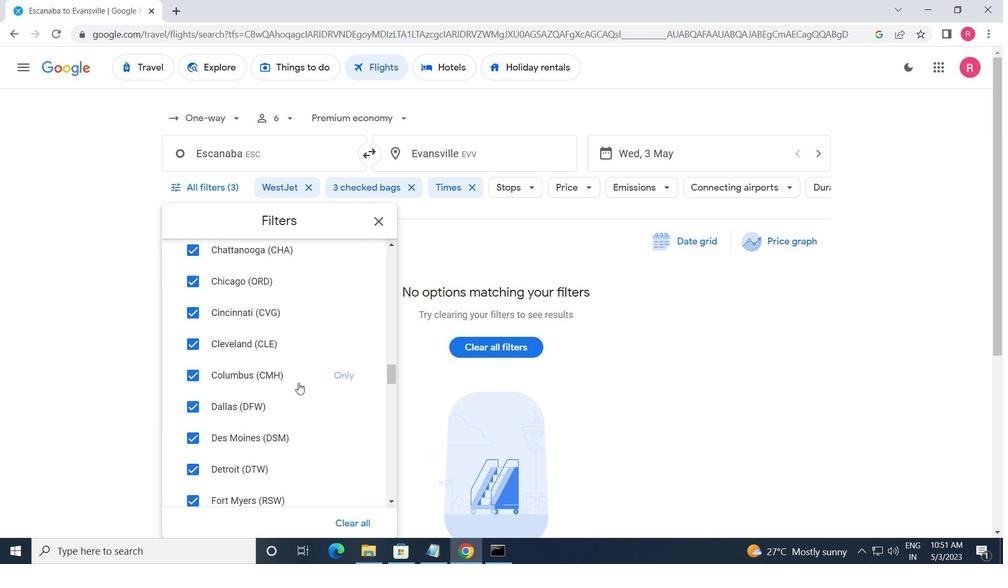 
Action: Mouse scrolled (298, 384) with delta (0, 0)
Screenshot: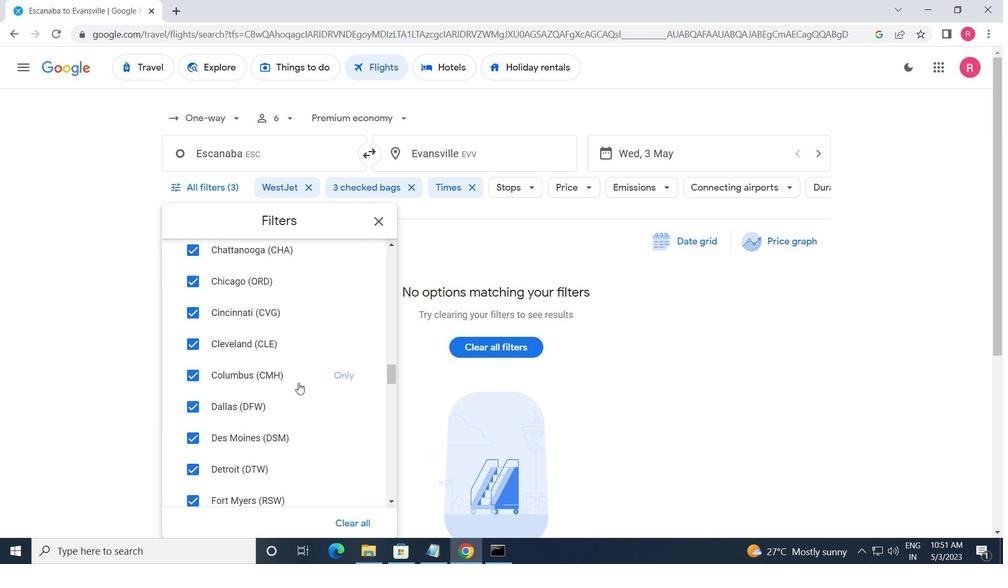 
Action: Mouse moved to (303, 374)
Screenshot: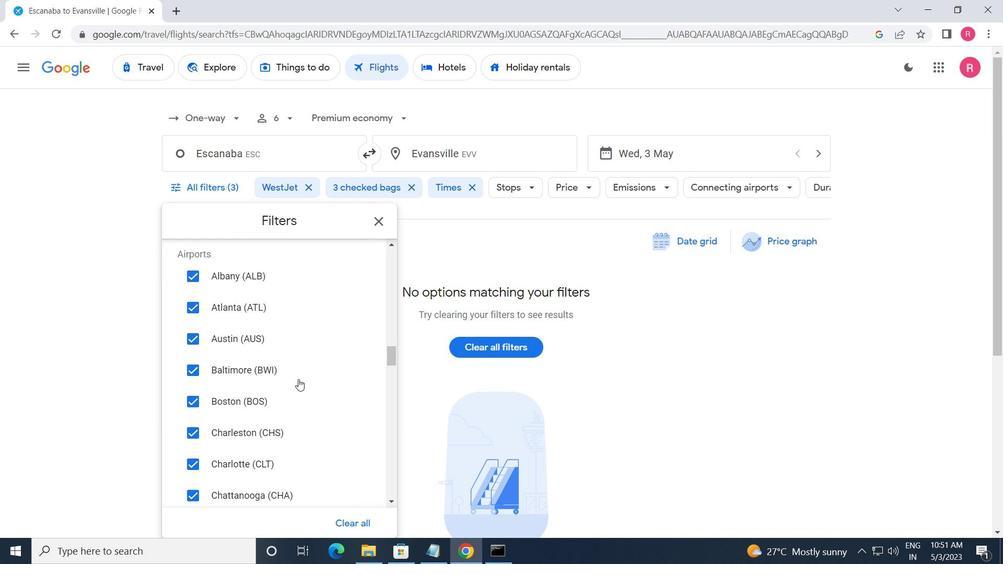 
Action: Mouse scrolled (303, 375) with delta (0, 0)
Screenshot: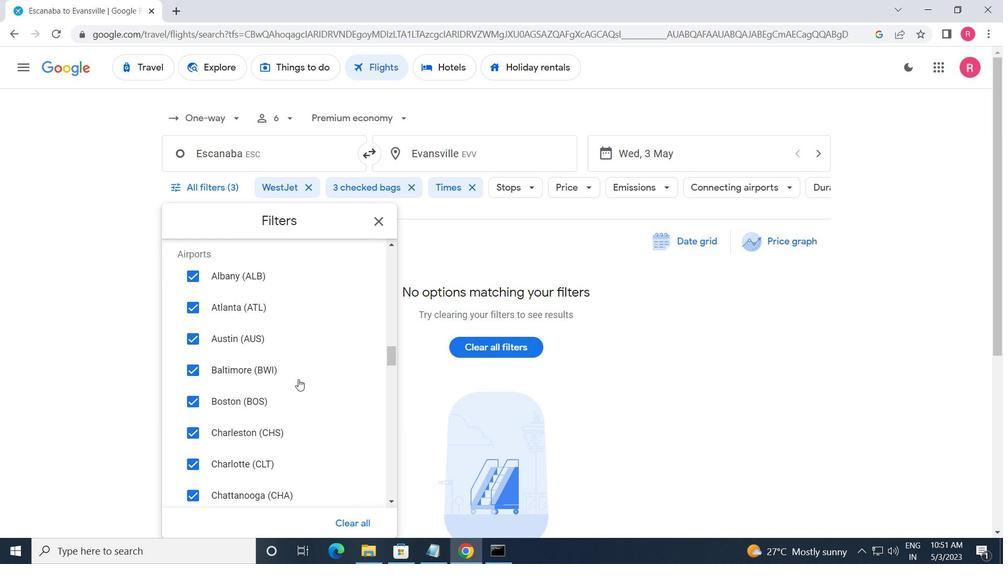 
Action: Mouse moved to (303, 374)
Screenshot: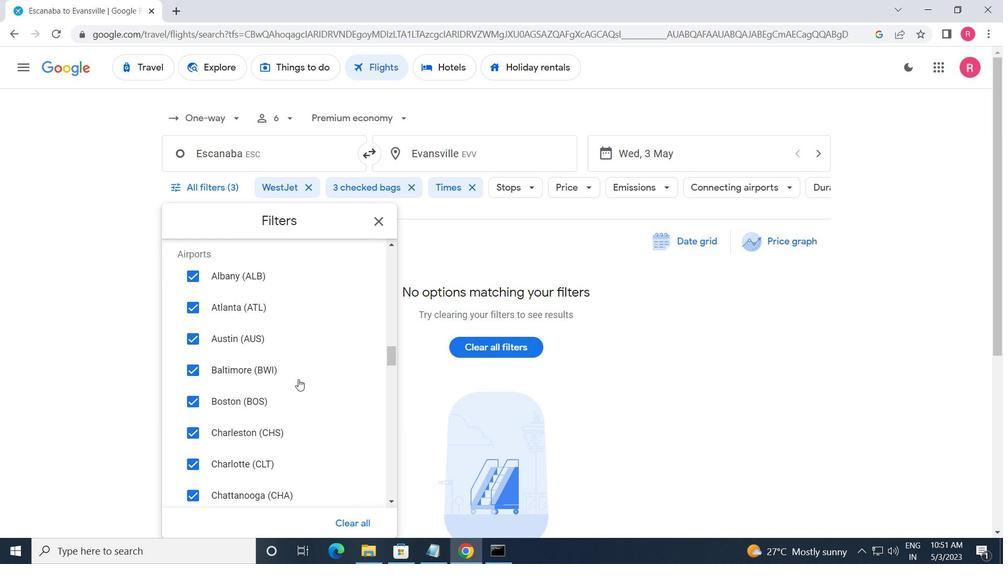 
Action: Mouse scrolled (303, 374) with delta (0, 0)
Screenshot: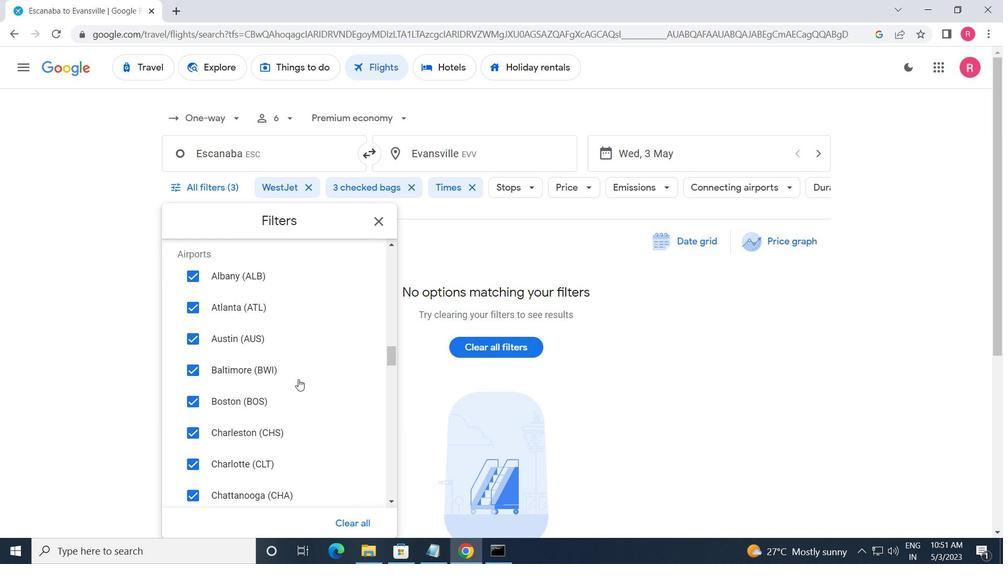 
Action: Mouse moved to (303, 373)
Screenshot: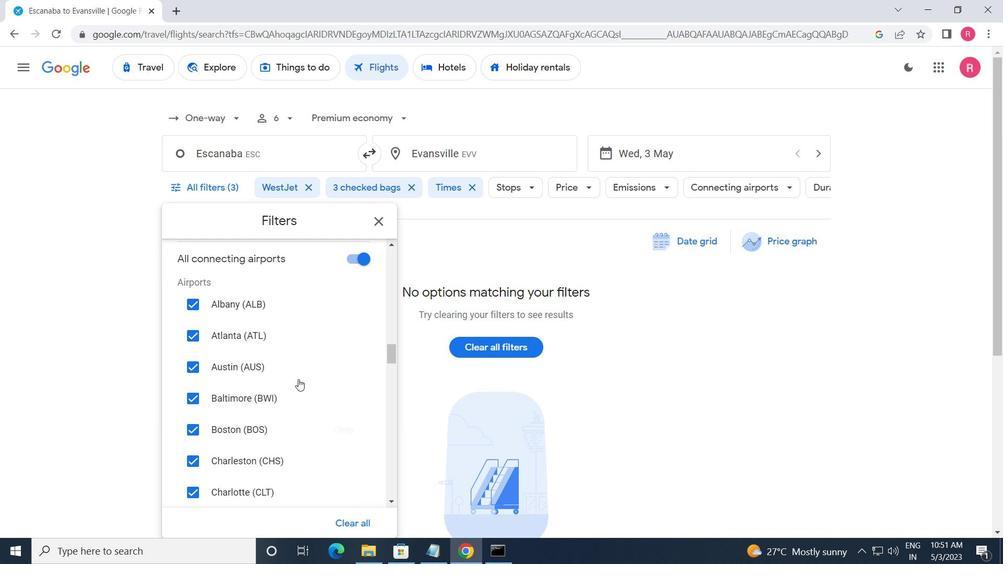 
Action: Mouse scrolled (303, 374) with delta (0, 0)
Screenshot: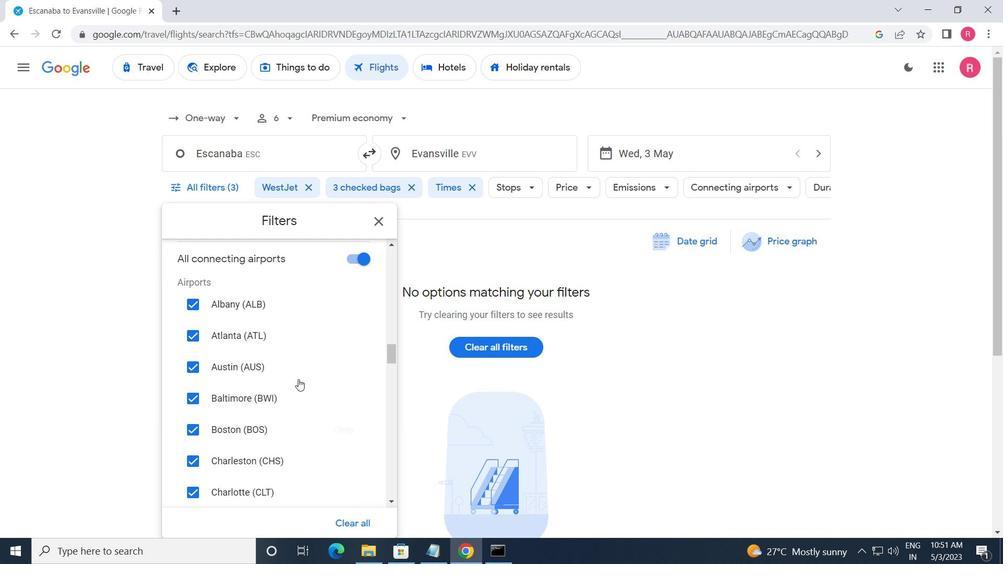 
Action: Mouse moved to (378, 230)
Screenshot: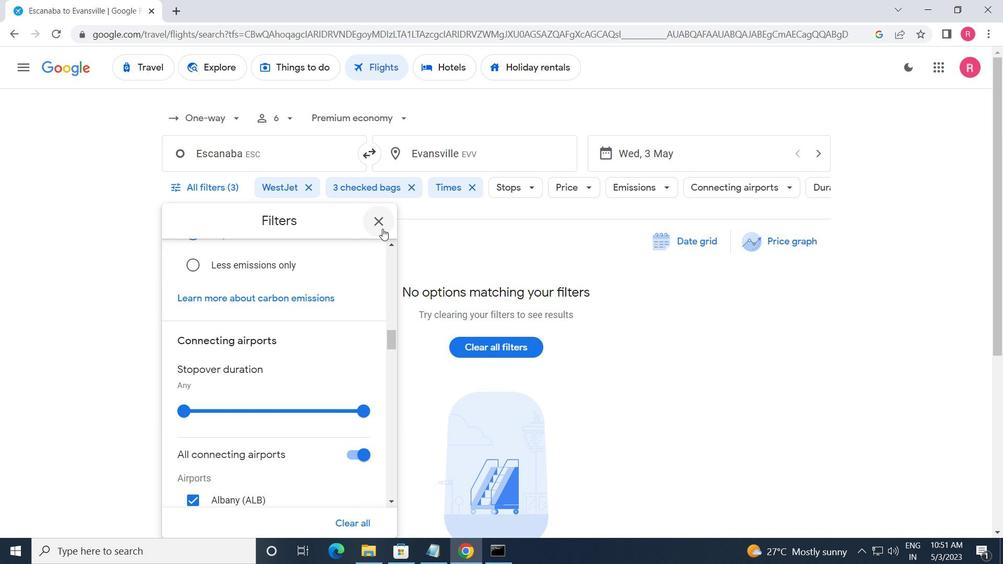
Action: Mouse pressed left at (378, 230)
Screenshot: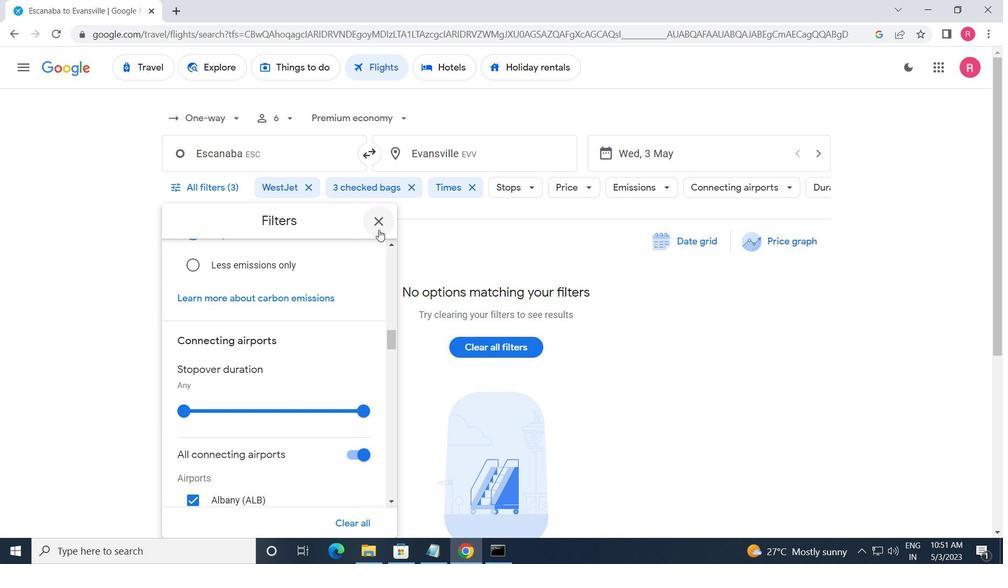 
Action: Mouse moved to (351, 298)
Screenshot: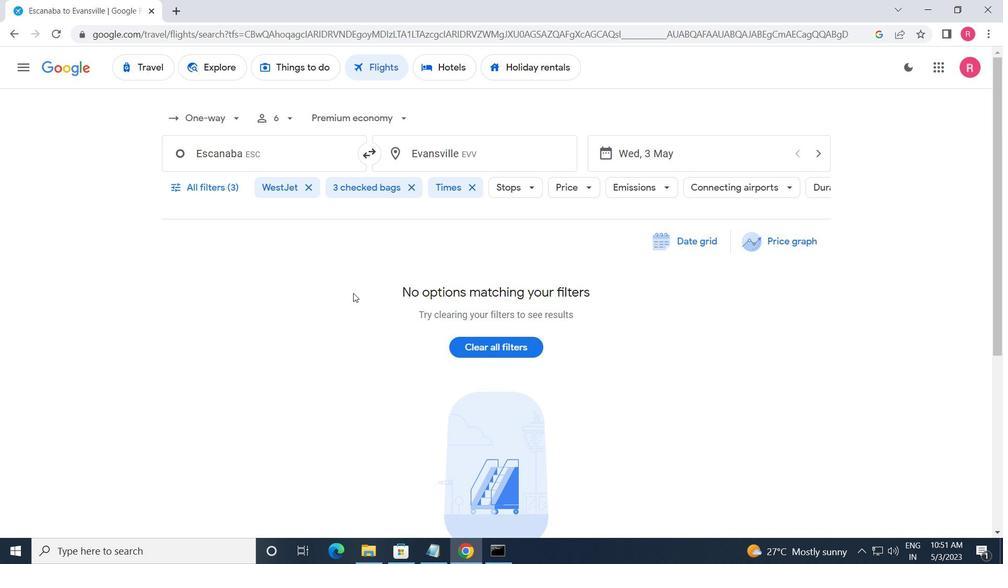 
